 Task: Find connections with filter location Bourg-en-Bresse with filter topic #Analyticswith filter profile language Potuguese with filter current company Servion Global Solutions with filter school St. Xavier's College with filter industry IT System Custom Software Development with filter service category UX Research with filter keywords title Bus Driver
Action: Mouse moved to (553, 75)
Screenshot: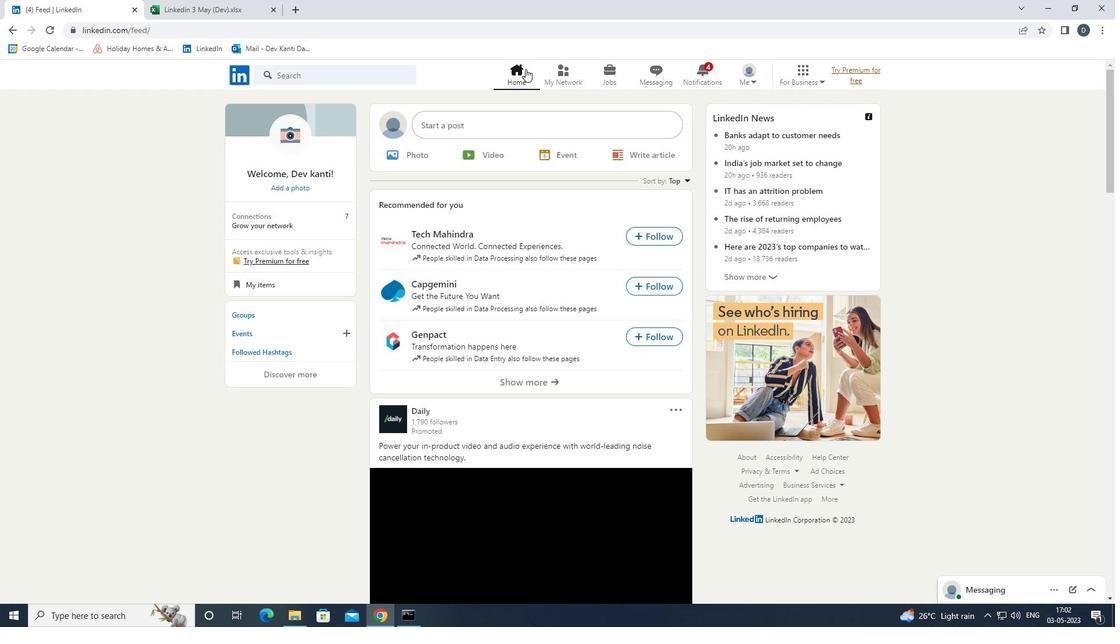 
Action: Mouse pressed left at (553, 75)
Screenshot: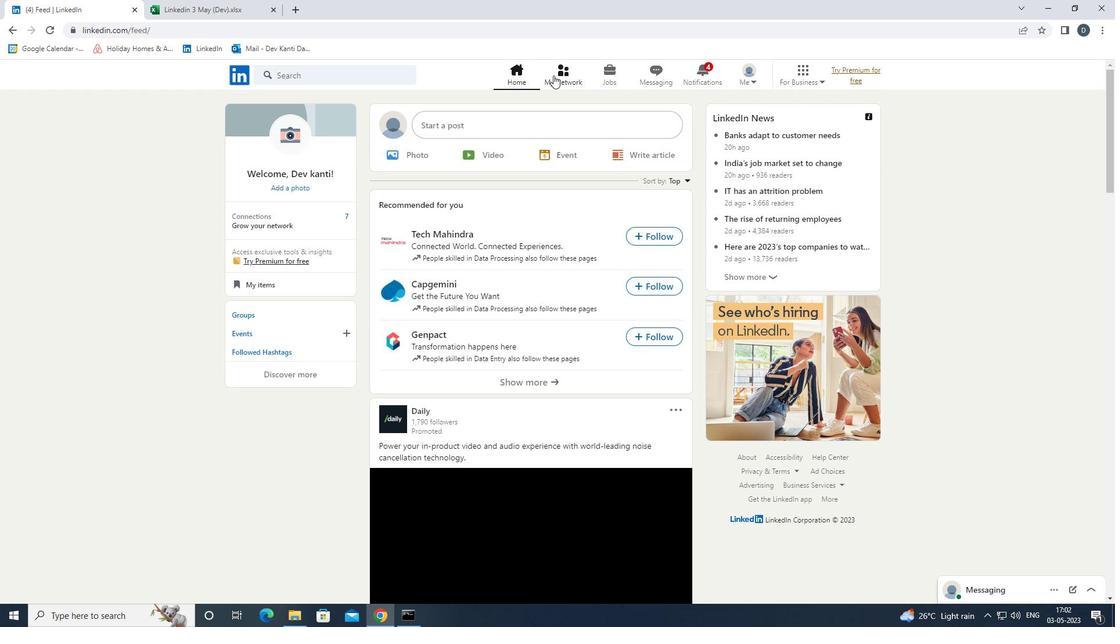 
Action: Mouse moved to (384, 136)
Screenshot: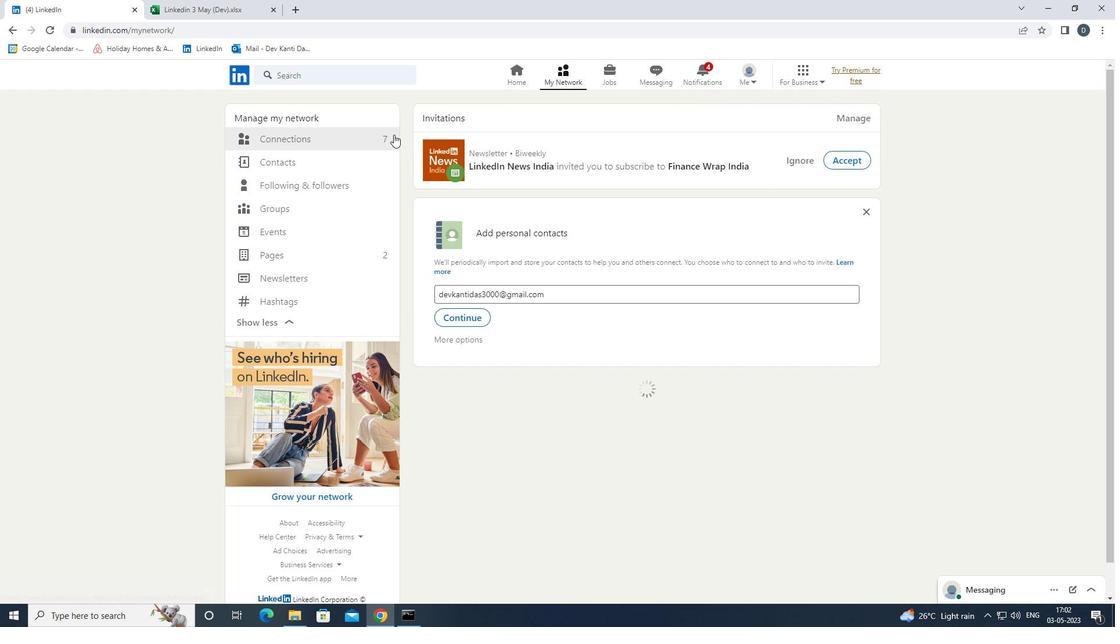 
Action: Mouse pressed left at (384, 136)
Screenshot: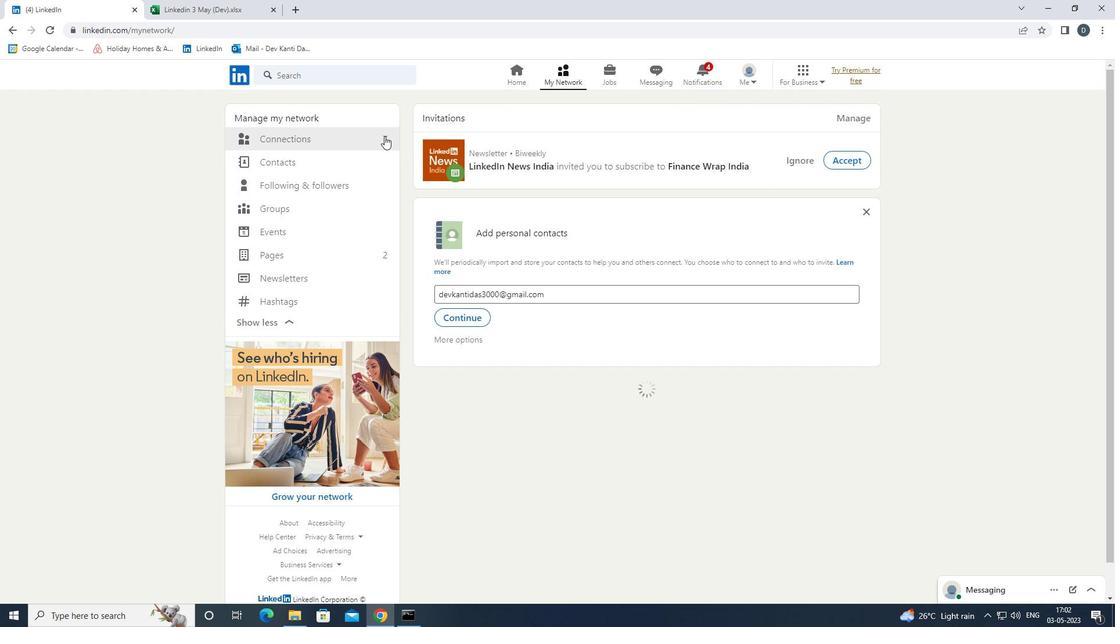 
Action: Mouse moved to (657, 135)
Screenshot: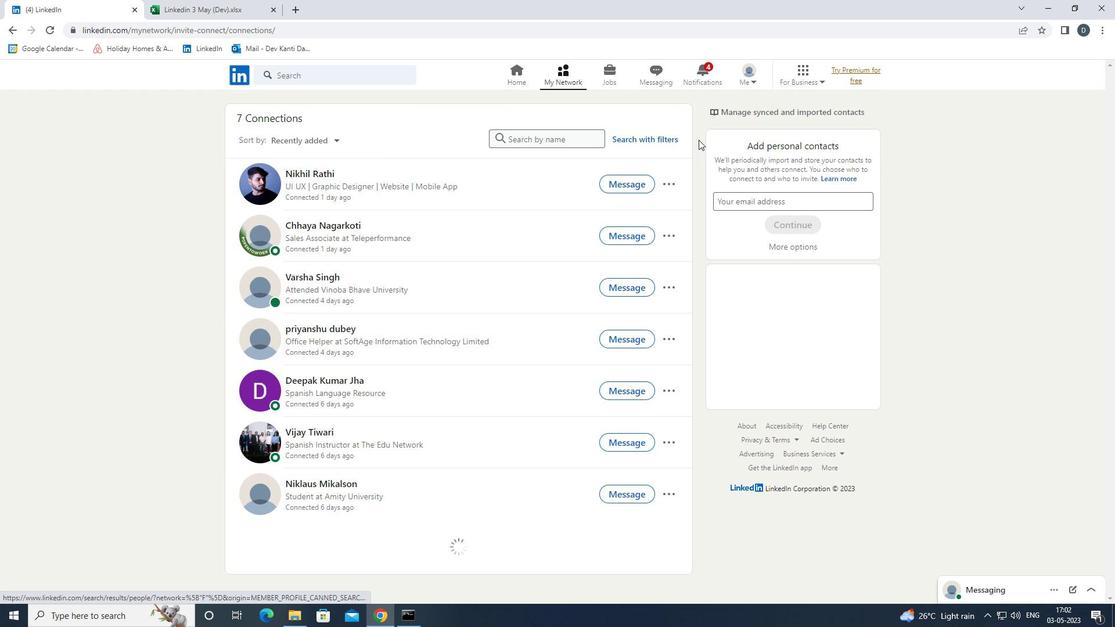 
Action: Mouse pressed left at (657, 135)
Screenshot: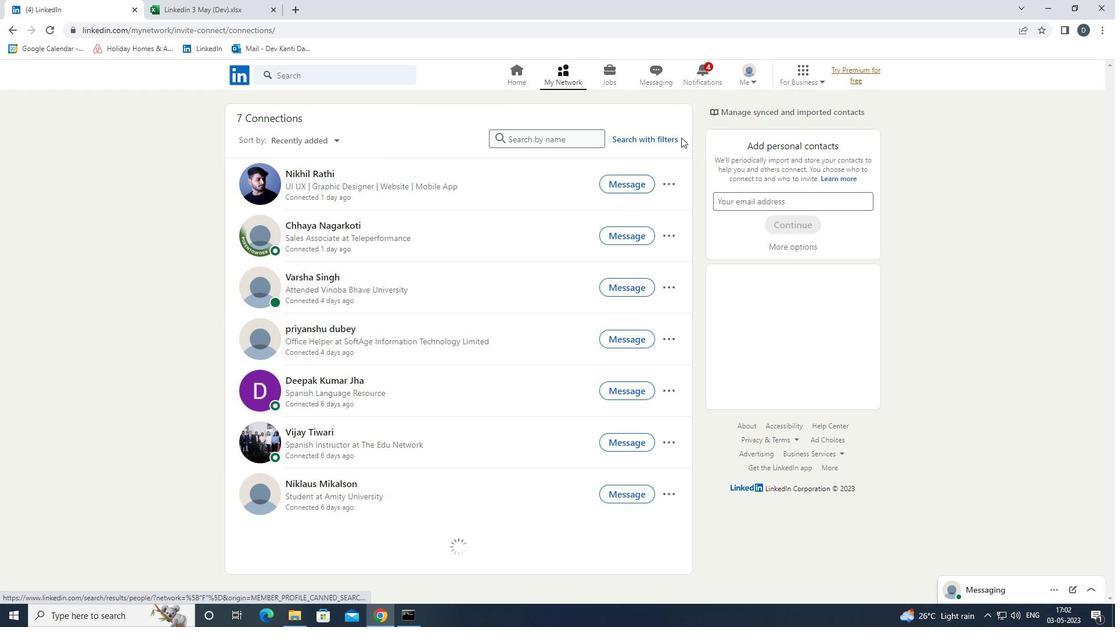 
Action: Mouse moved to (600, 106)
Screenshot: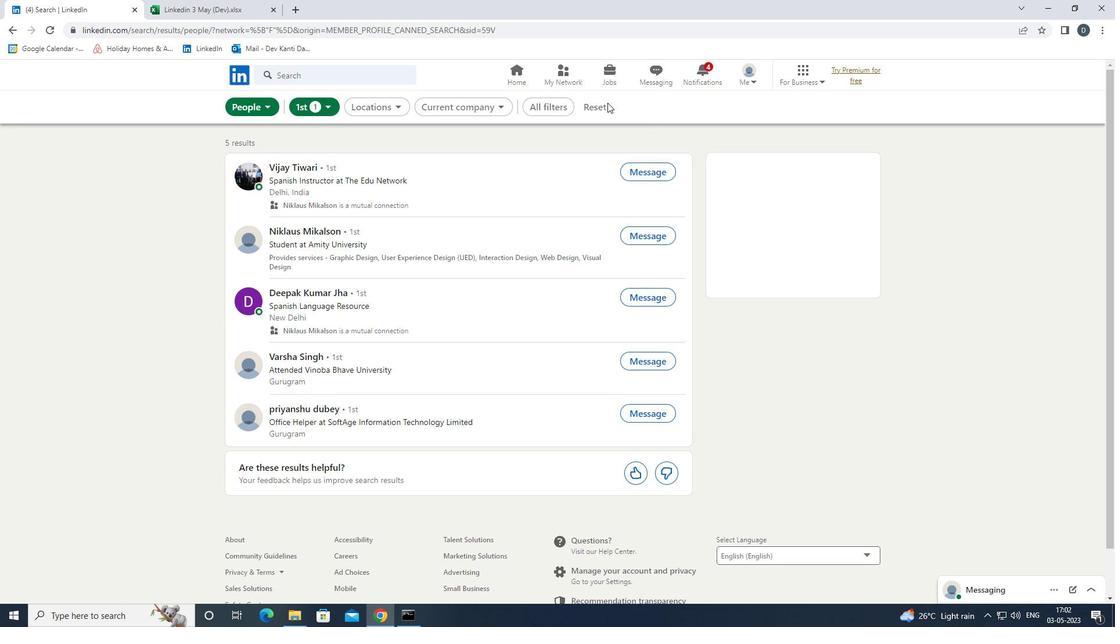 
Action: Mouse pressed left at (600, 106)
Screenshot: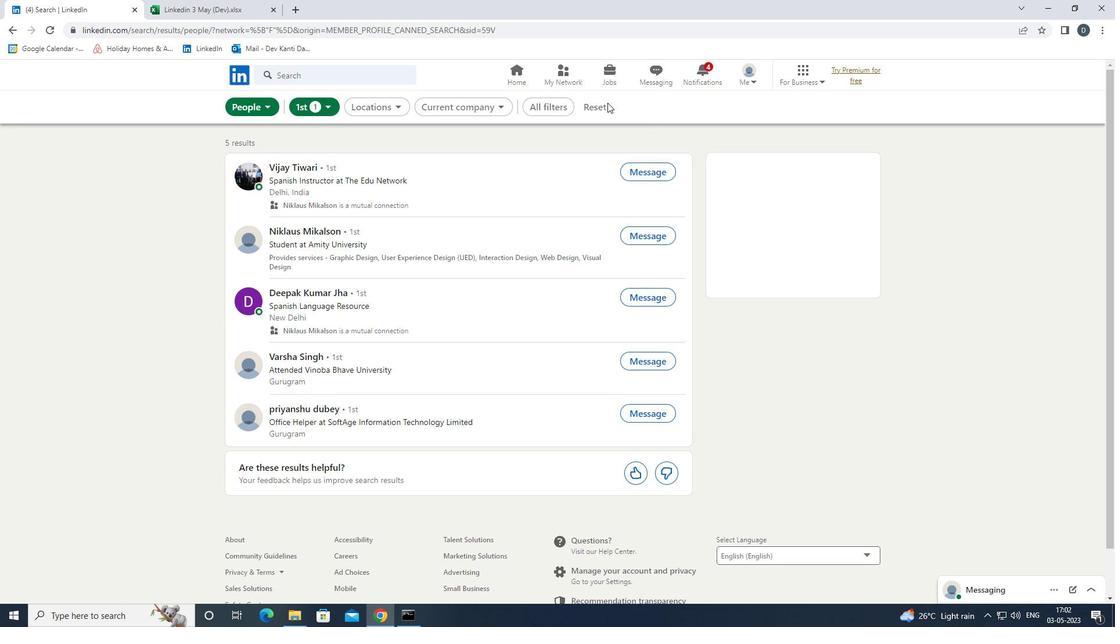 
Action: Mouse moved to (585, 108)
Screenshot: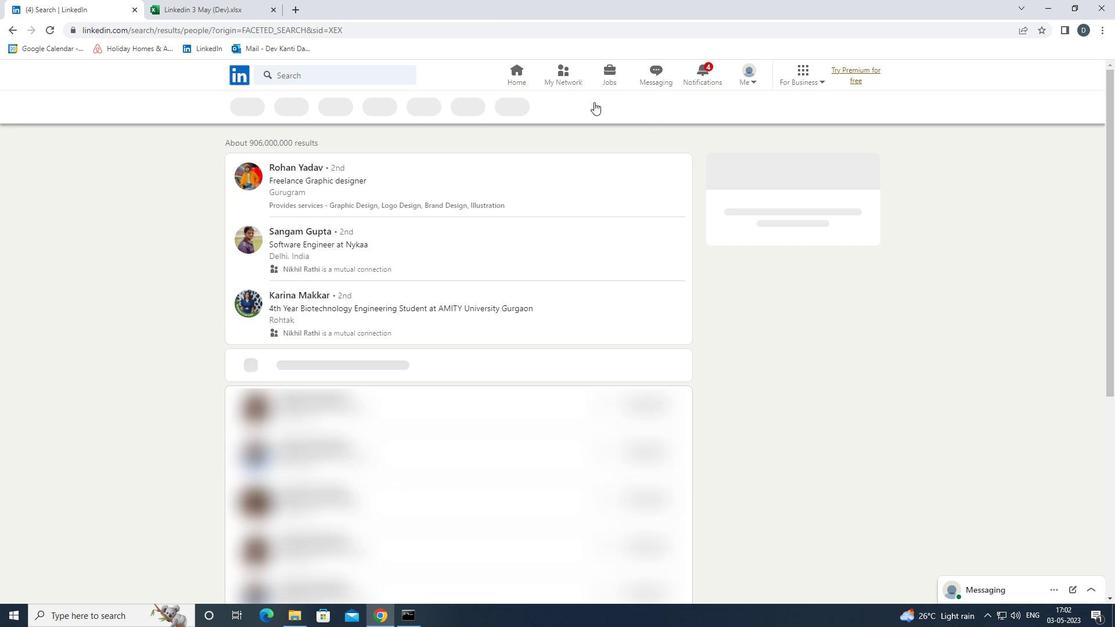 
Action: Mouse pressed left at (585, 108)
Screenshot: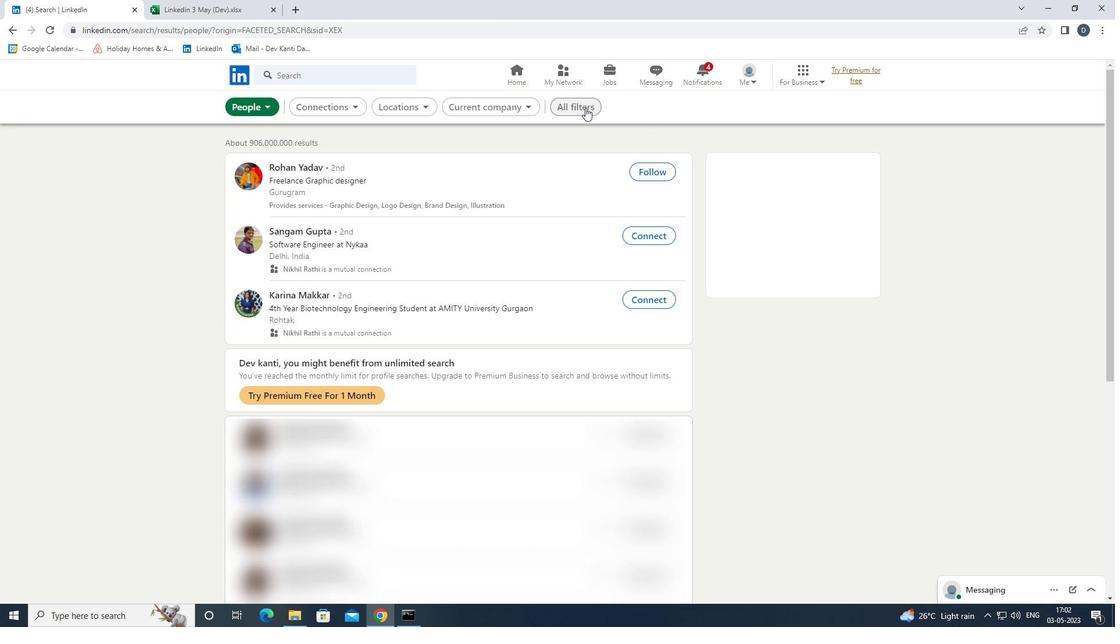 
Action: Mouse moved to (898, 399)
Screenshot: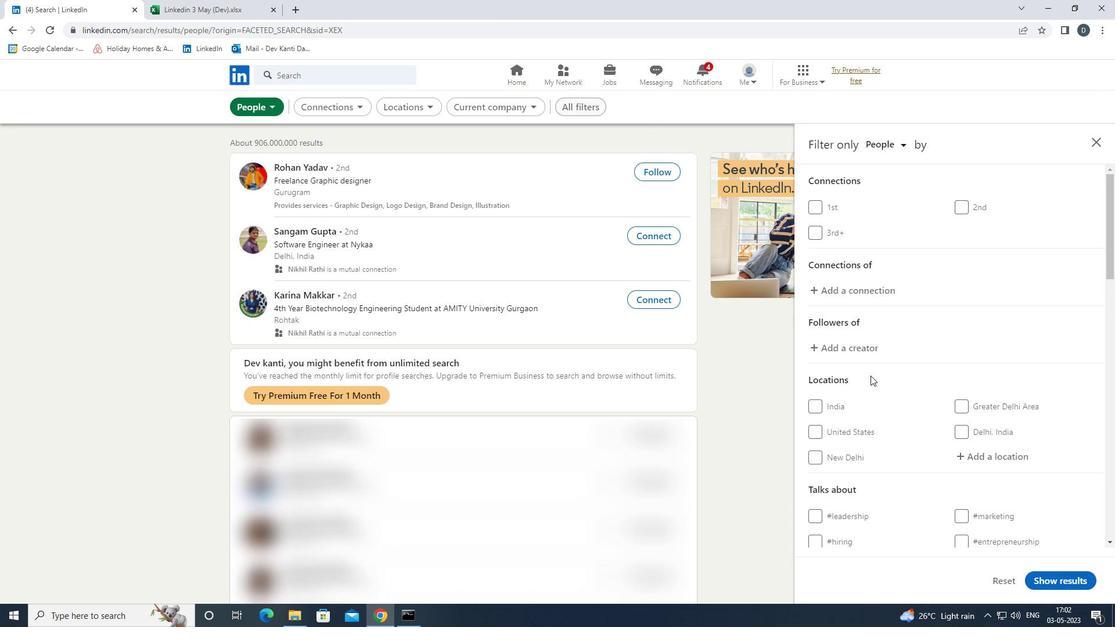 
Action: Mouse scrolled (898, 399) with delta (0, 0)
Screenshot: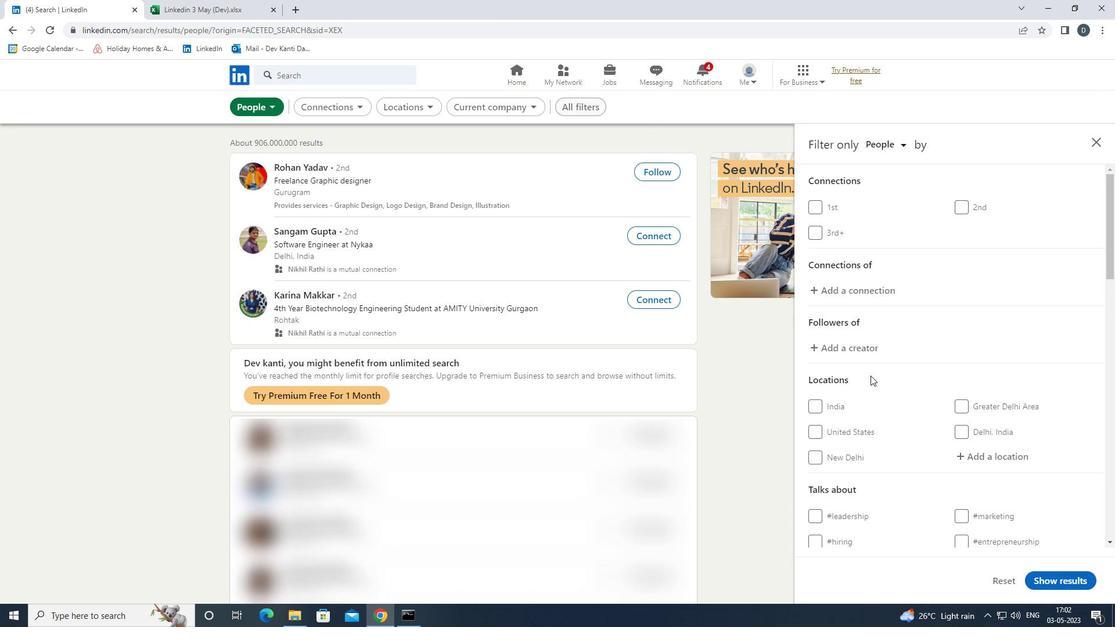 
Action: Mouse moved to (932, 404)
Screenshot: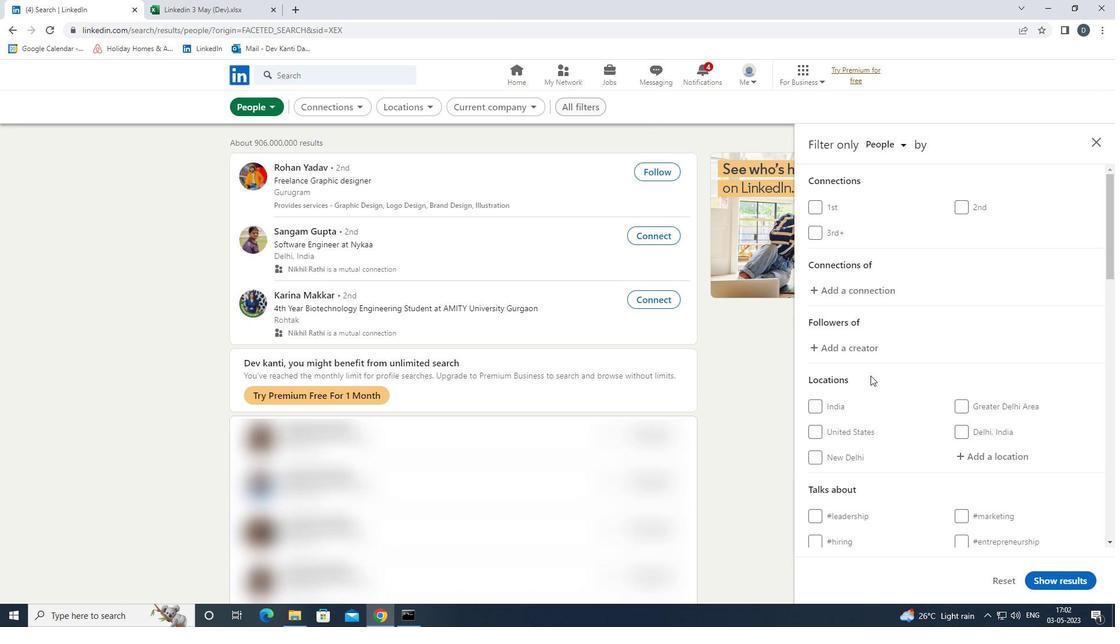 
Action: Mouse scrolled (932, 403) with delta (0, 0)
Screenshot: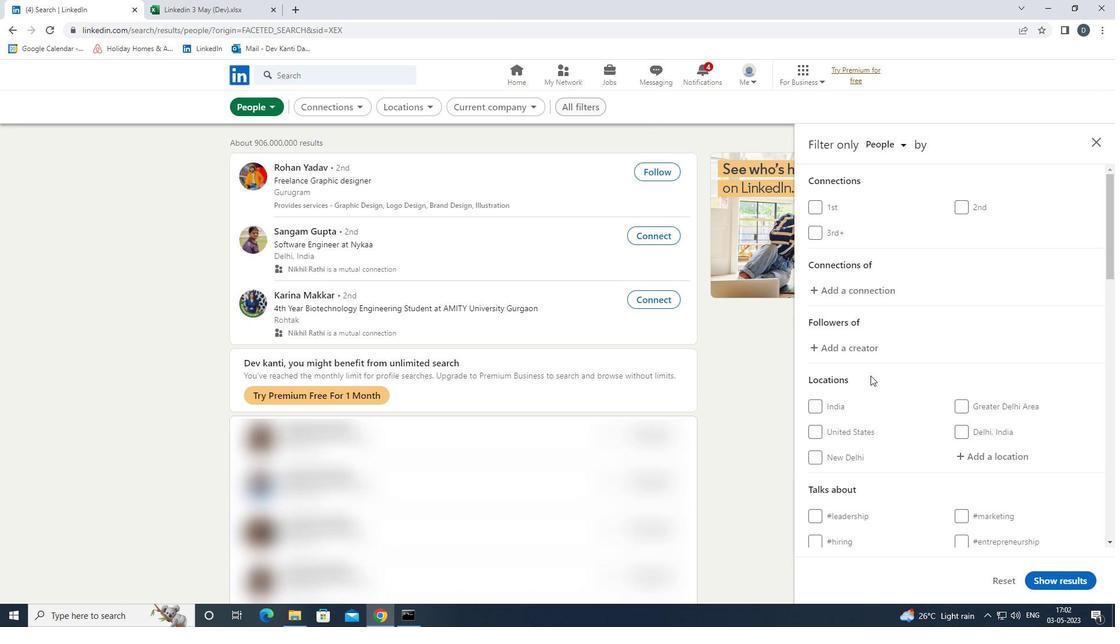 
Action: Mouse moved to (1002, 342)
Screenshot: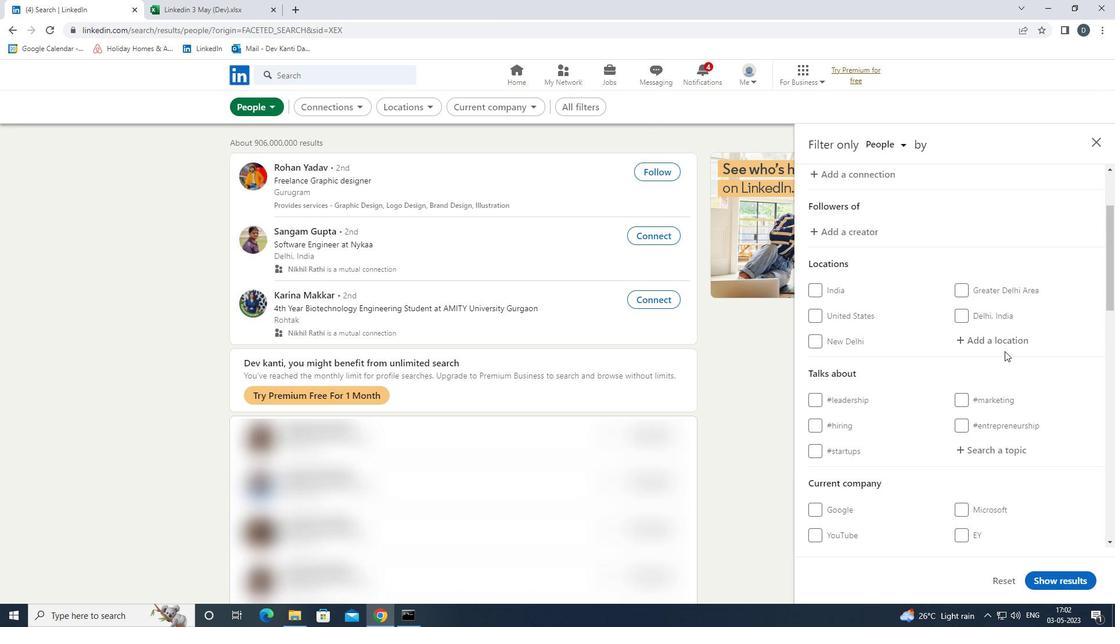 
Action: Mouse pressed left at (1002, 342)
Screenshot: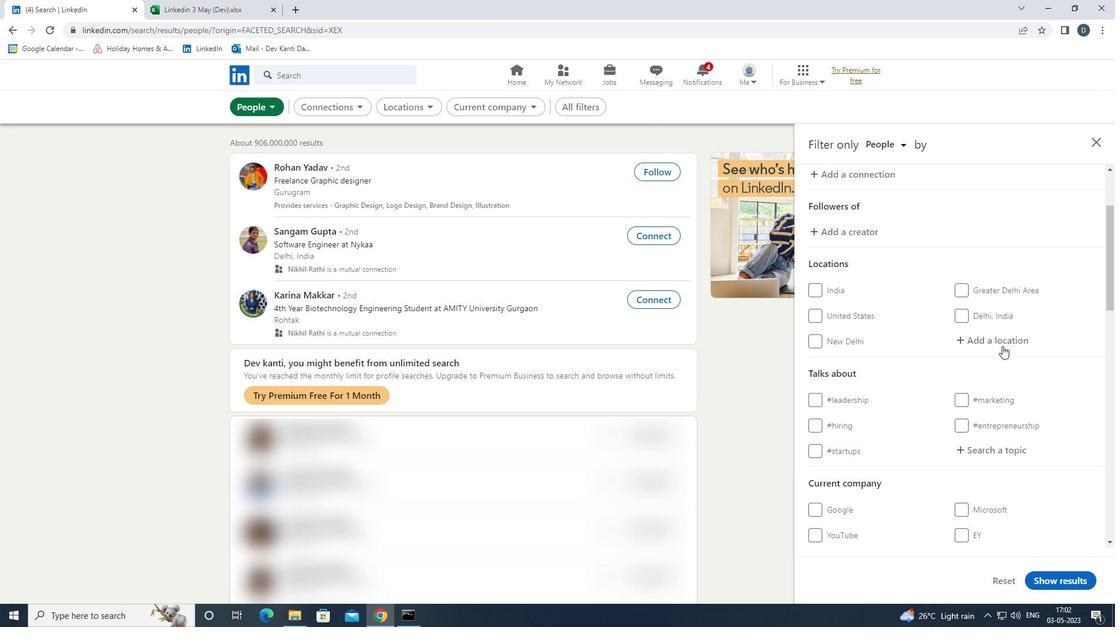 
Action: Key pressed <Key.shift><Key.shift><Key.shift><Key.shift><Key.shift><Key.shift><Key.shift><Key.shift><Key.shift><Key.shift><Key.shift><Key.shift><Key.shift>BOURG-<Key.shift>E<Key.backspace>EN-<Key.down><Key.enter>
Screenshot: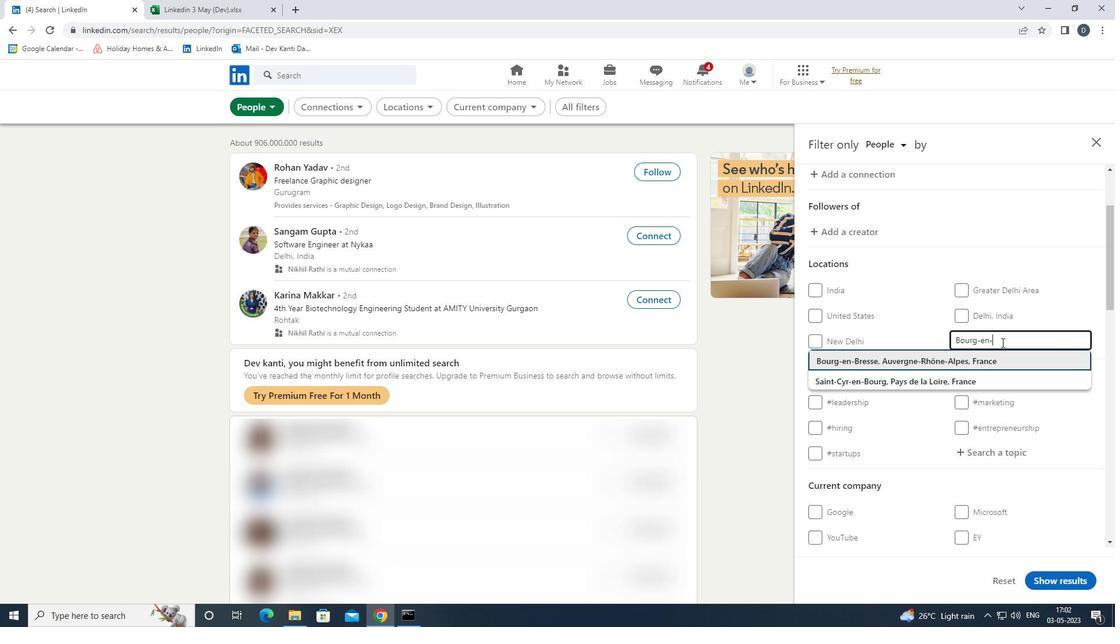 
Action: Mouse moved to (994, 332)
Screenshot: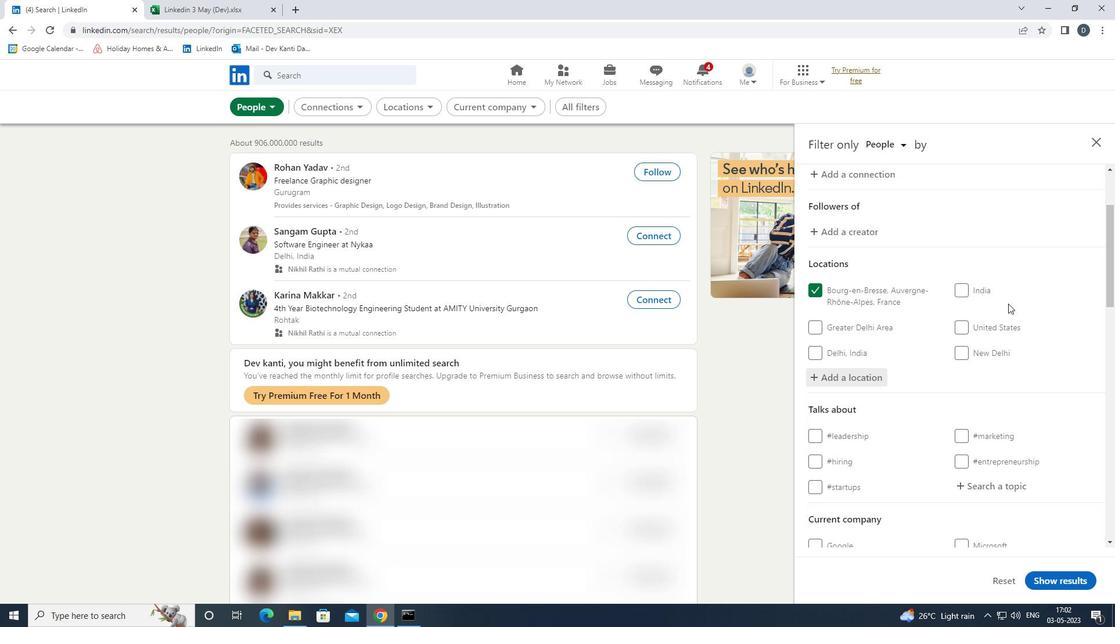 
Action: Mouse scrolled (994, 331) with delta (0, 0)
Screenshot: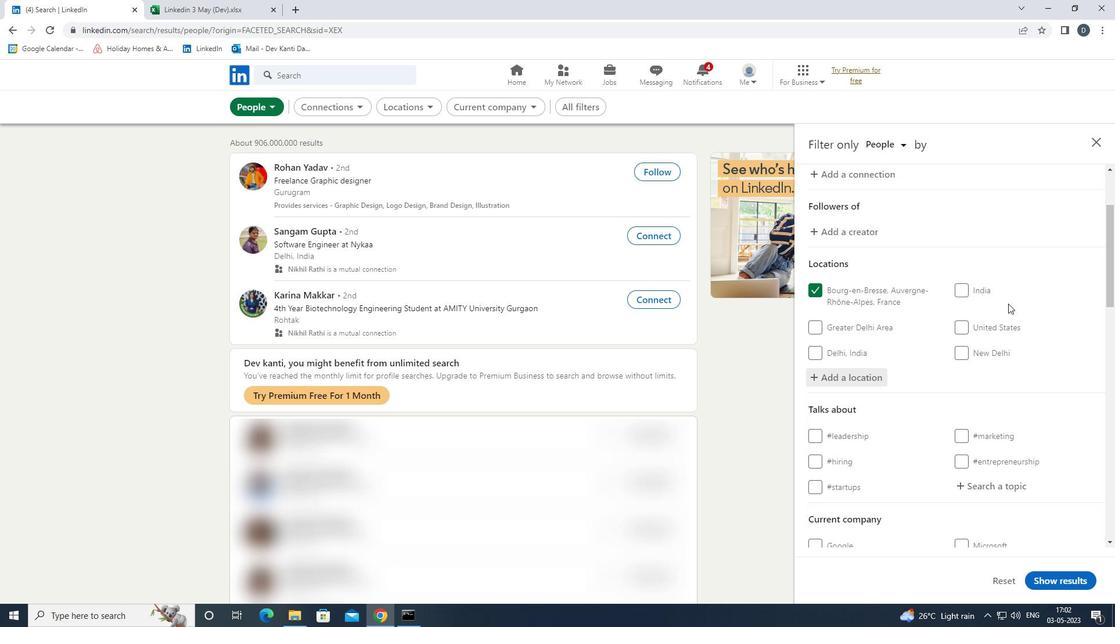 
Action: Mouse moved to (975, 354)
Screenshot: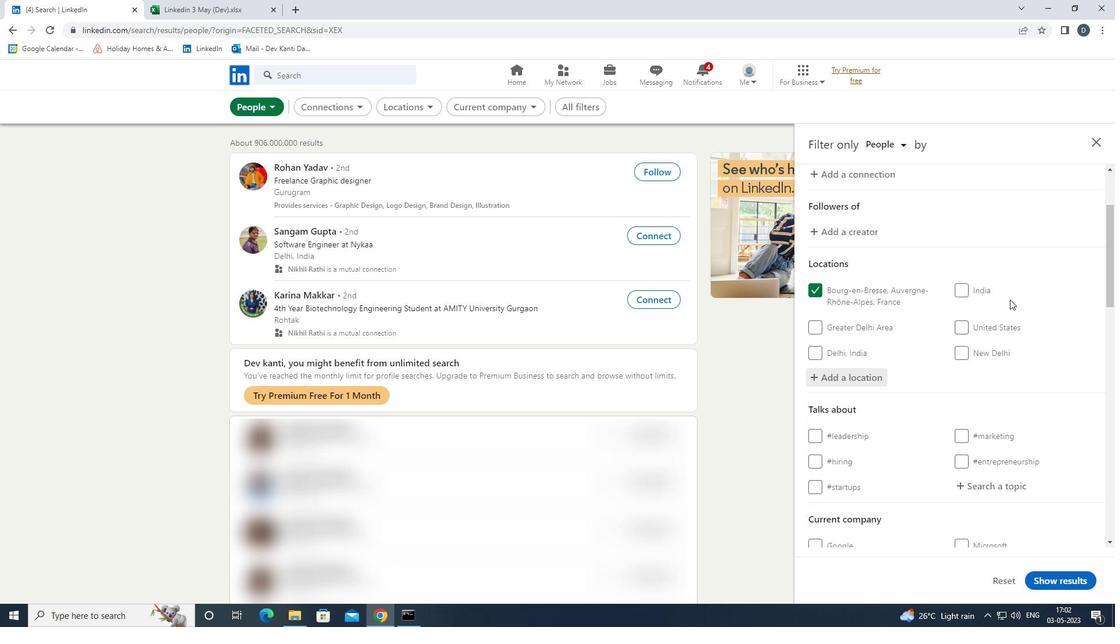 
Action: Mouse scrolled (975, 353) with delta (0, 0)
Screenshot: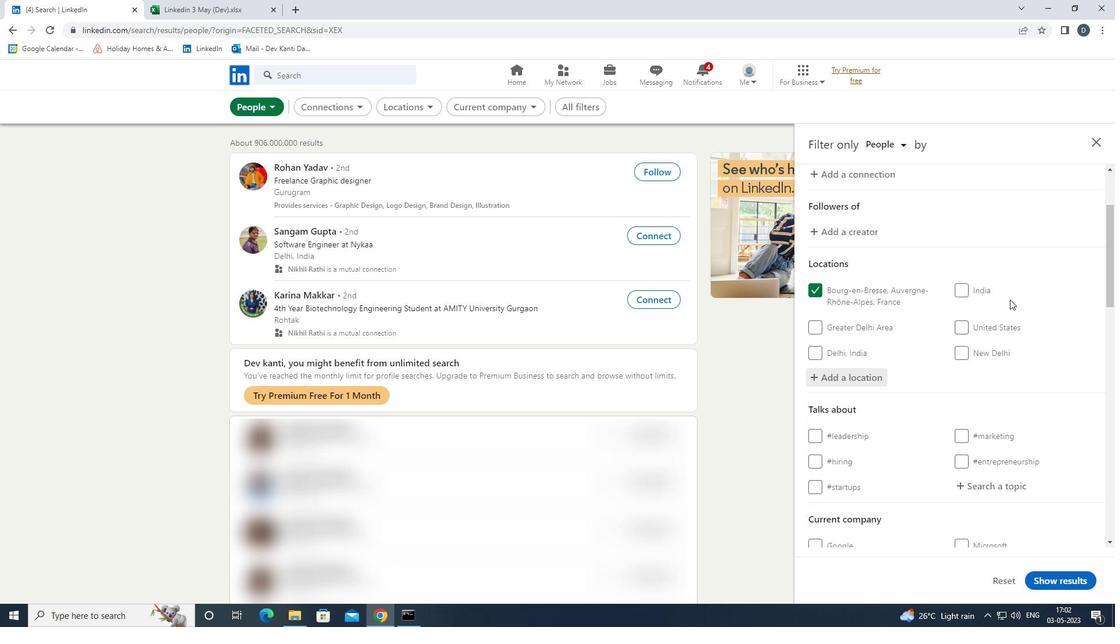 
Action: Mouse moved to (974, 355)
Screenshot: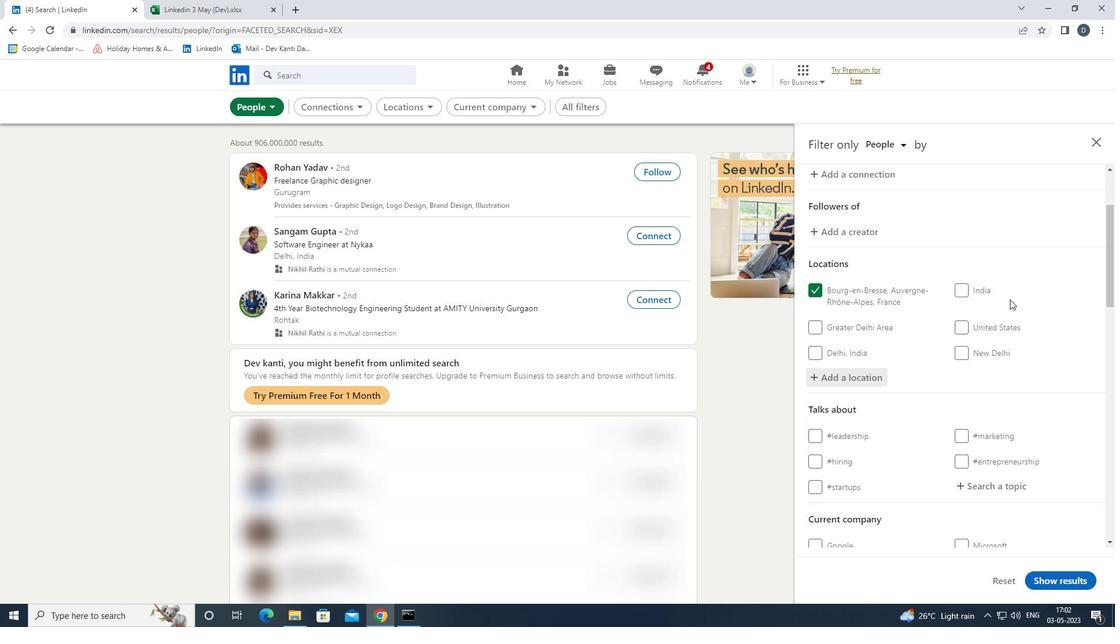 
Action: Mouse scrolled (974, 354) with delta (0, 0)
Screenshot: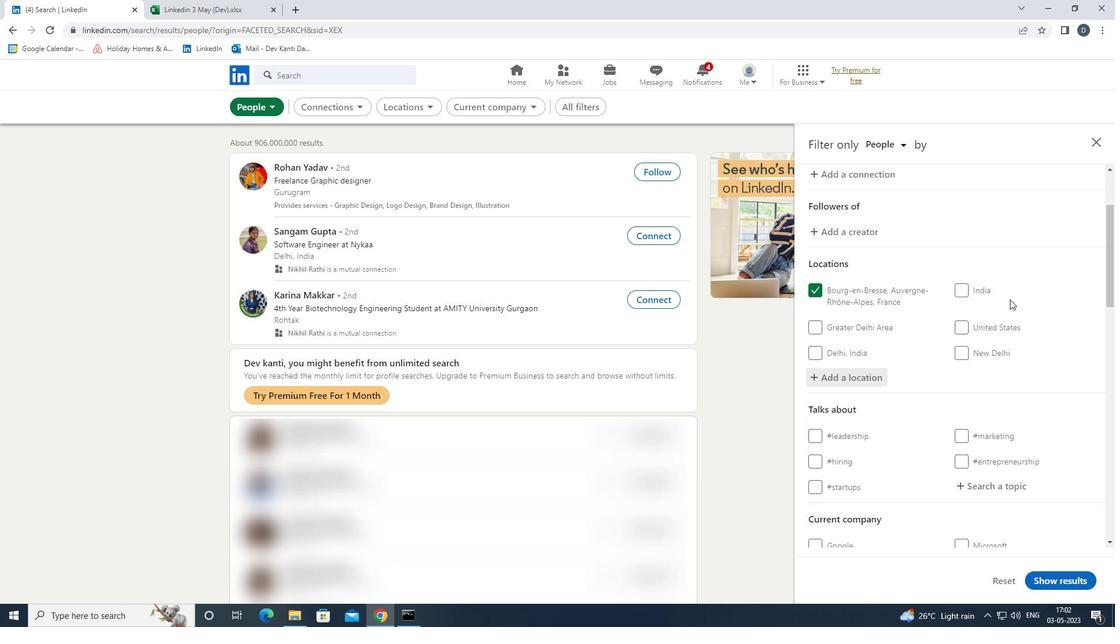 
Action: Mouse moved to (1011, 312)
Screenshot: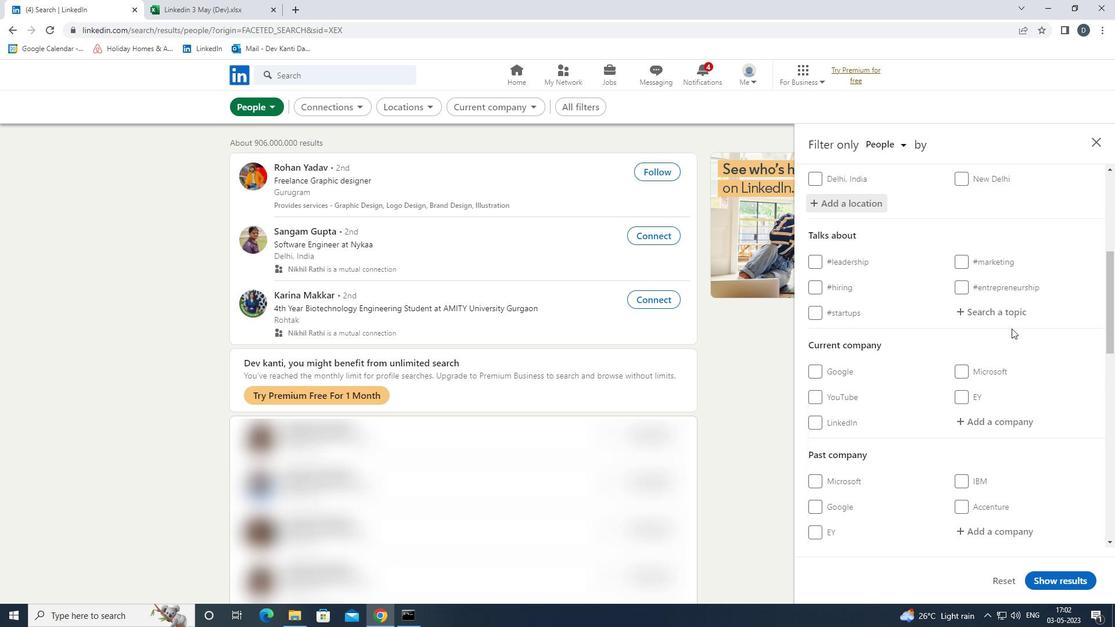 
Action: Mouse pressed left at (1011, 312)
Screenshot: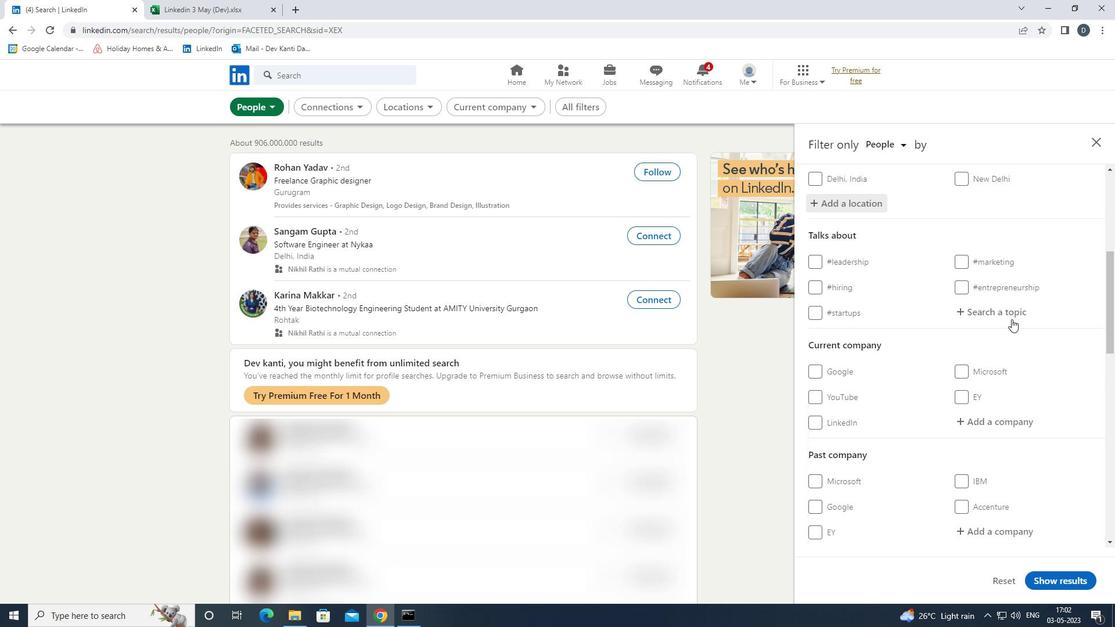 
Action: Key pressed <Key.shift>ANALYT<Key.down><Key.enter>
Screenshot: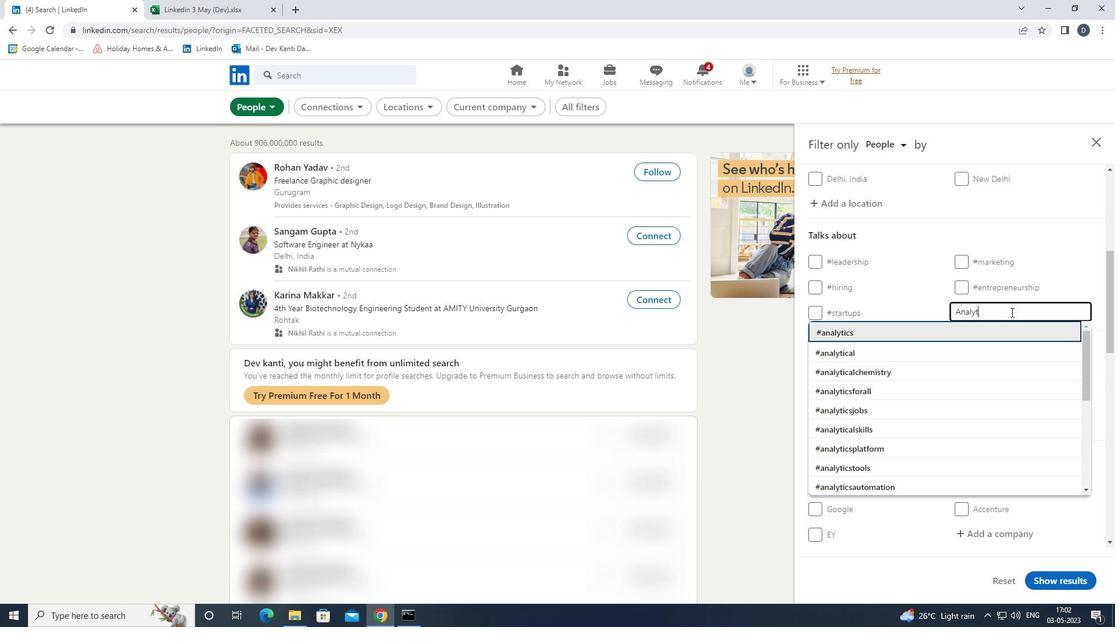 
Action: Mouse moved to (940, 370)
Screenshot: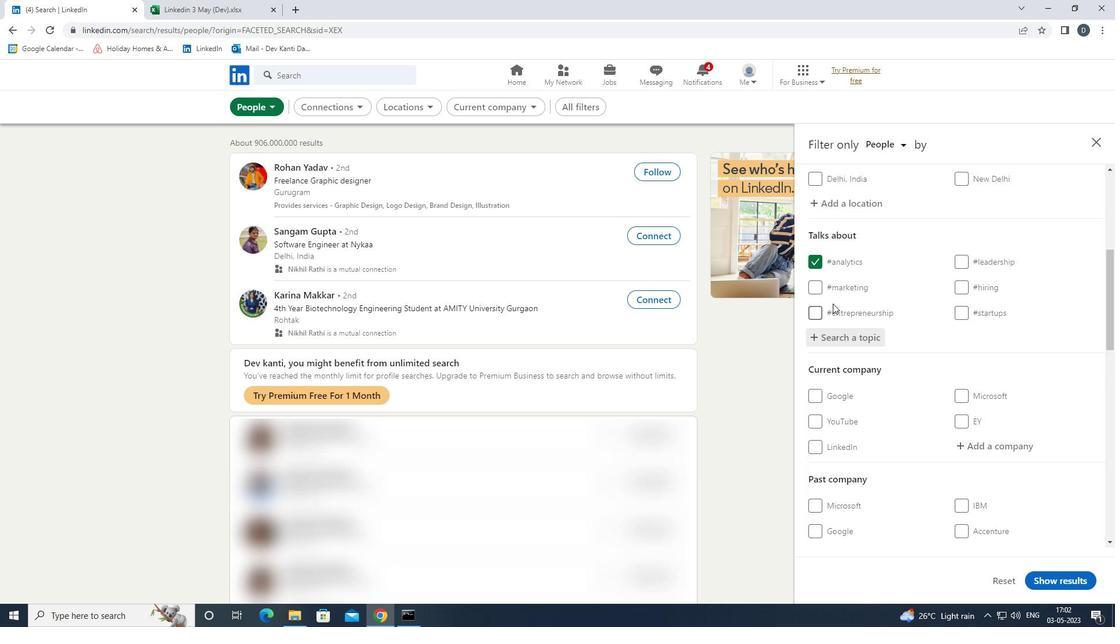 
Action: Mouse scrolled (940, 369) with delta (0, 0)
Screenshot: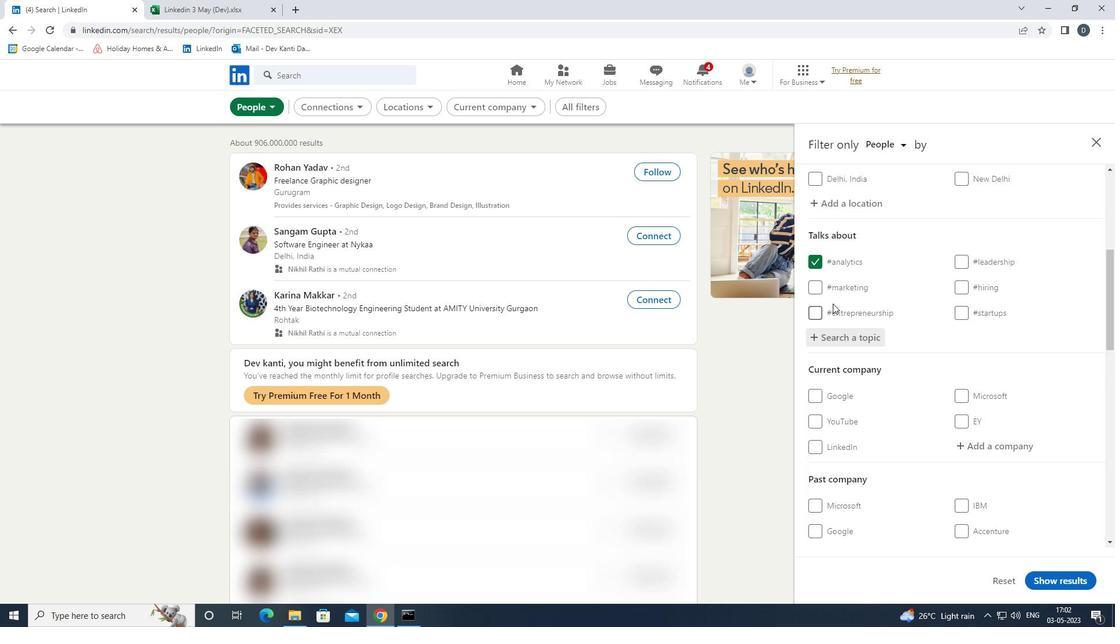 
Action: Mouse moved to (964, 382)
Screenshot: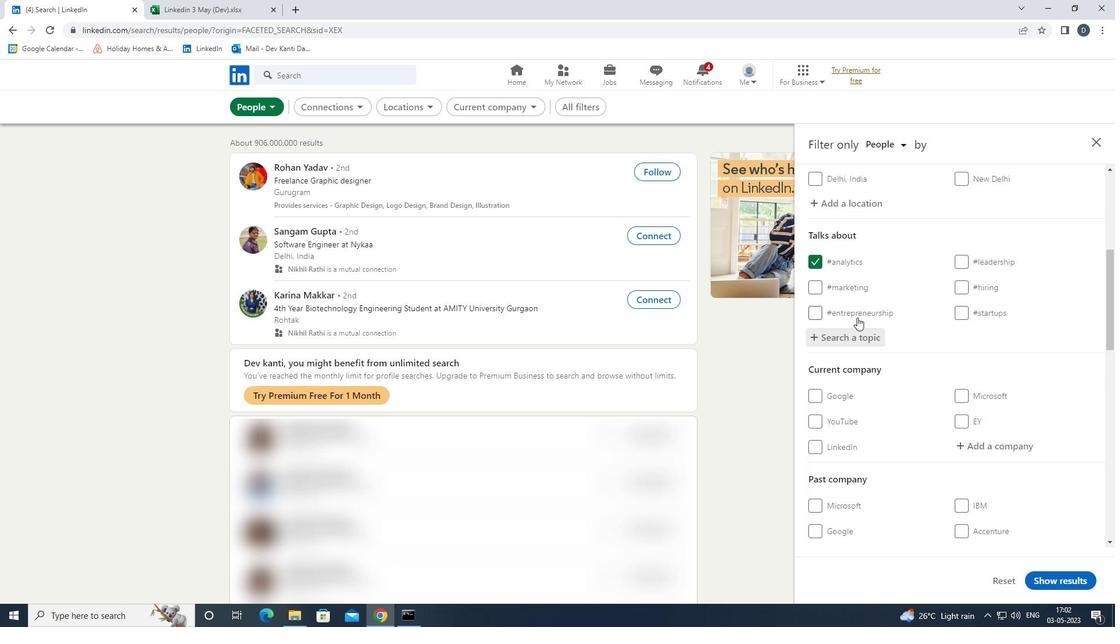 
Action: Mouse scrolled (964, 383) with delta (0, 0)
Screenshot: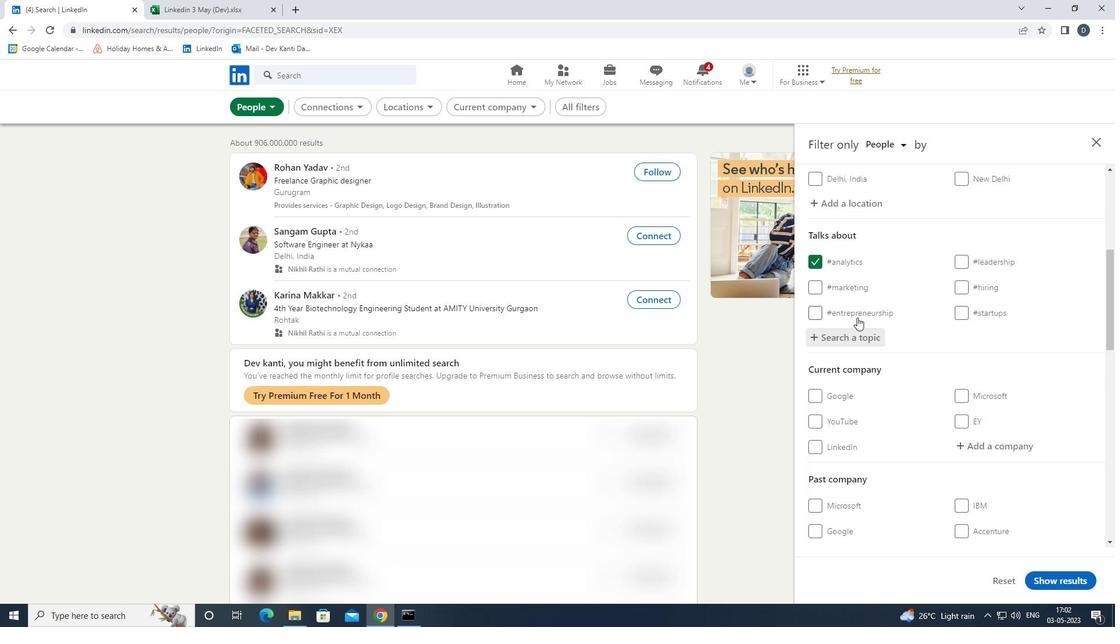 
Action: Mouse moved to (964, 382)
Screenshot: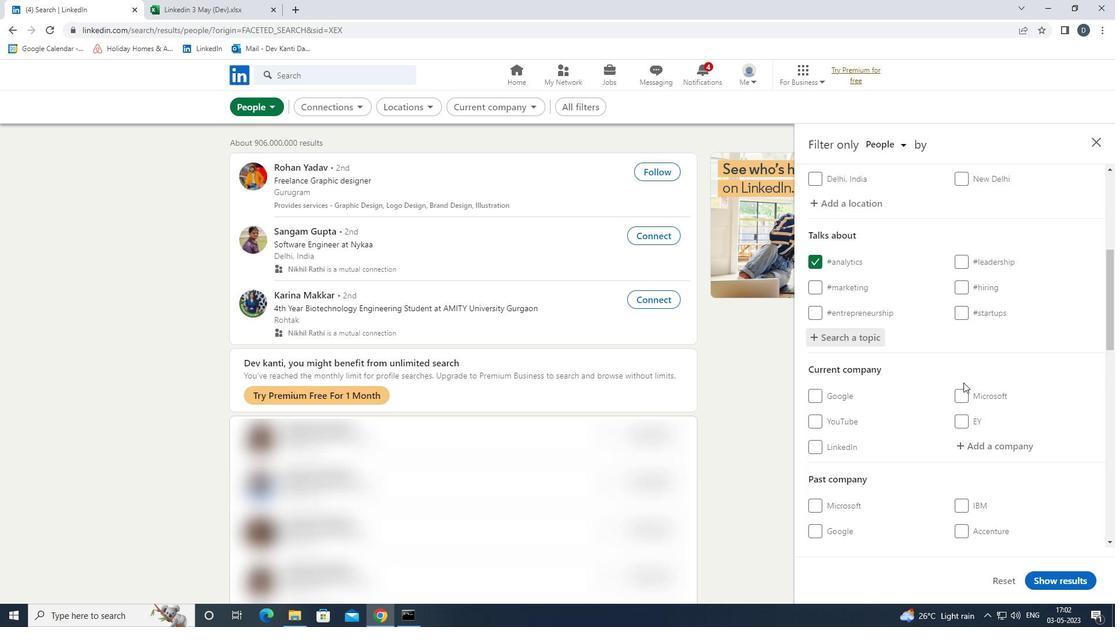 
Action: Mouse scrolled (964, 382) with delta (0, 0)
Screenshot: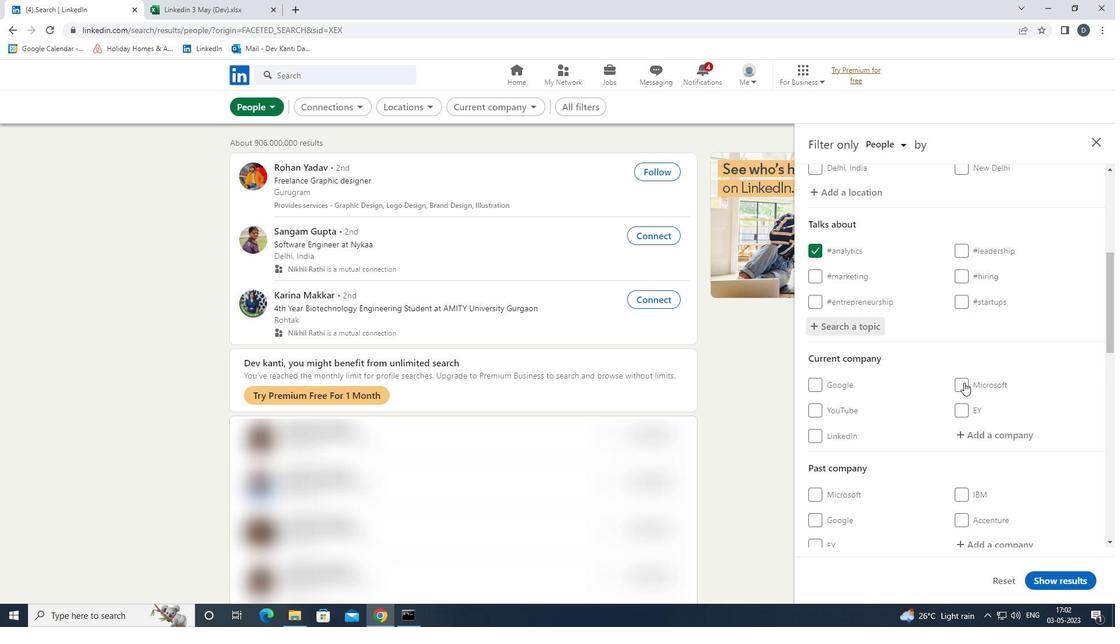 
Action: Mouse moved to (965, 382)
Screenshot: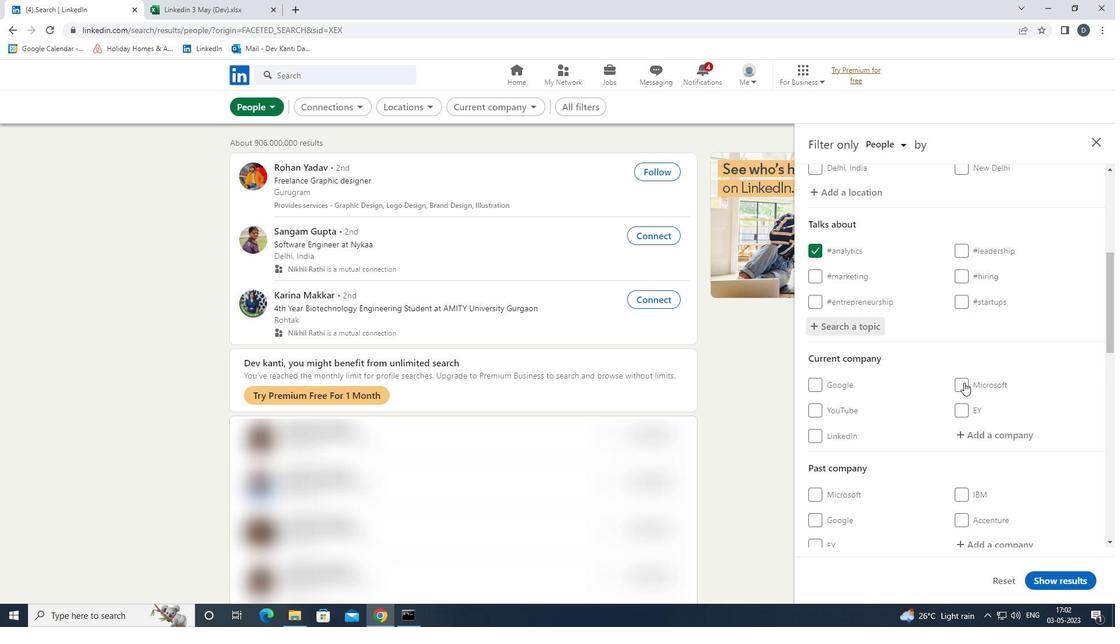 
Action: Mouse scrolled (965, 382) with delta (0, 0)
Screenshot: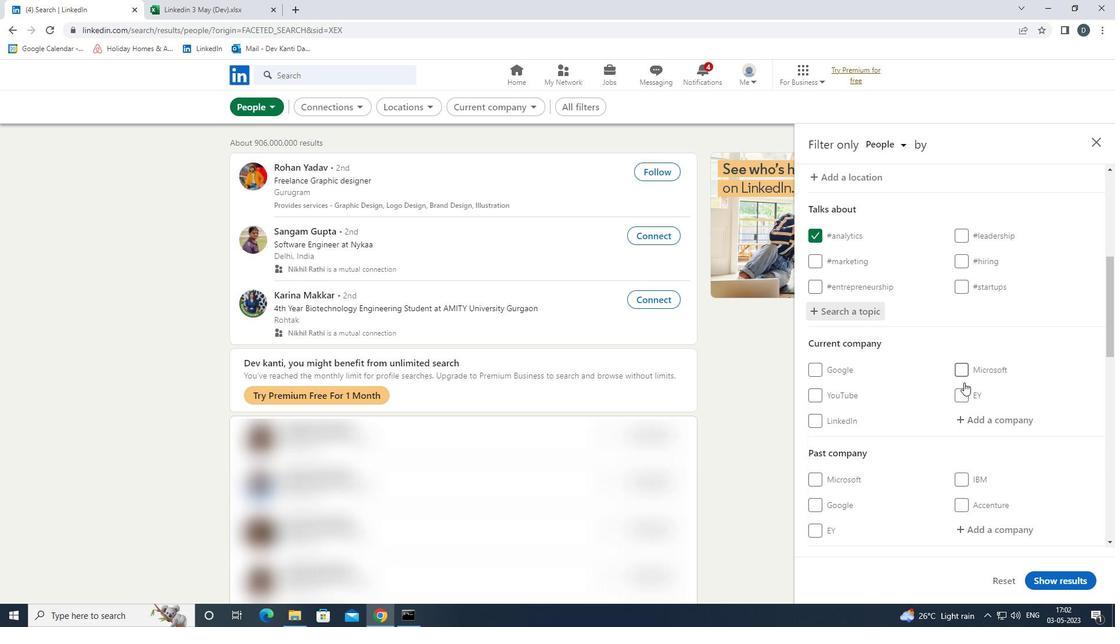 
Action: Mouse moved to (968, 377)
Screenshot: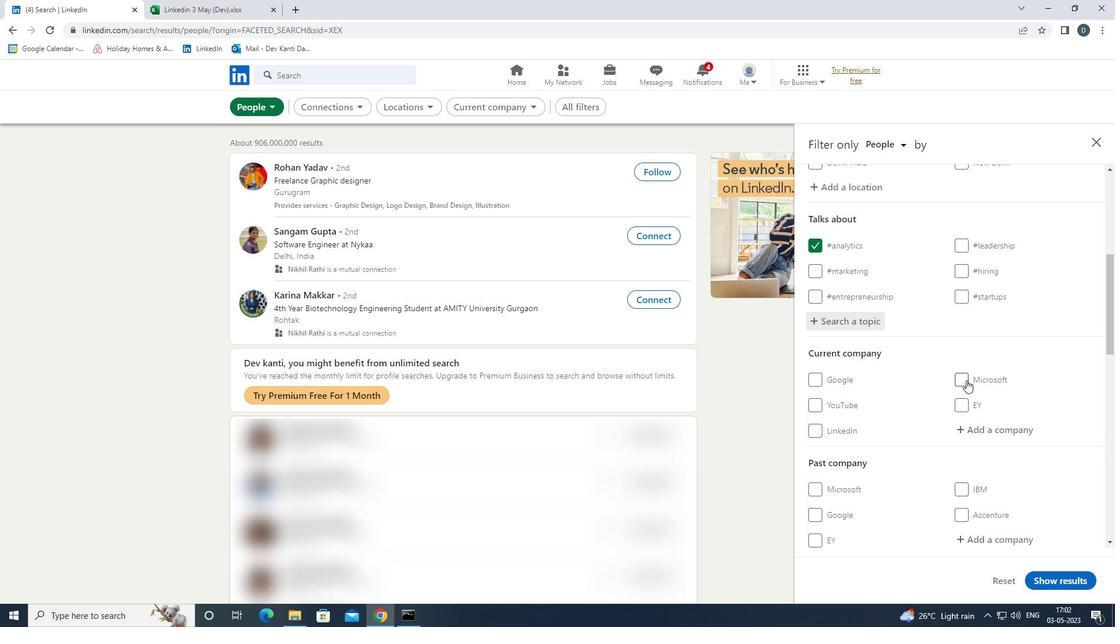 
Action: Mouse scrolled (968, 376) with delta (0, 0)
Screenshot: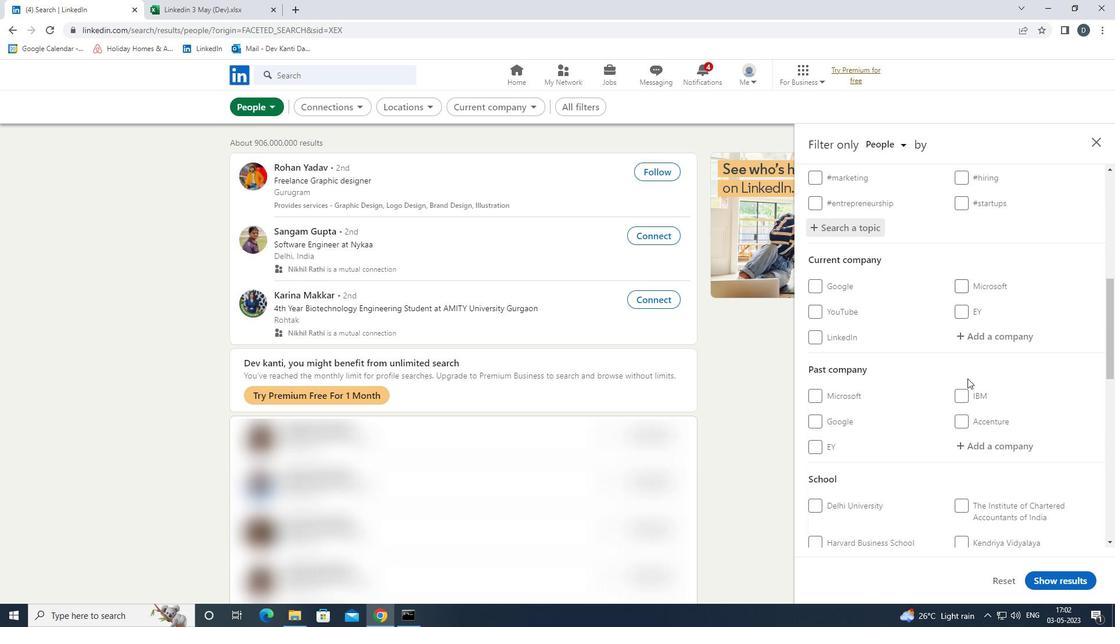 
Action: Mouse moved to (977, 365)
Screenshot: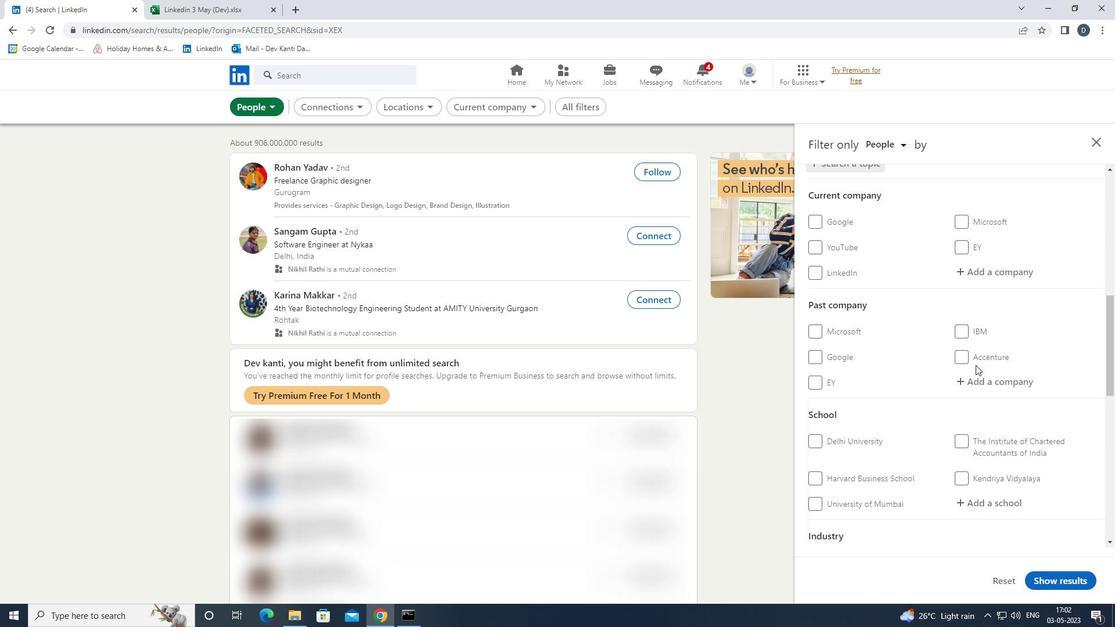 
Action: Mouse scrolled (977, 364) with delta (0, 0)
Screenshot: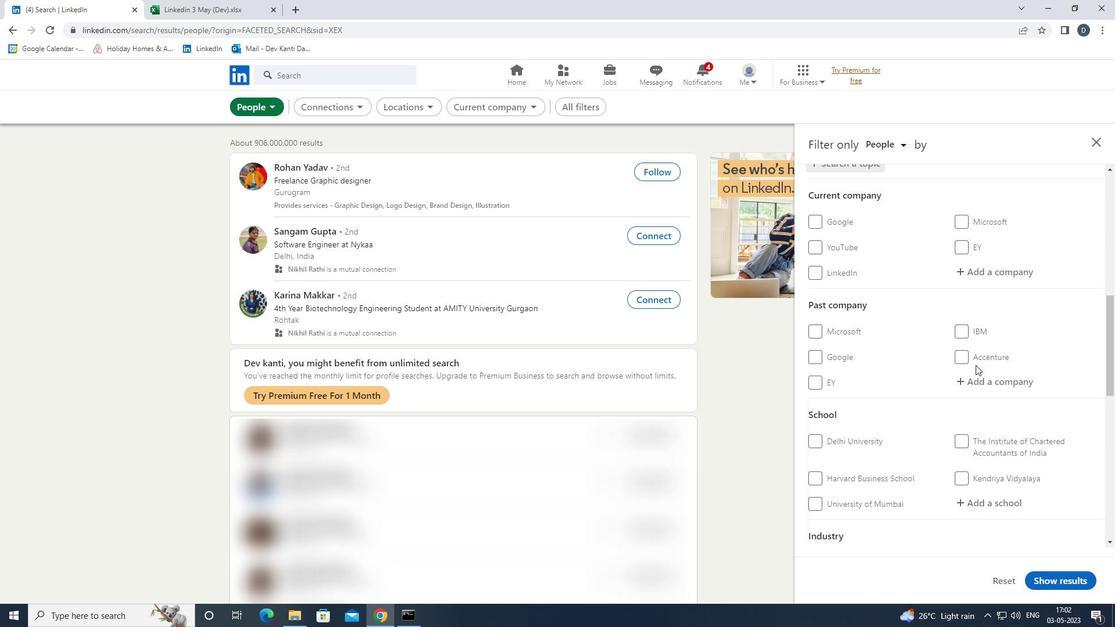 
Action: Mouse moved to (978, 365)
Screenshot: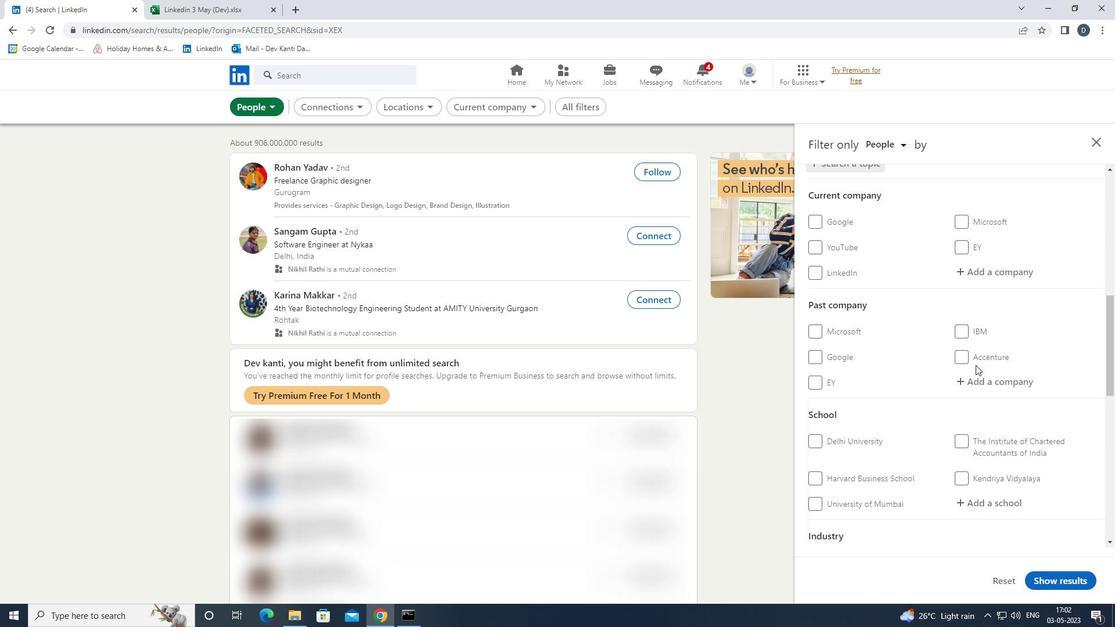 
Action: Mouse scrolled (978, 365) with delta (0, 0)
Screenshot: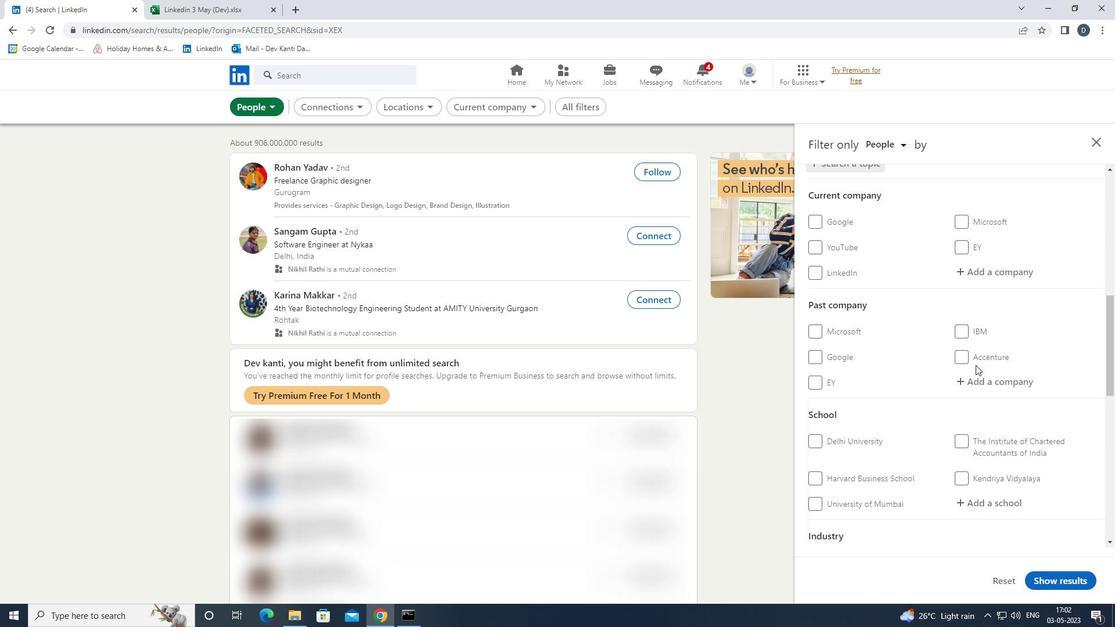 
Action: Mouse scrolled (978, 365) with delta (0, 0)
Screenshot: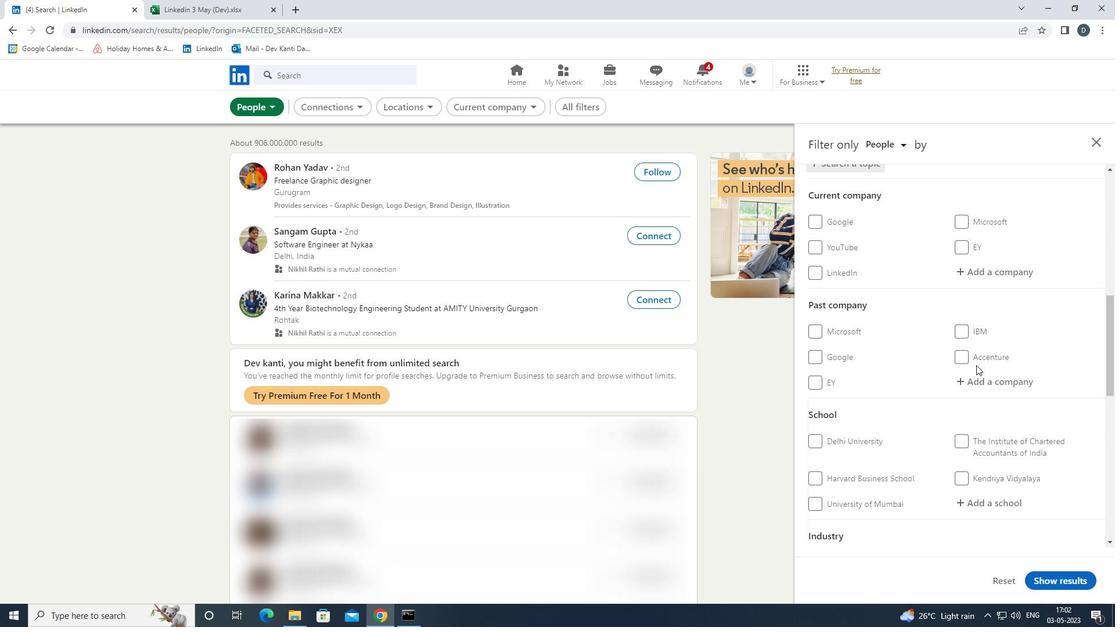 
Action: Mouse moved to (979, 366)
Screenshot: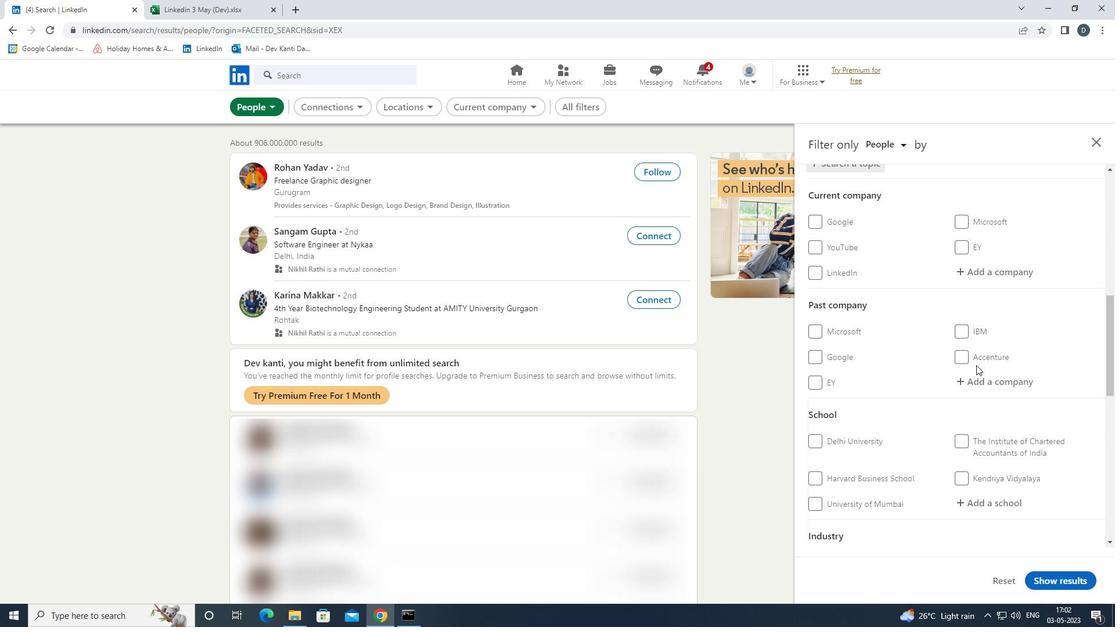 
Action: Mouse scrolled (979, 365) with delta (0, 0)
Screenshot: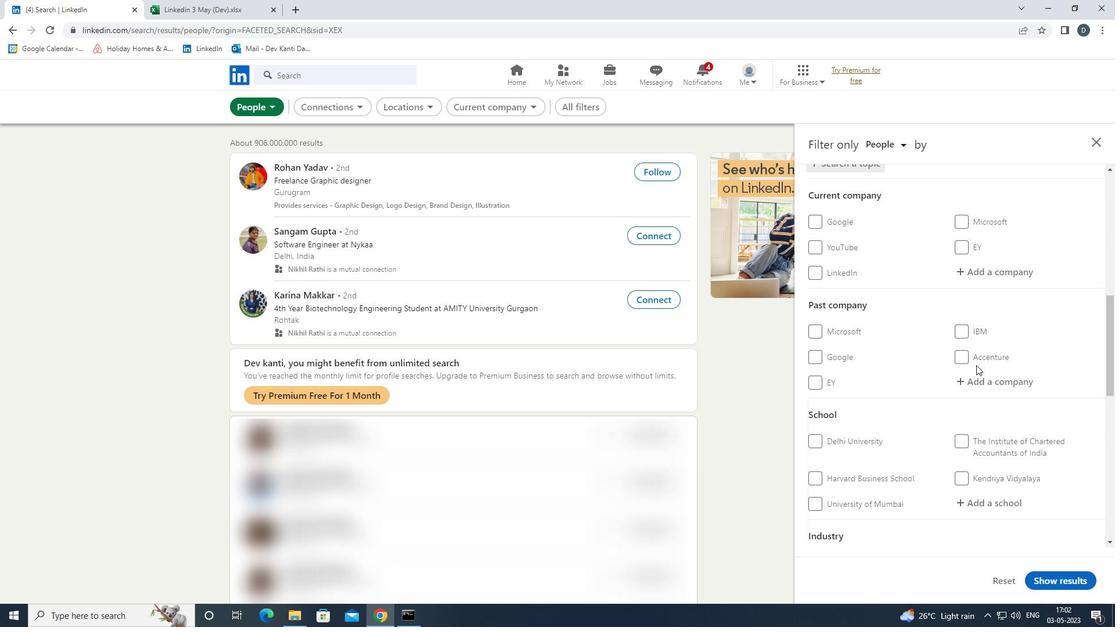 
Action: Mouse scrolled (979, 365) with delta (0, 0)
Screenshot: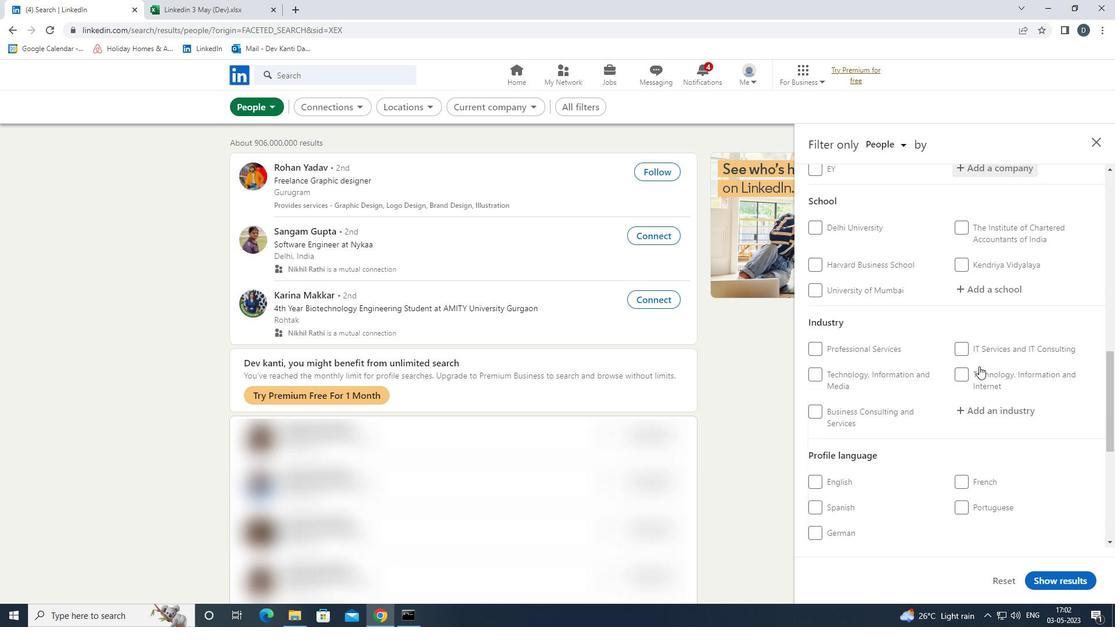 
Action: Mouse moved to (979, 367)
Screenshot: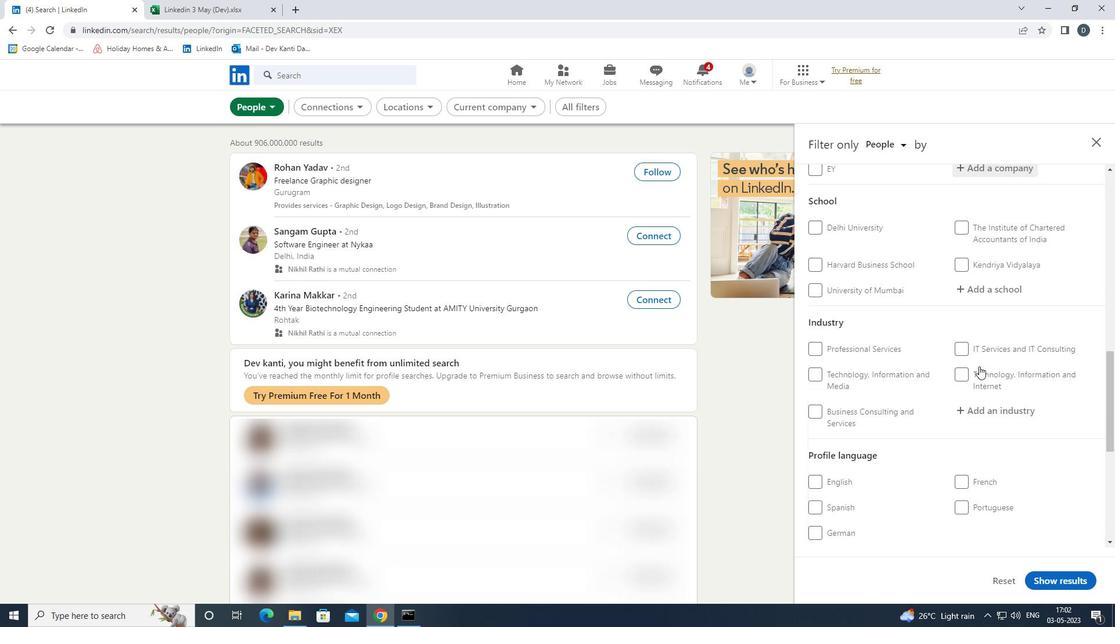 
Action: Mouse scrolled (979, 366) with delta (0, 0)
Screenshot: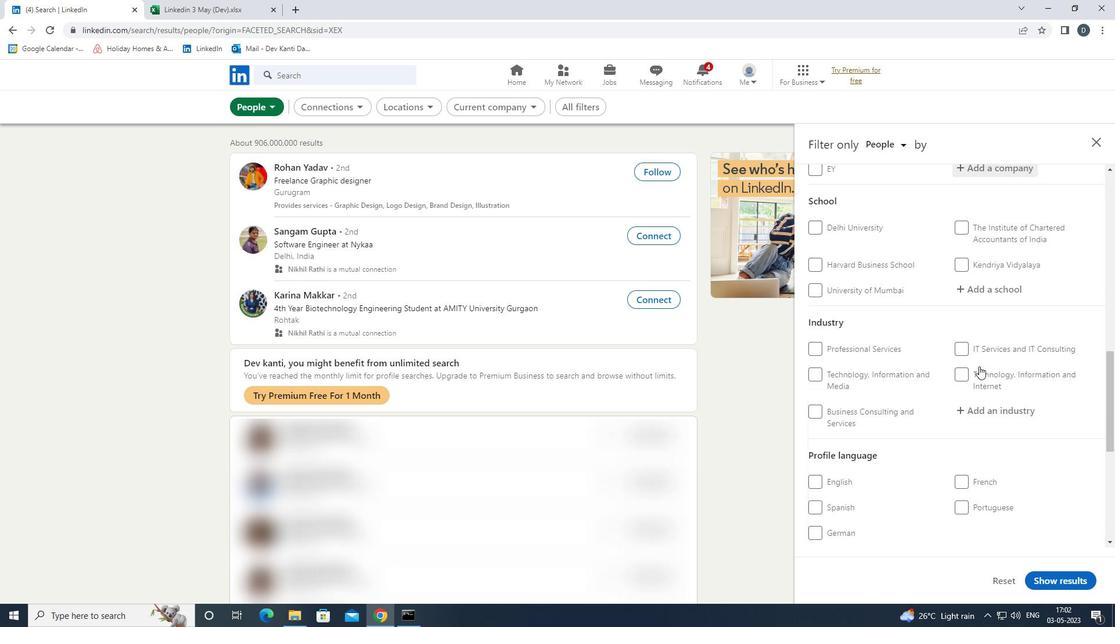 
Action: Mouse moved to (979, 367)
Screenshot: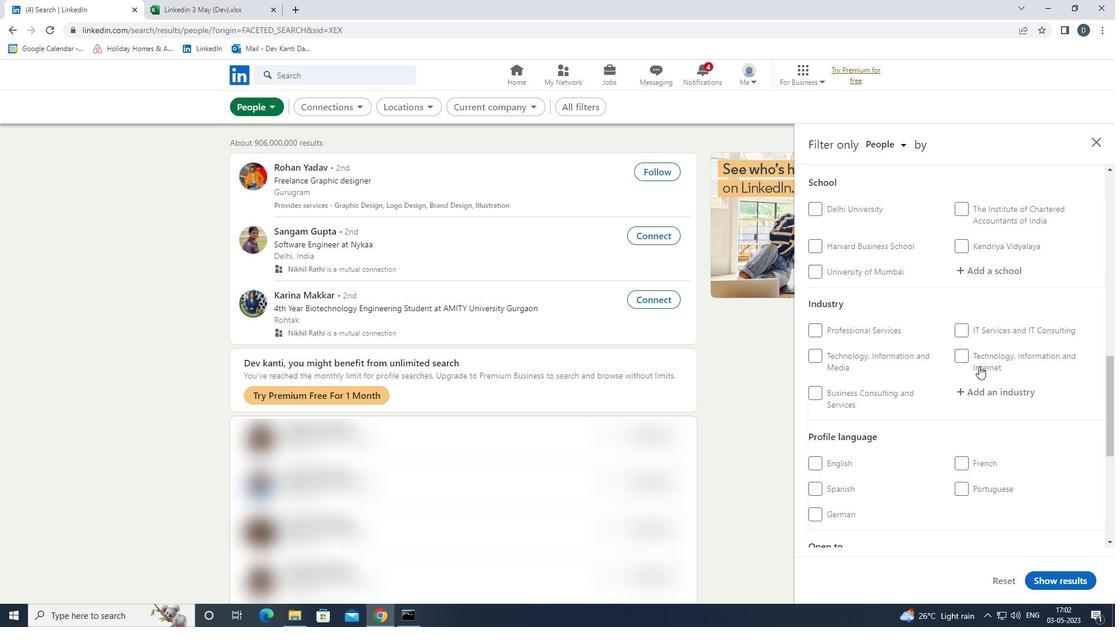 
Action: Mouse scrolled (979, 366) with delta (0, 0)
Screenshot: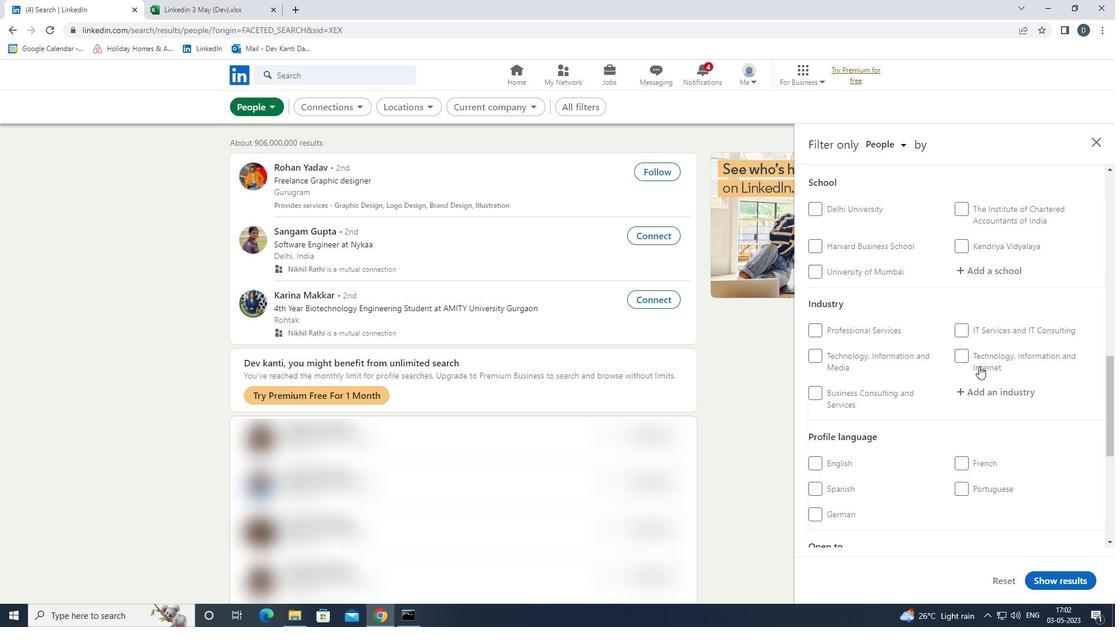 
Action: Mouse moved to (979, 367)
Screenshot: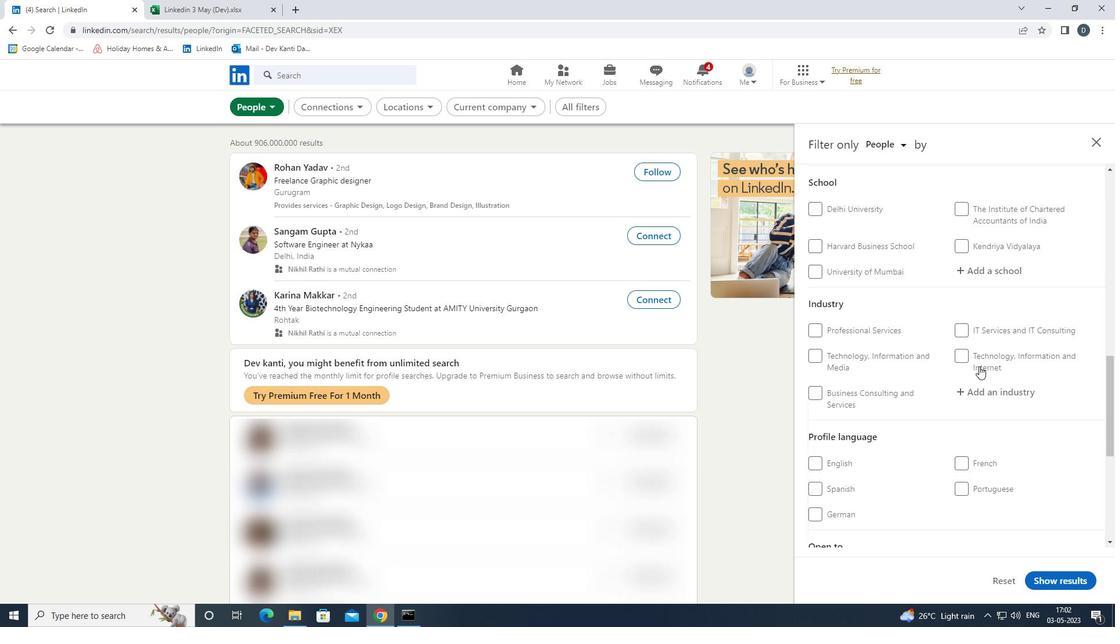 
Action: Mouse scrolled (979, 368) with delta (0, 0)
Screenshot: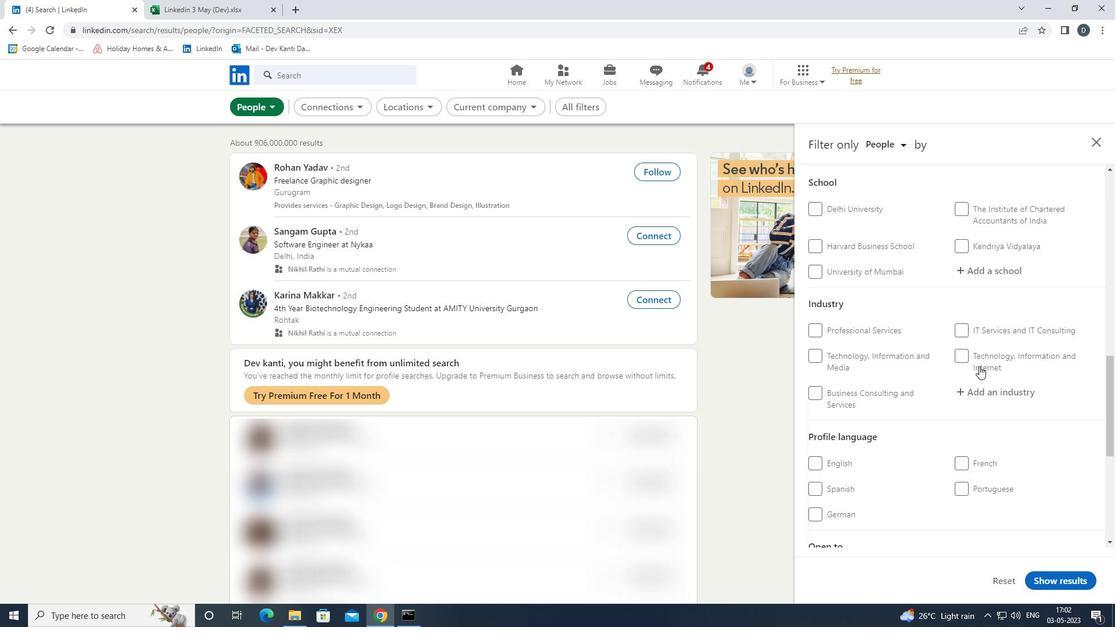 
Action: Mouse moved to (989, 372)
Screenshot: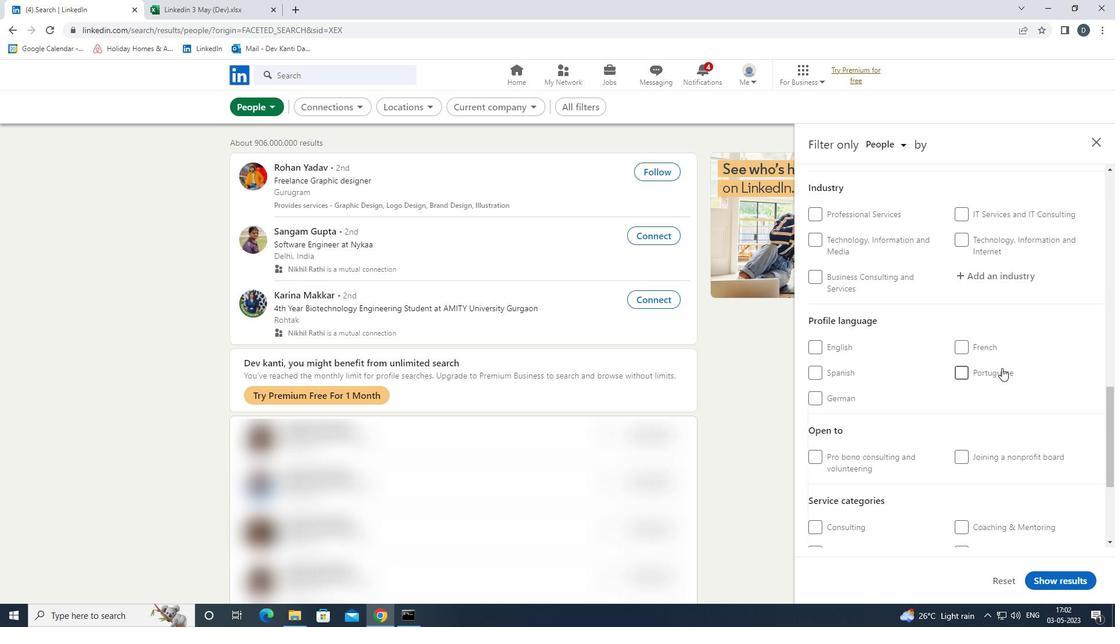 
Action: Mouse pressed left at (989, 372)
Screenshot: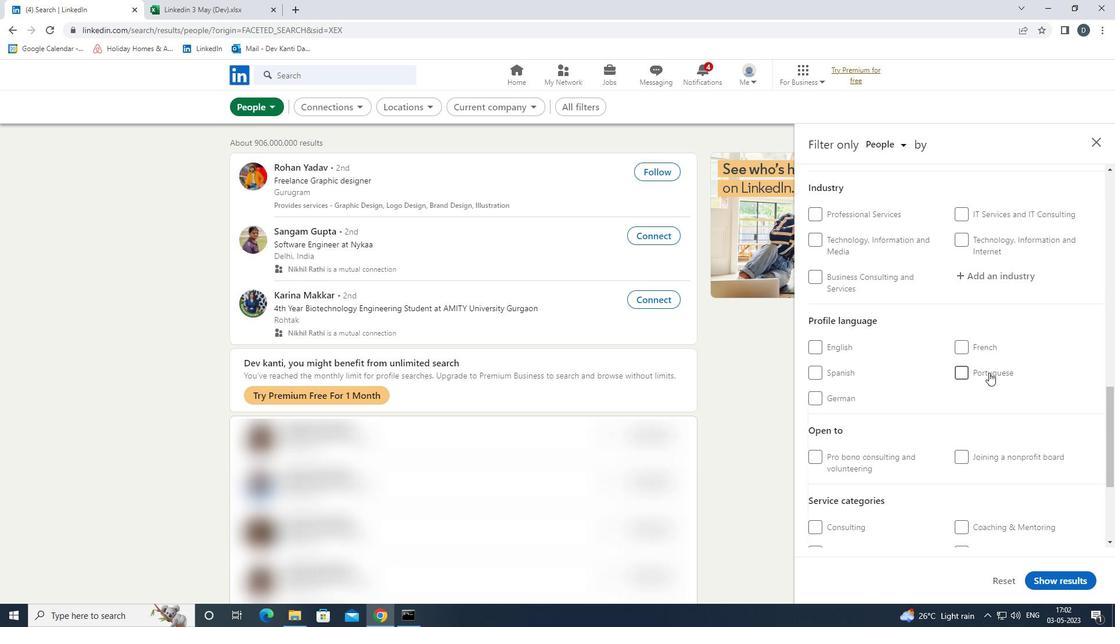
Action: Mouse scrolled (989, 373) with delta (0, 0)
Screenshot: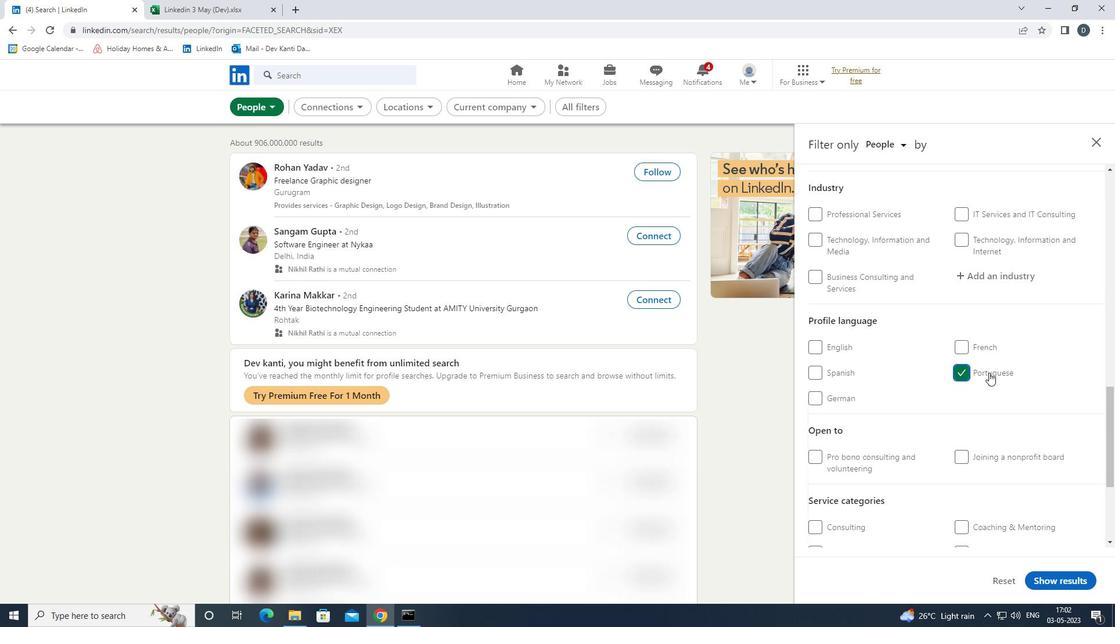 
Action: Mouse scrolled (989, 373) with delta (0, 0)
Screenshot: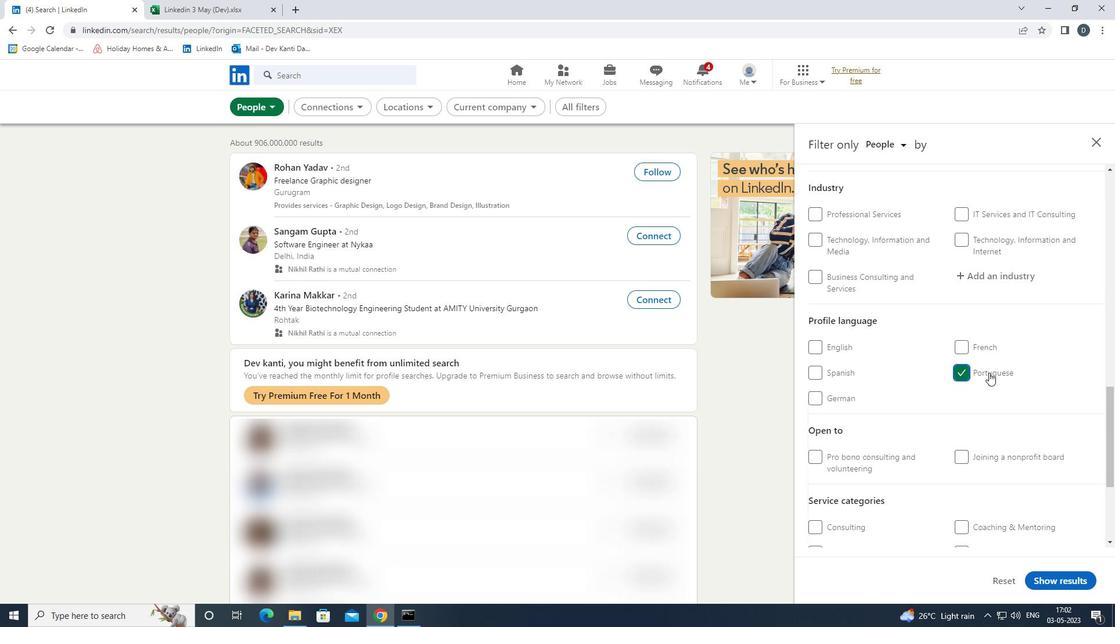 
Action: Mouse scrolled (989, 373) with delta (0, 0)
Screenshot: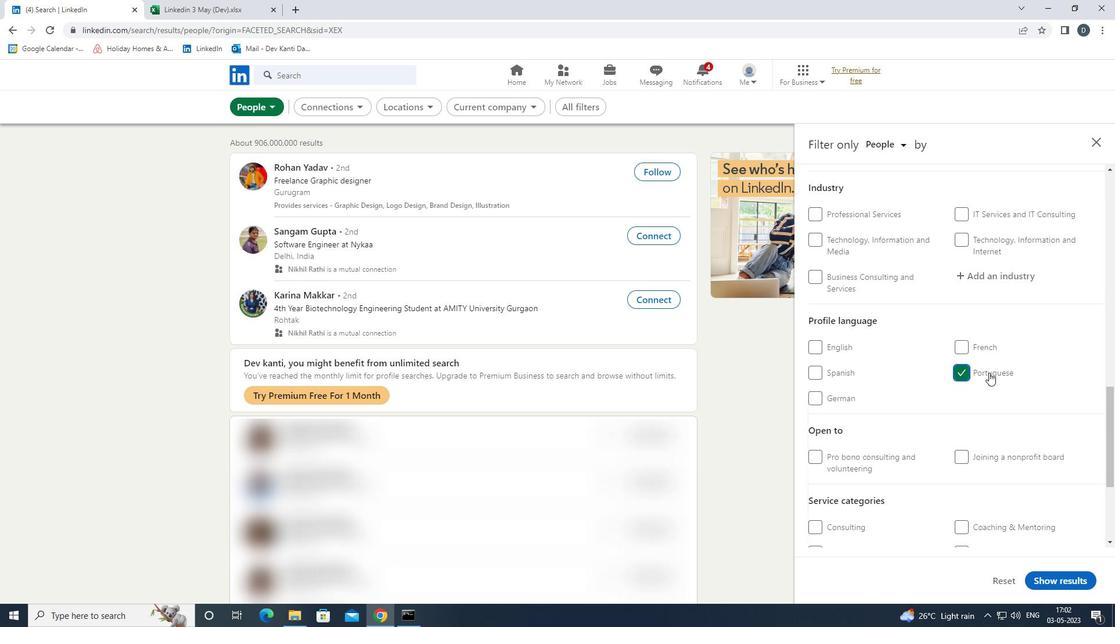 
Action: Mouse scrolled (989, 373) with delta (0, 0)
Screenshot: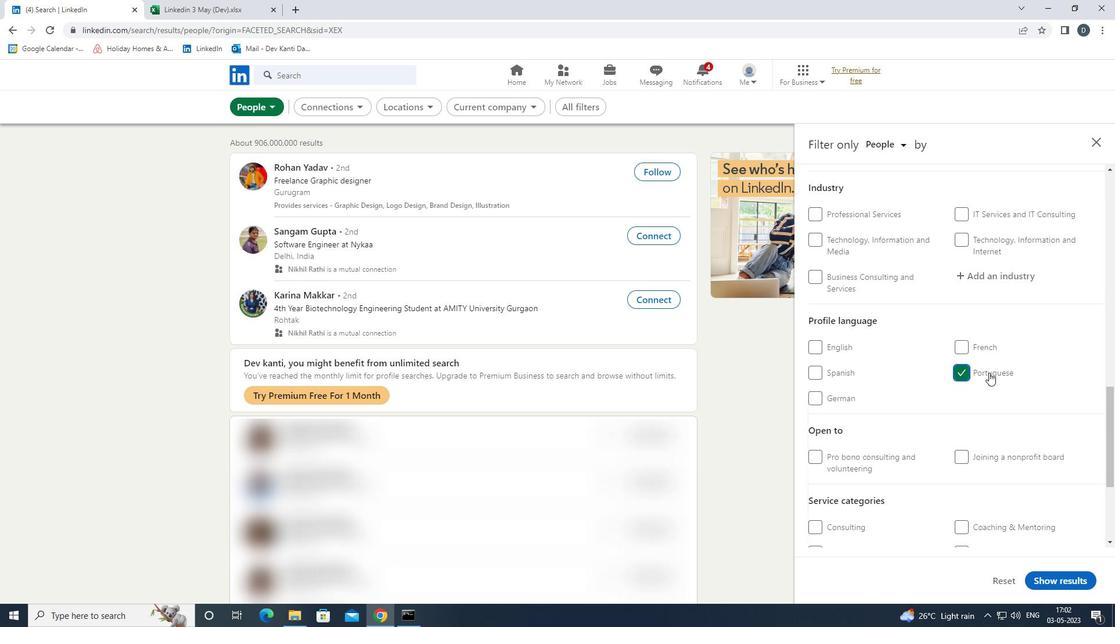 
Action: Mouse scrolled (989, 373) with delta (0, 0)
Screenshot: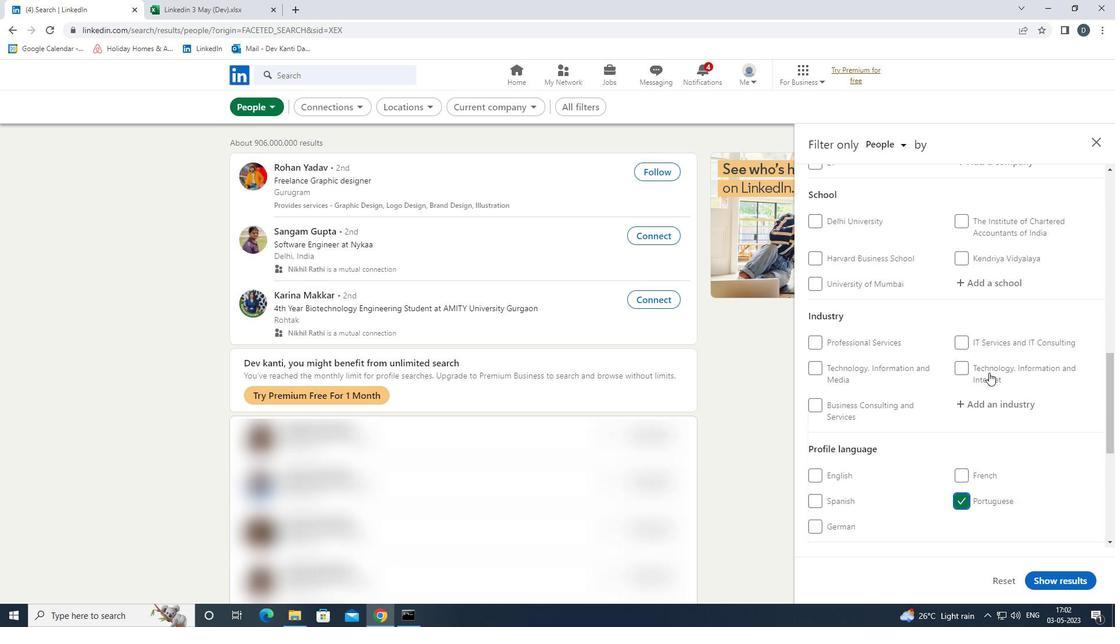 
Action: Mouse moved to (975, 322)
Screenshot: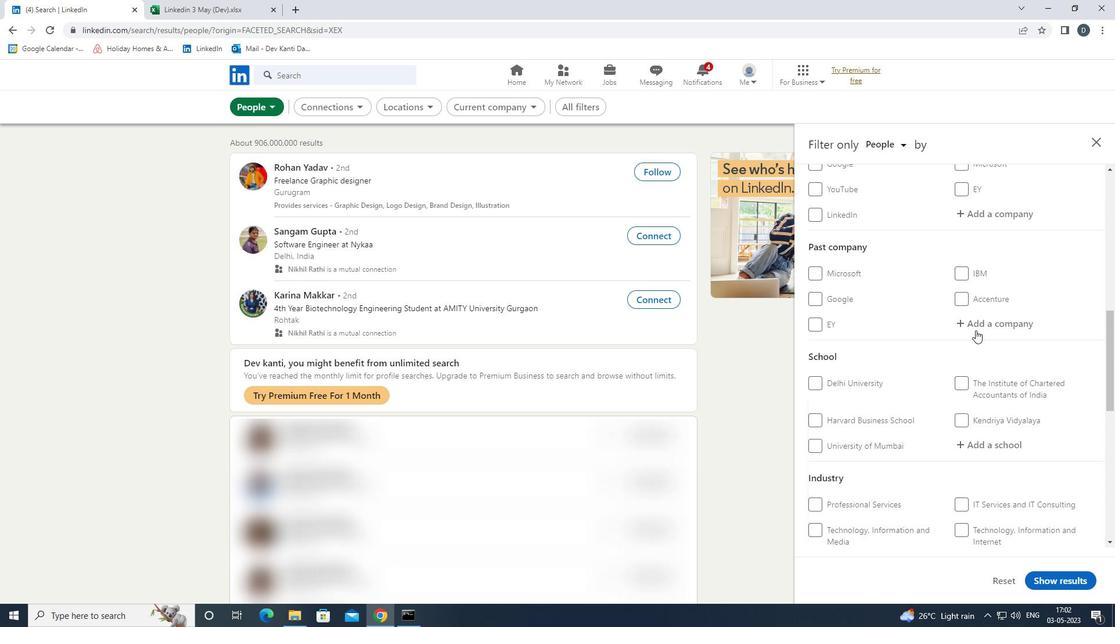 
Action: Mouse scrolled (975, 323) with delta (0, 0)
Screenshot: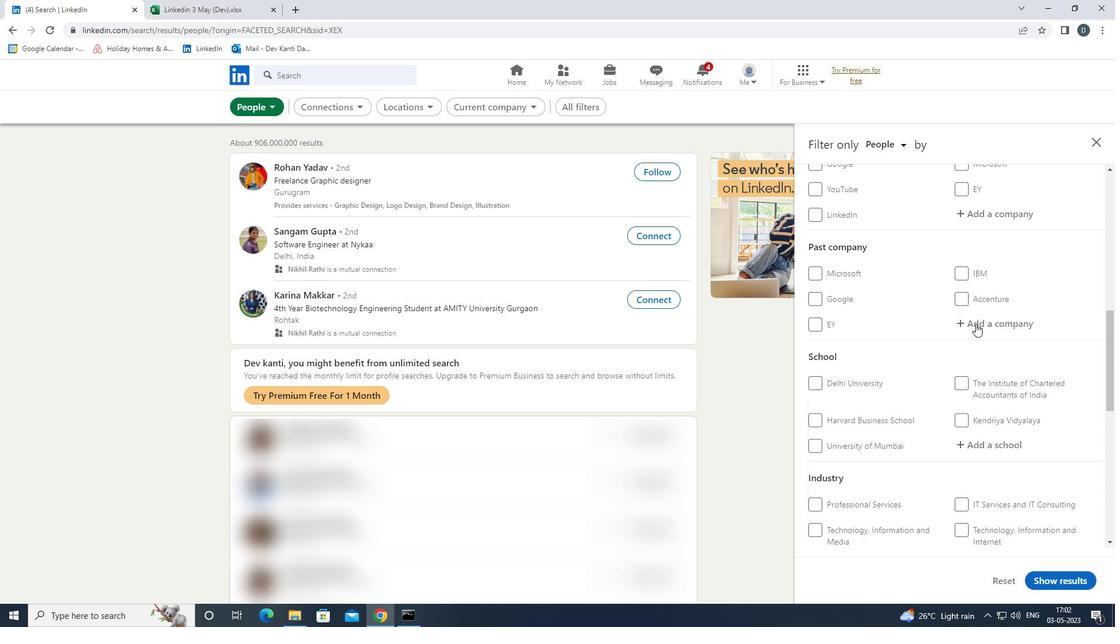 
Action: Mouse scrolled (975, 323) with delta (0, 0)
Screenshot: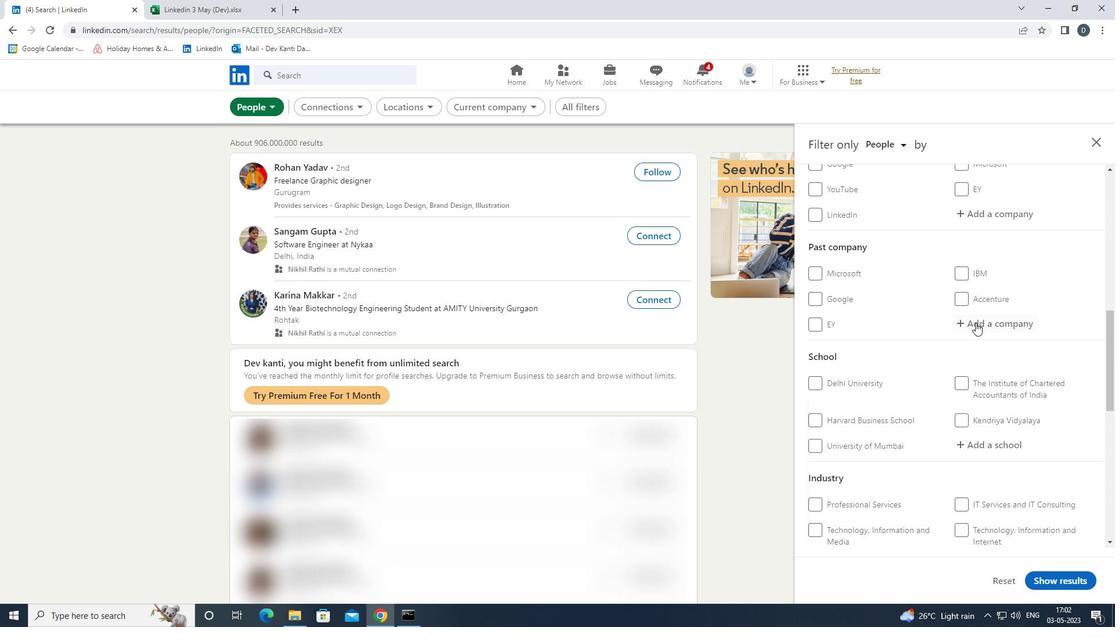 
Action: Mouse moved to (992, 325)
Screenshot: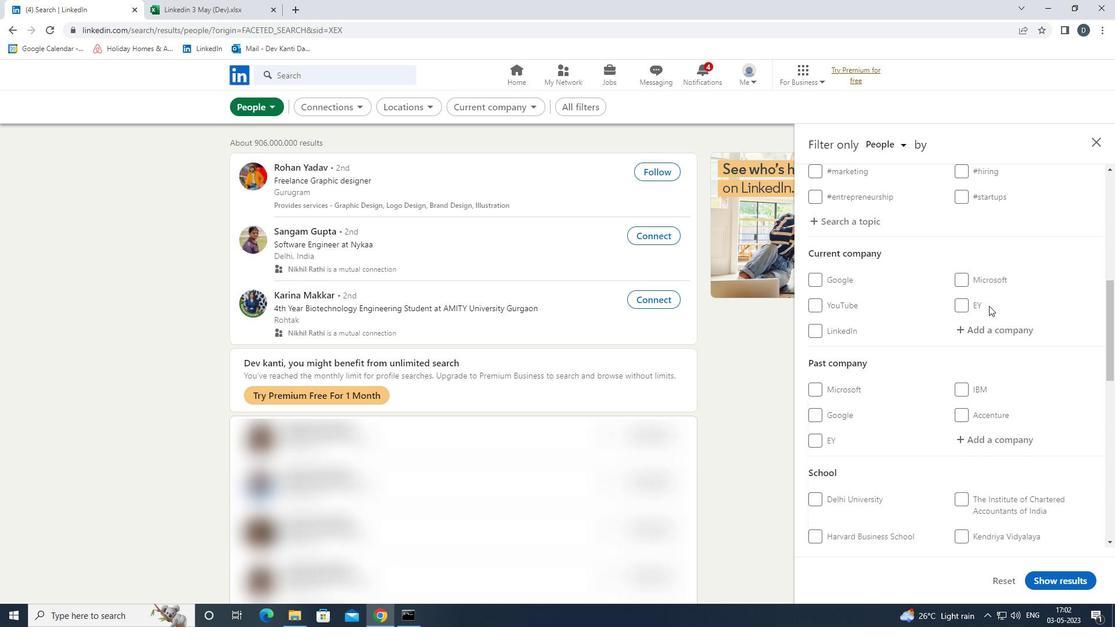 
Action: Mouse pressed left at (992, 325)
Screenshot: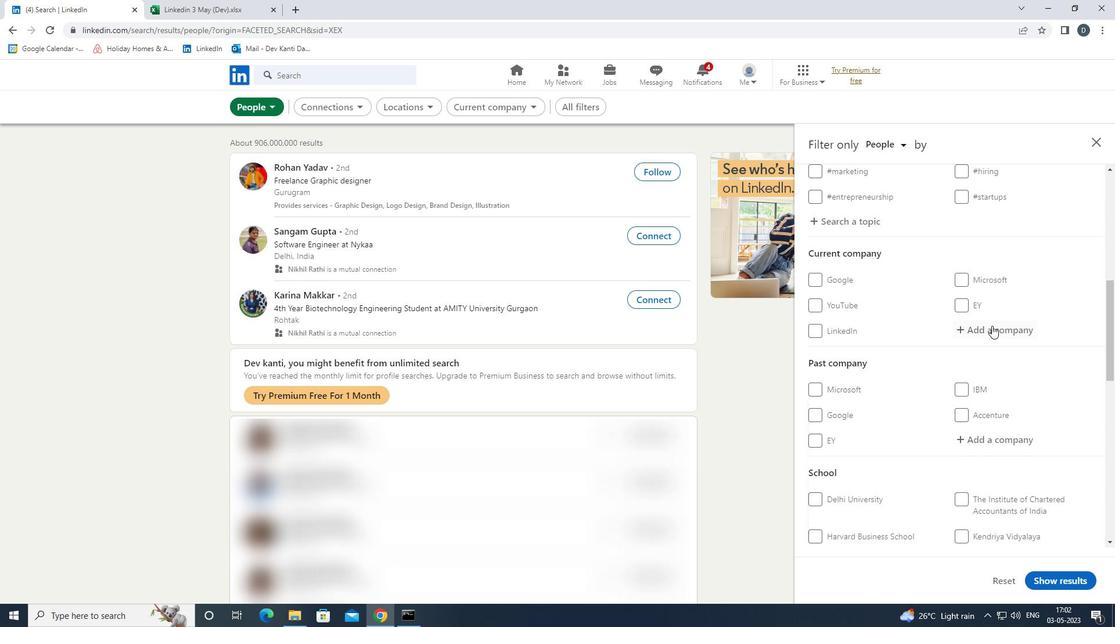 
Action: Mouse moved to (992, 326)
Screenshot: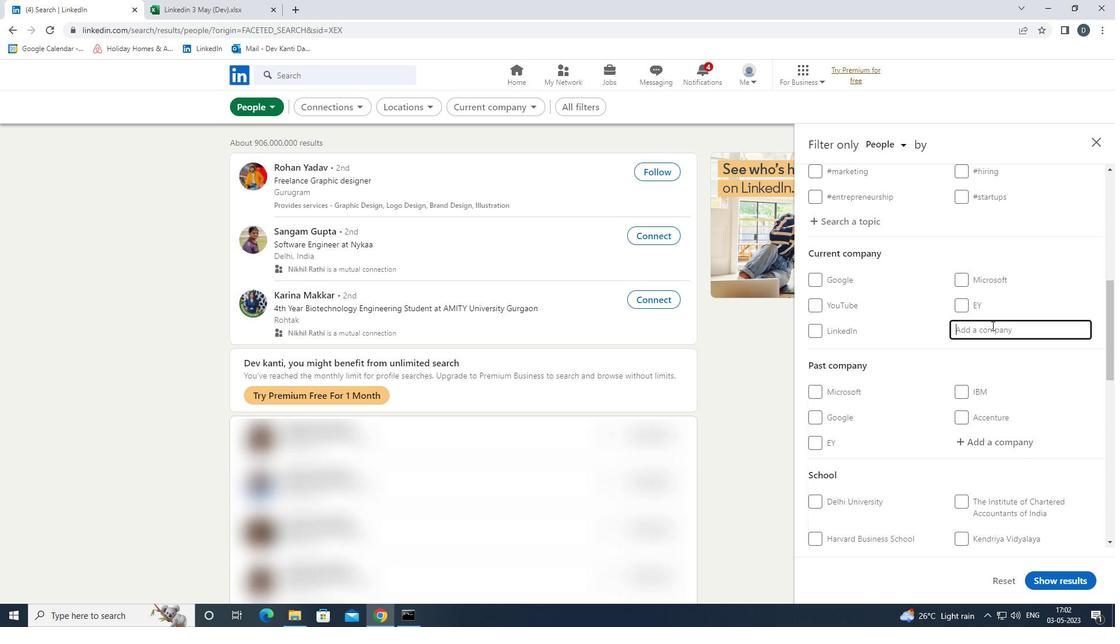 
Action: Key pressed <Key.shift><Key.shift><Key.shift><Key.shift><Key.shift><Key.shift><Key.shift><Key.shift>SERVISION<Key.space><Key.shift><Key.shift><Key.shift><Key.shift><Key.shift><Key.shift><Key.shift><Key.shift><Key.shift><Key.shift><Key.shift><Key.shift>GLO<Key.down><Key.left><Key.left><Key.left><Key.left><Key.backspace><Key.backspace><Key.backspace><Key.backspace>ON<Key.down><Key.enter>
Screenshot: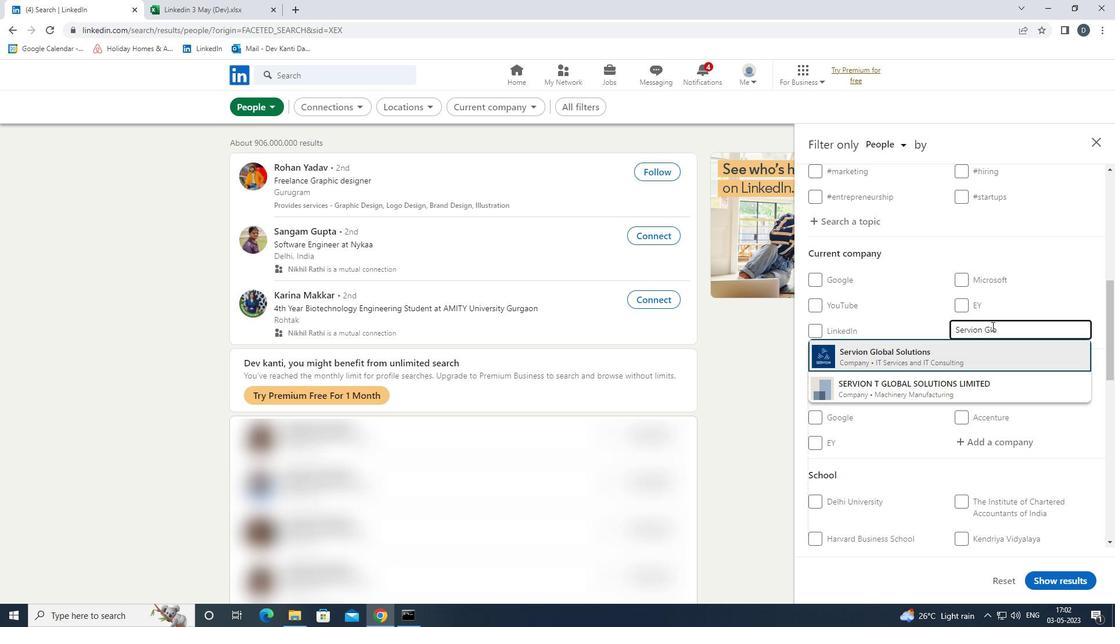 
Action: Mouse moved to (999, 325)
Screenshot: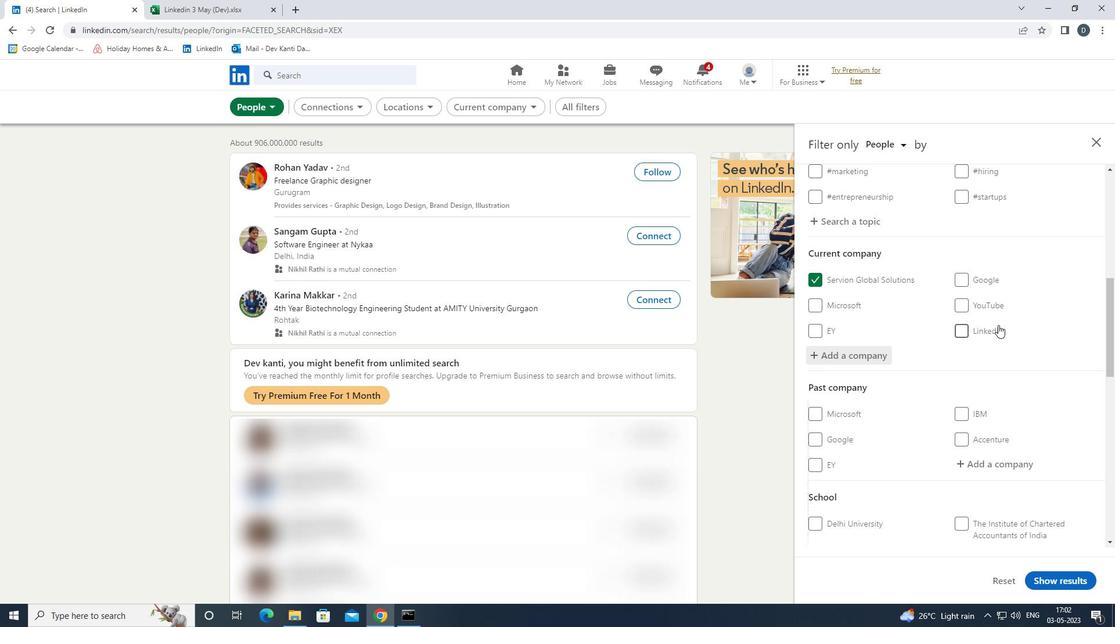 
Action: Mouse scrolled (999, 324) with delta (0, 0)
Screenshot: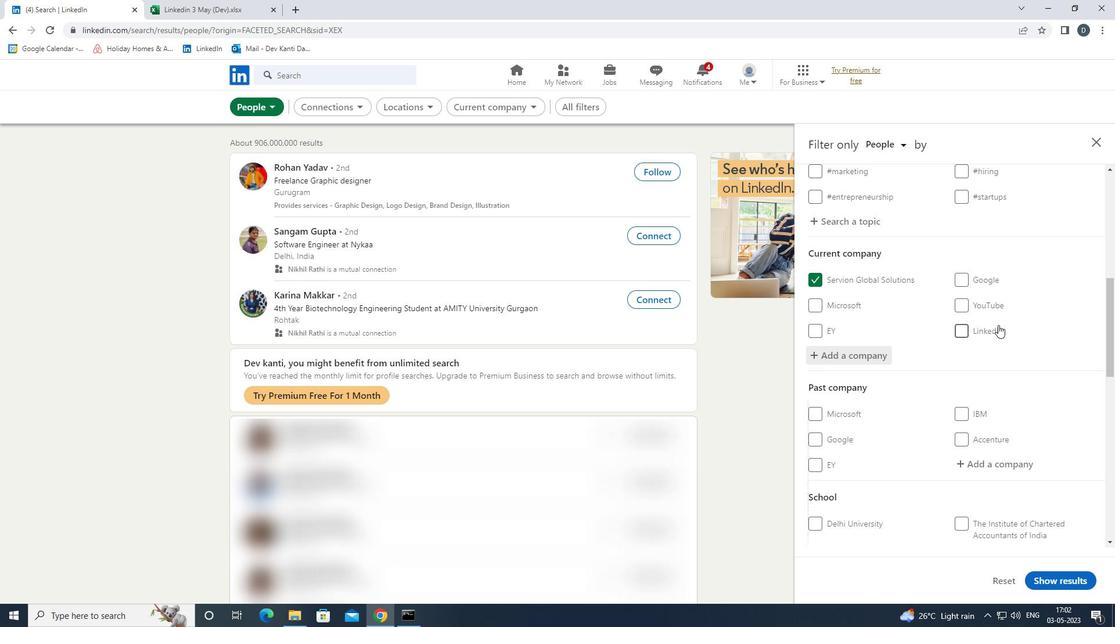 
Action: Mouse moved to (1000, 326)
Screenshot: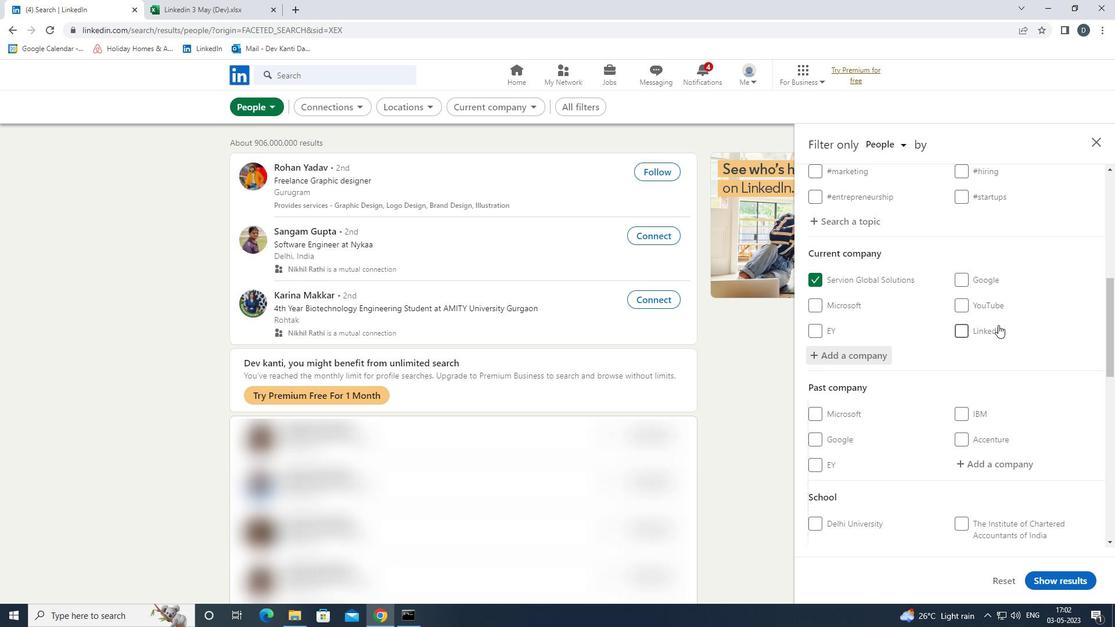 
Action: Mouse scrolled (1000, 325) with delta (0, 0)
Screenshot: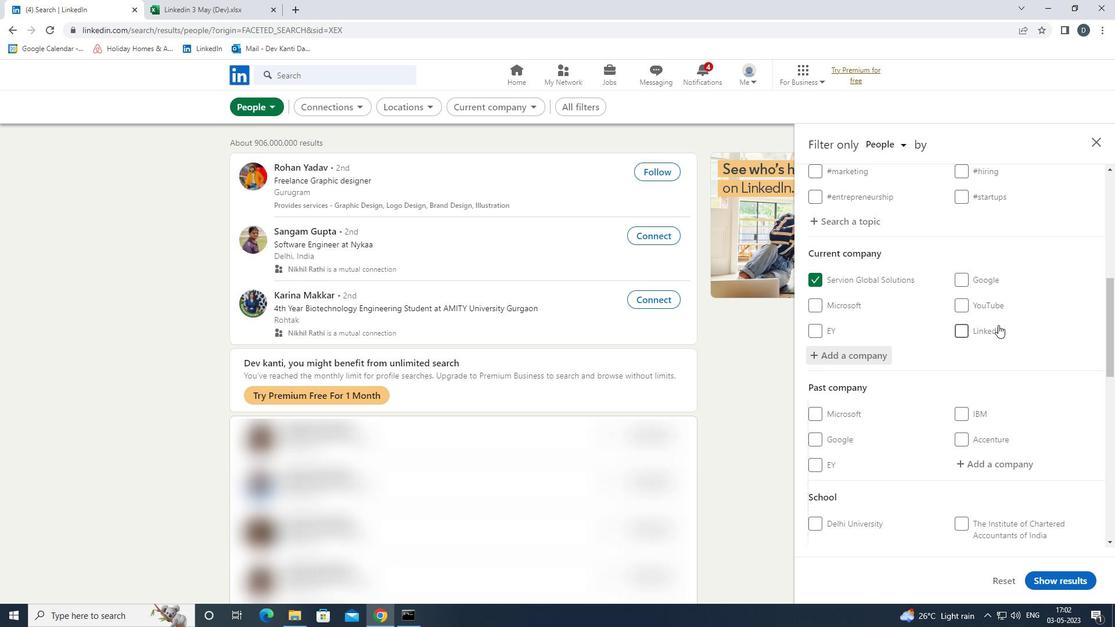 
Action: Mouse moved to (998, 336)
Screenshot: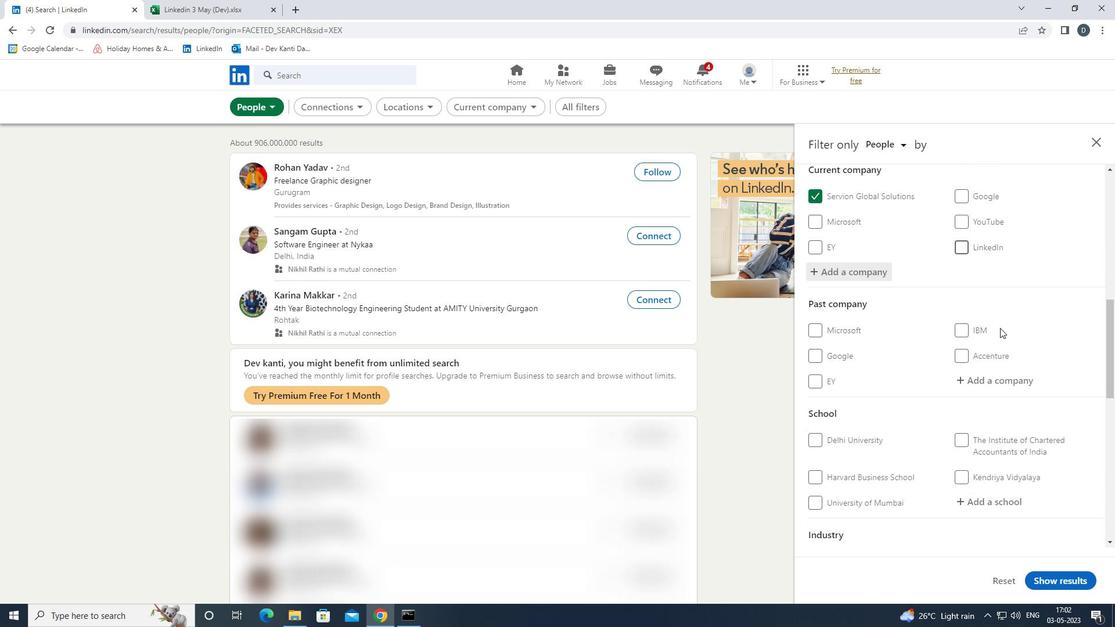 
Action: Mouse scrolled (998, 336) with delta (0, 0)
Screenshot: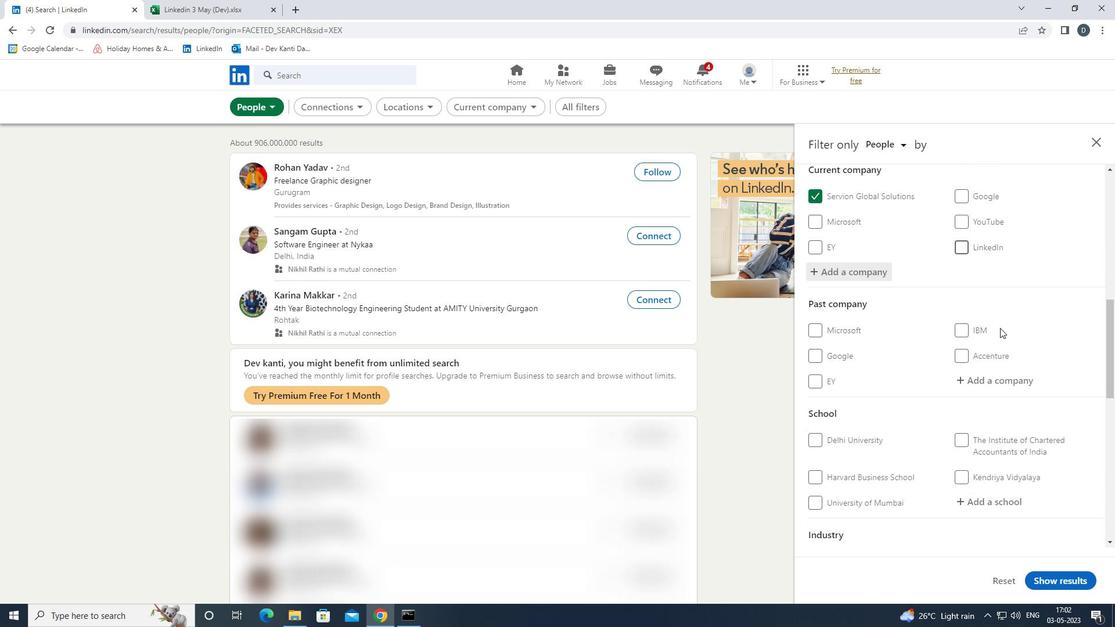 
Action: Mouse moved to (997, 338)
Screenshot: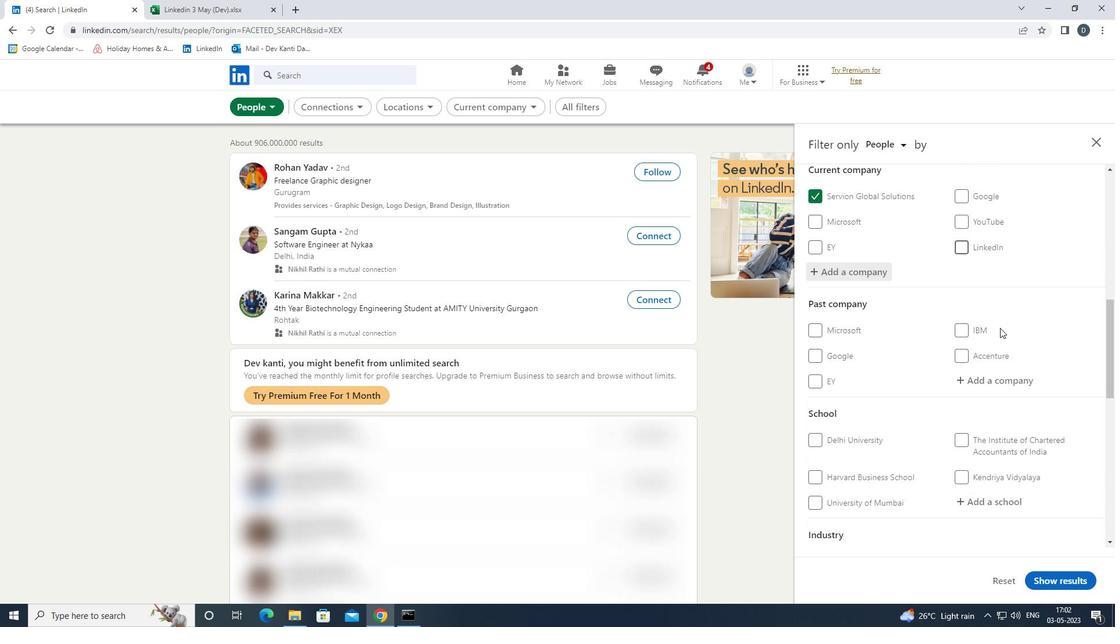 
Action: Mouse scrolled (997, 338) with delta (0, 0)
Screenshot: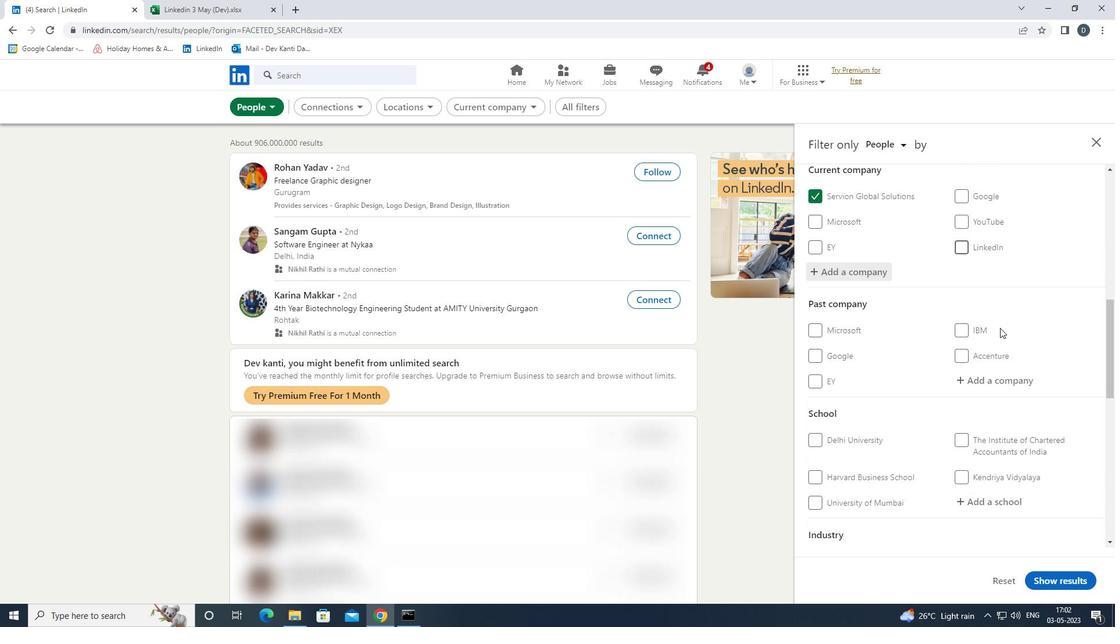 
Action: Mouse moved to (996, 341)
Screenshot: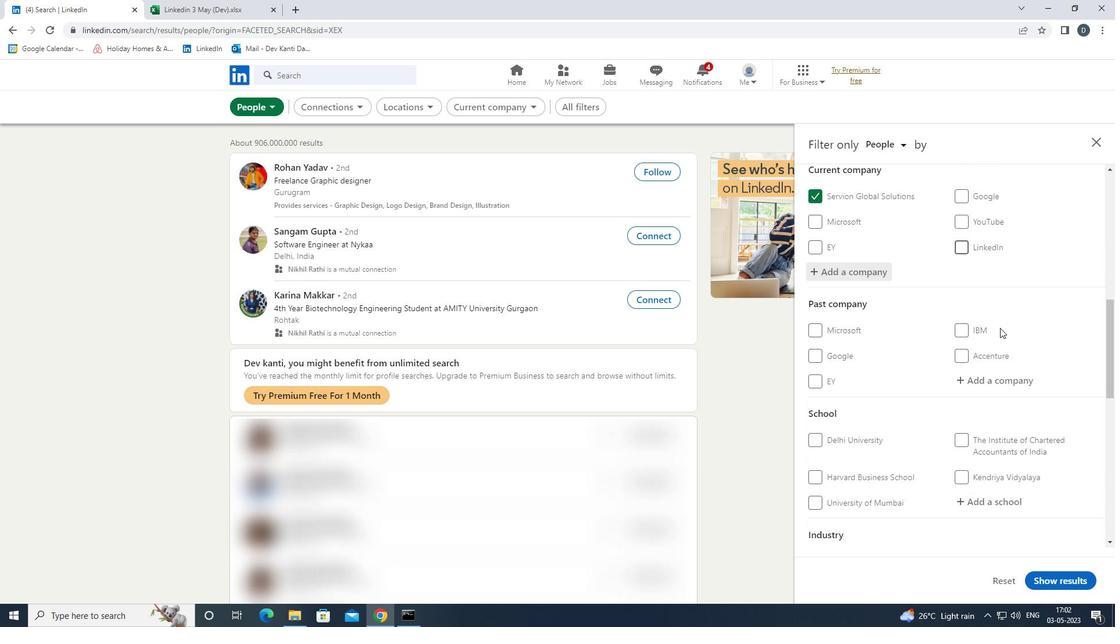 
Action: Mouse scrolled (996, 340) with delta (0, 0)
Screenshot: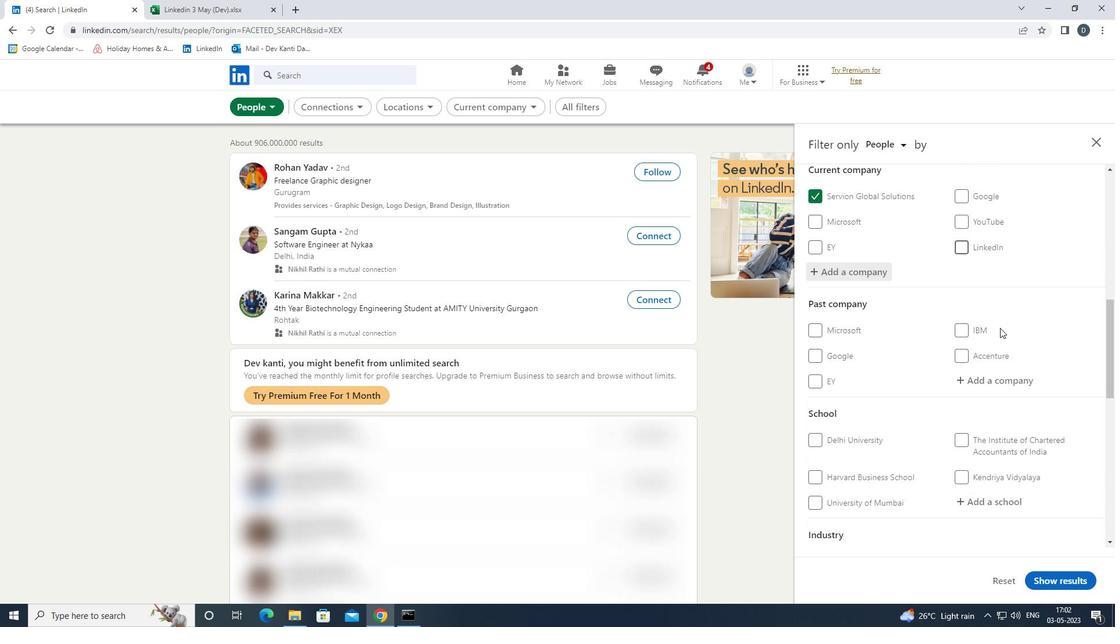 
Action: Mouse moved to (998, 298)
Screenshot: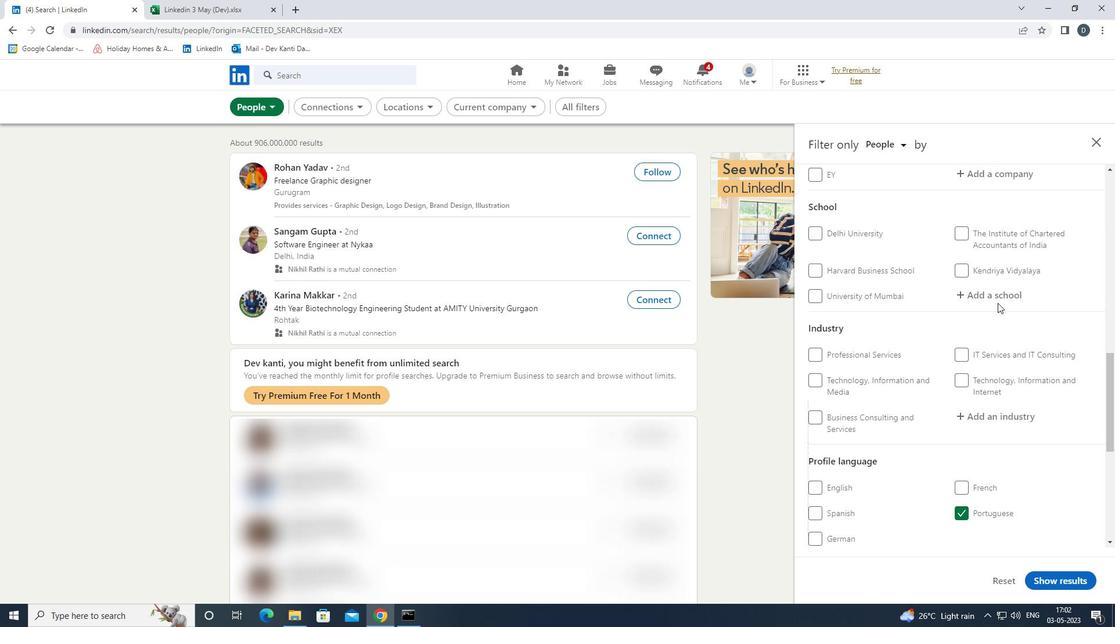 
Action: Mouse pressed left at (998, 298)
Screenshot: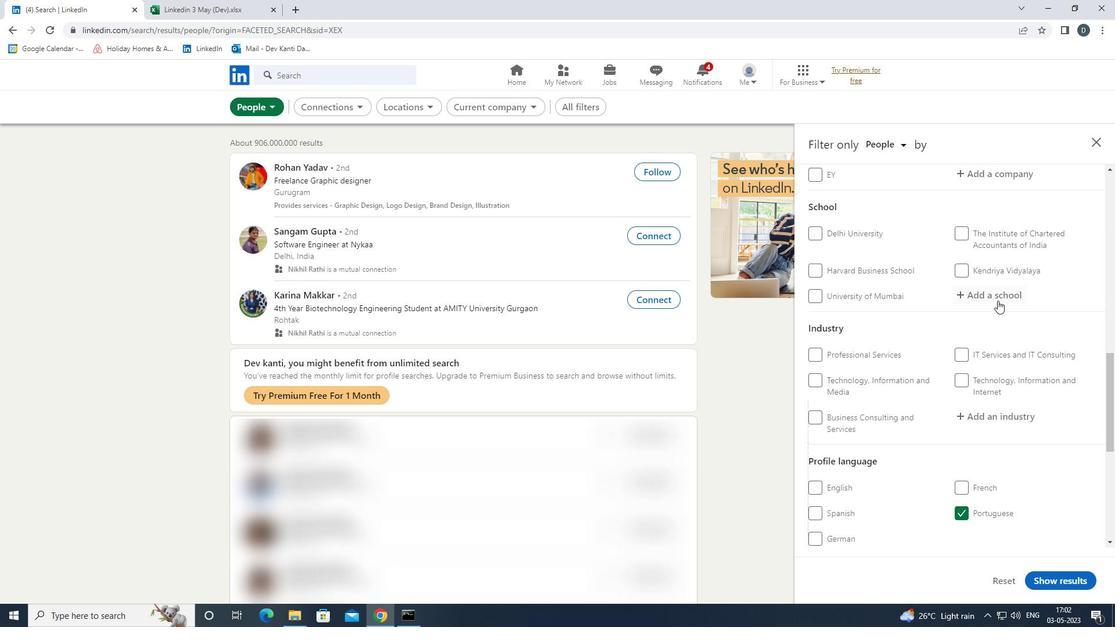 
Action: Mouse moved to (993, 303)
Screenshot: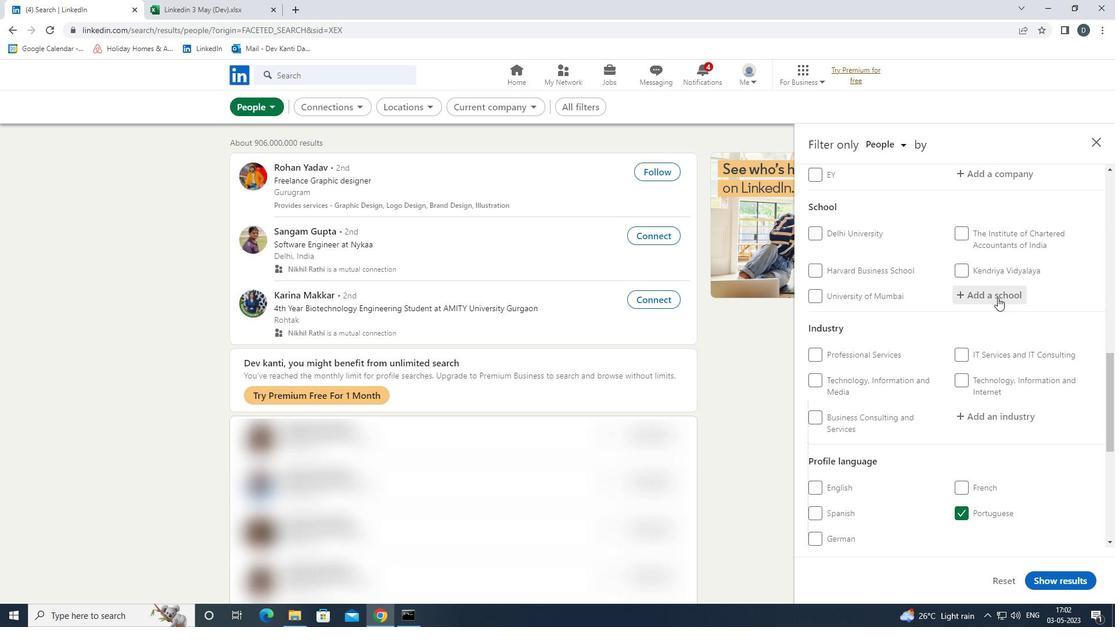 
Action: Key pressed <Key.shift><Key.shift><Key.shift>S.T<Key.backspace><Key.backspace>T.<Key.space><Key.shift><Key.shift><Key.shift>XAVI<Key.down><Key.enter>
Screenshot: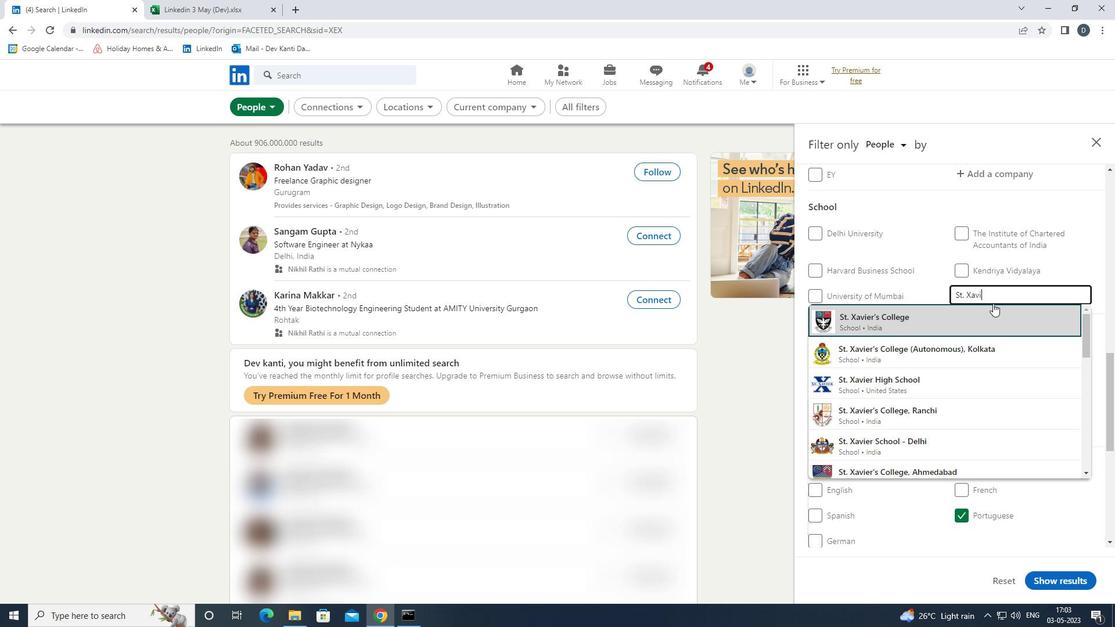 
Action: Mouse moved to (992, 304)
Screenshot: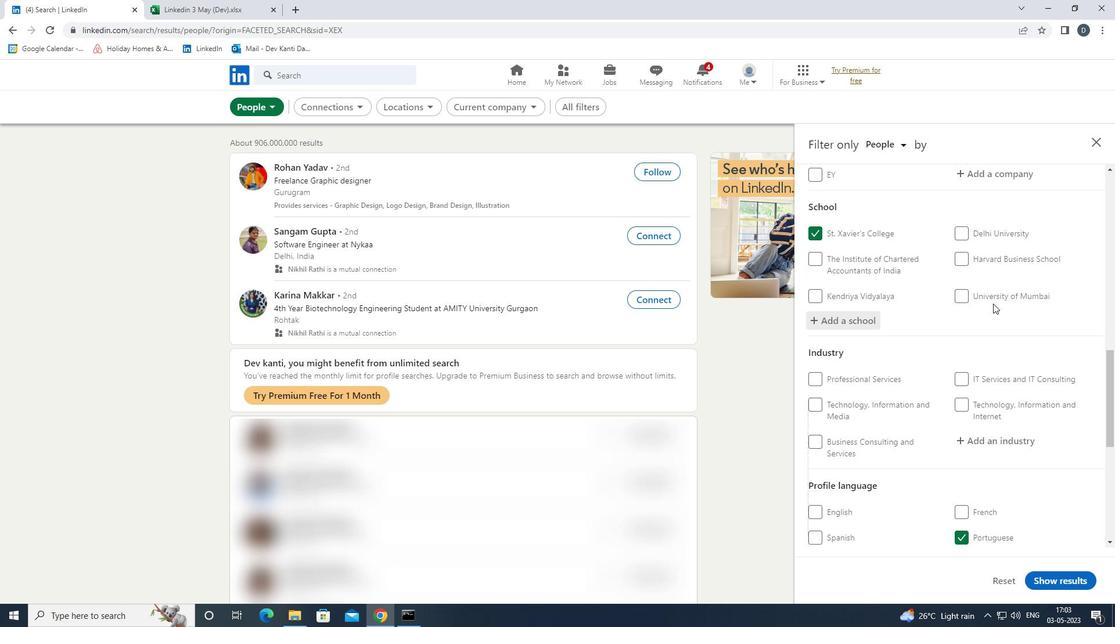 
Action: Mouse scrolled (992, 304) with delta (0, 0)
Screenshot: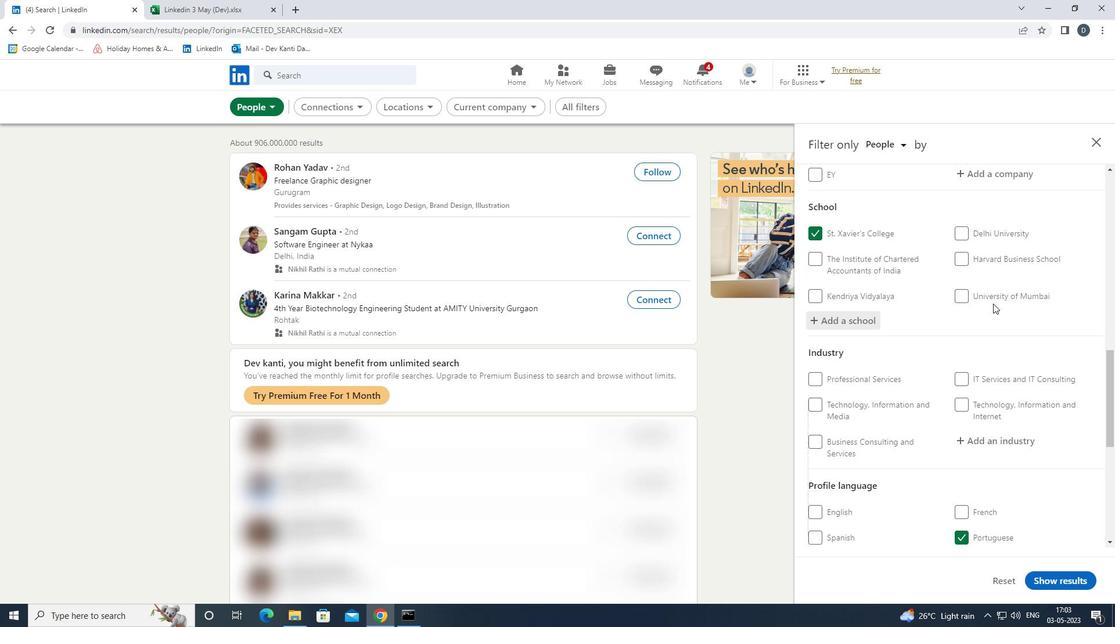 
Action: Mouse scrolled (992, 304) with delta (0, 0)
Screenshot: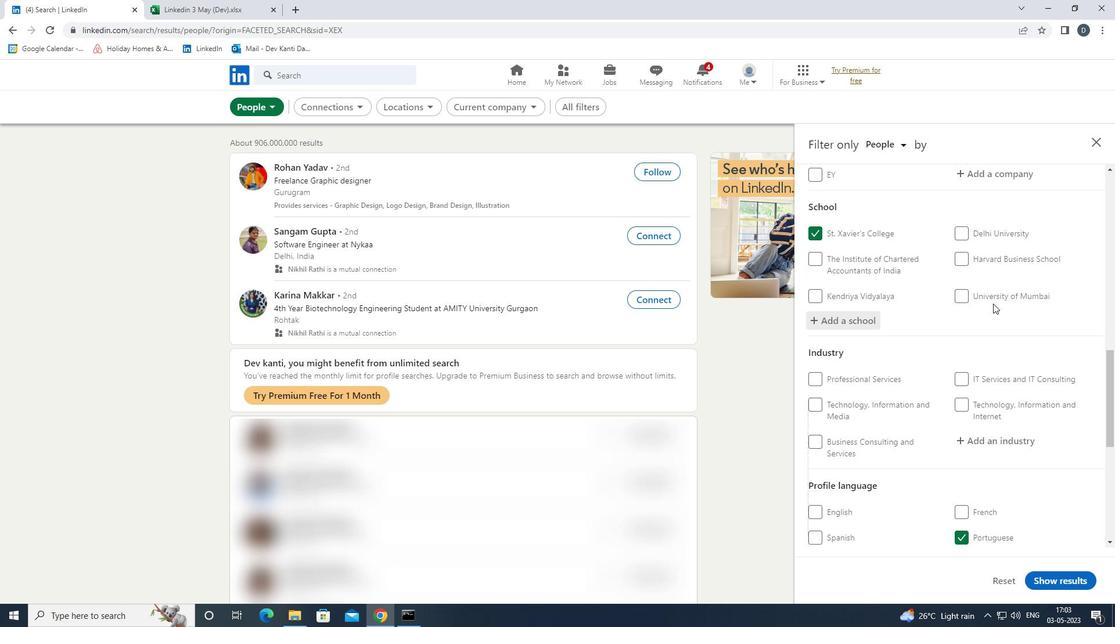 
Action: Mouse moved to (992, 323)
Screenshot: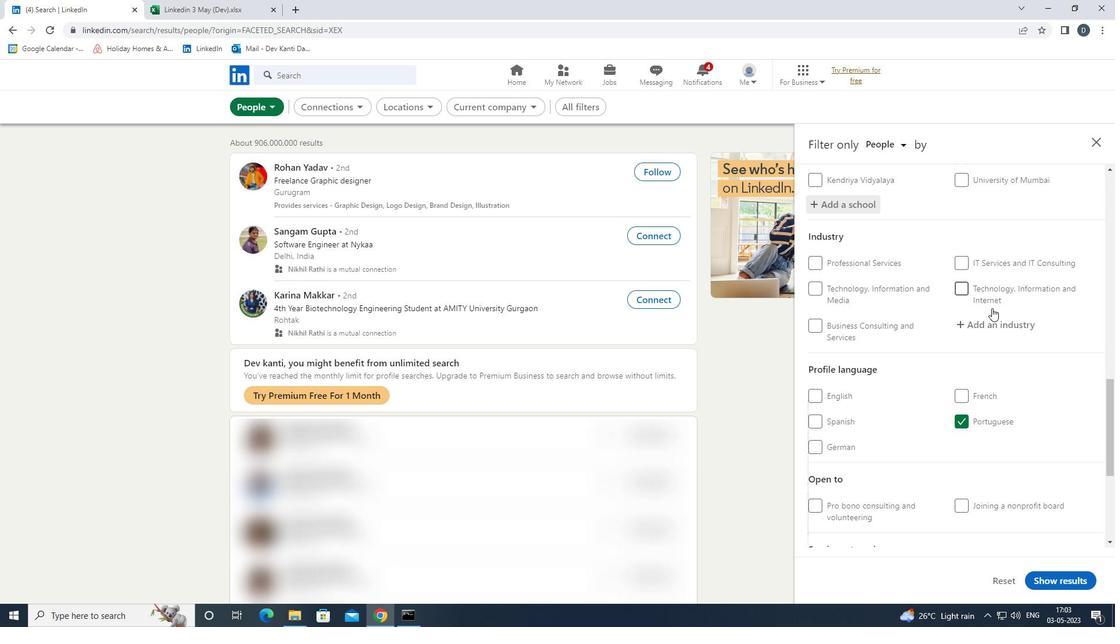 
Action: Mouse pressed left at (992, 323)
Screenshot: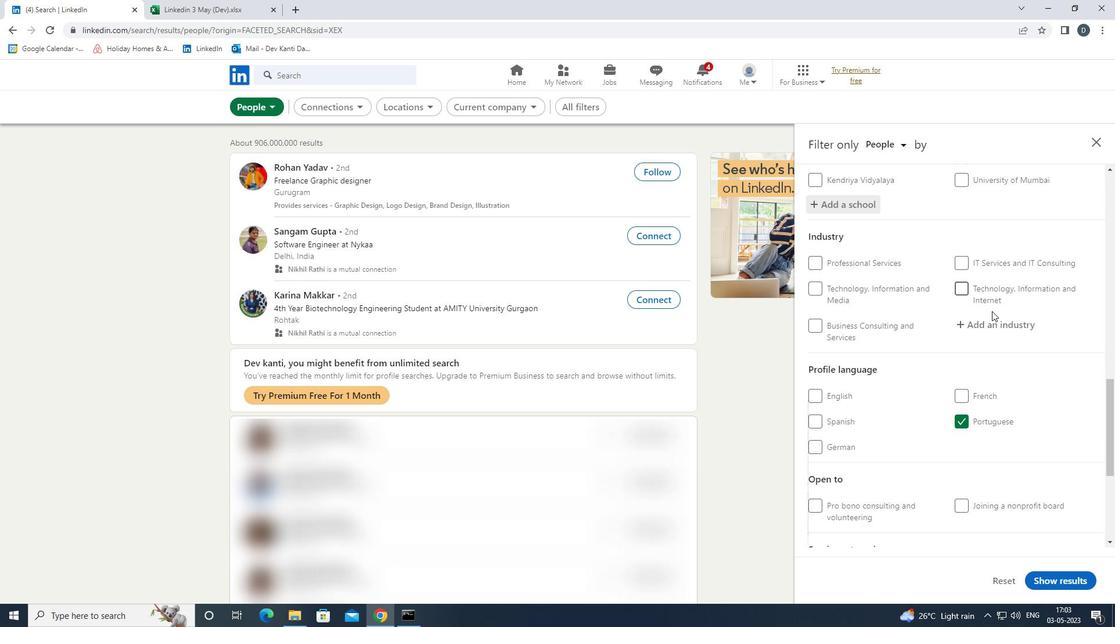 
Action: Key pressed <Key.shift>IT<Key.down><Key.down><Key.down><Key.down><Key.down><Key.down><Key.down><Key.enter>
Screenshot: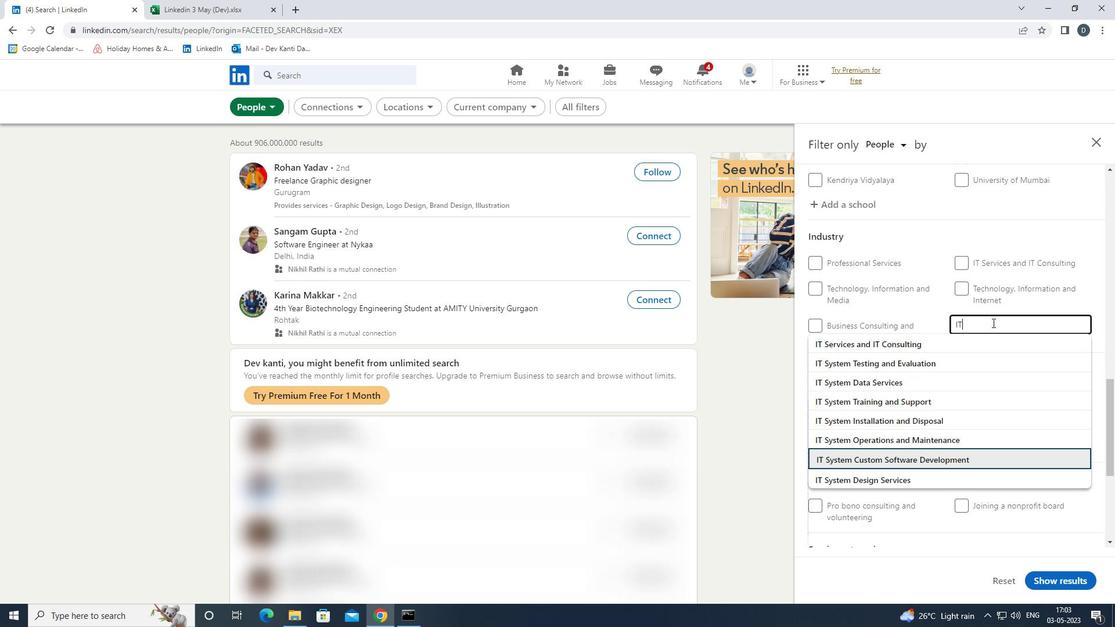 
Action: Mouse moved to (988, 324)
Screenshot: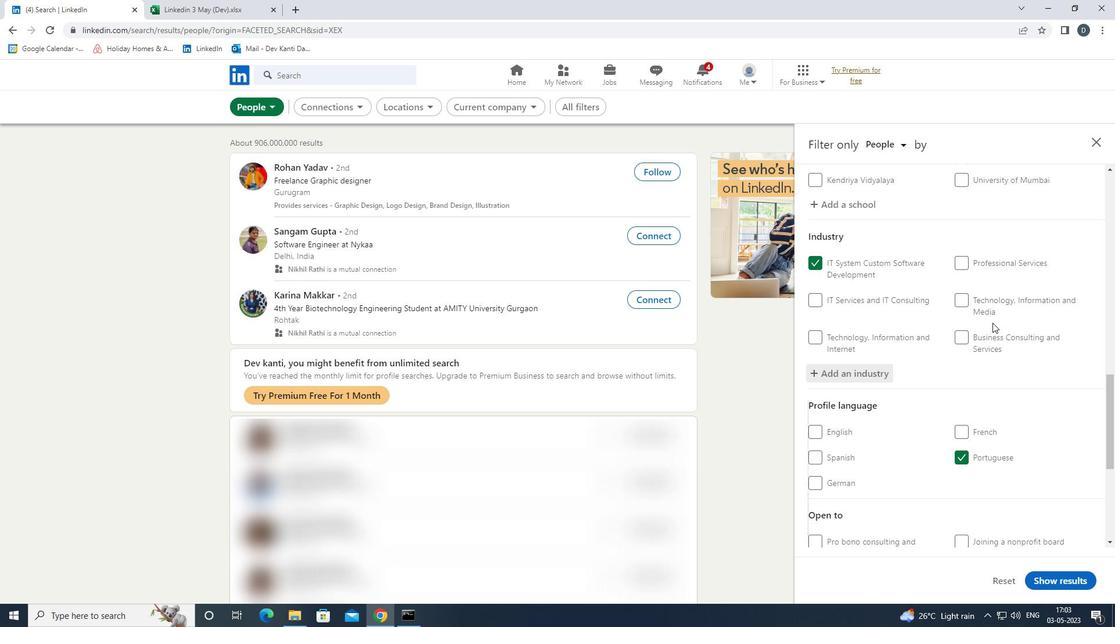 
Action: Mouse scrolled (988, 324) with delta (0, 0)
Screenshot: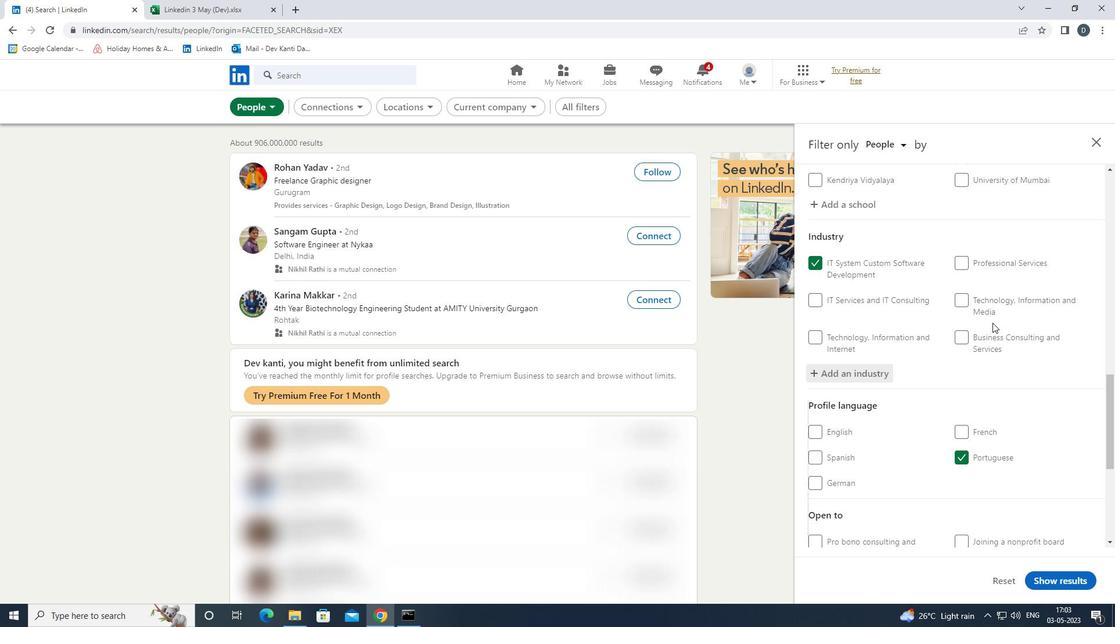 
Action: Mouse moved to (989, 329)
Screenshot: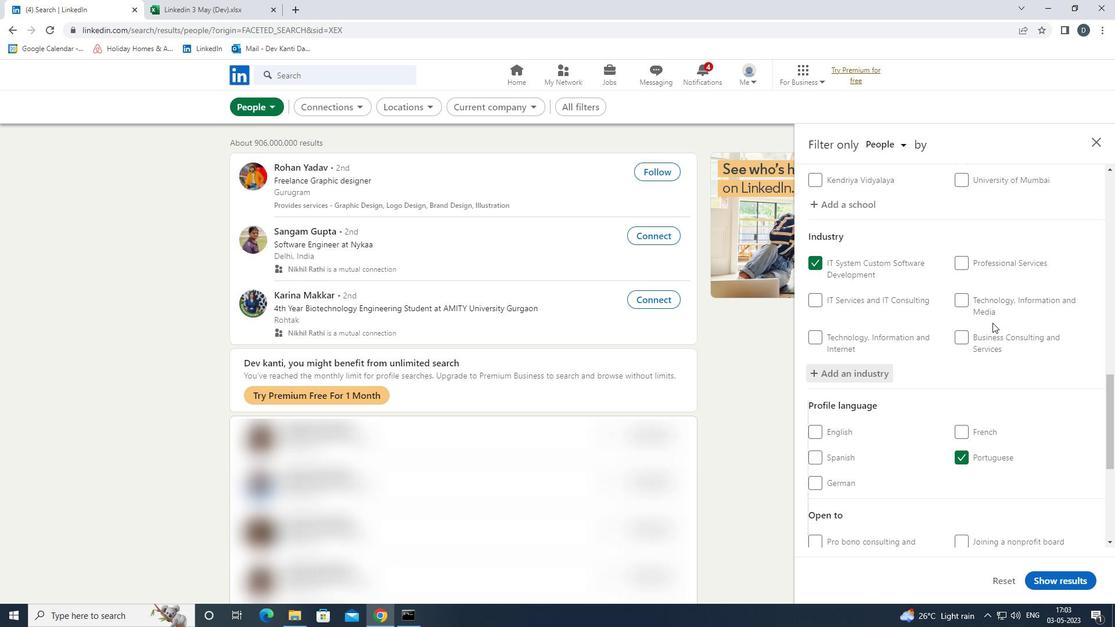 
Action: Mouse scrolled (989, 328) with delta (0, 0)
Screenshot: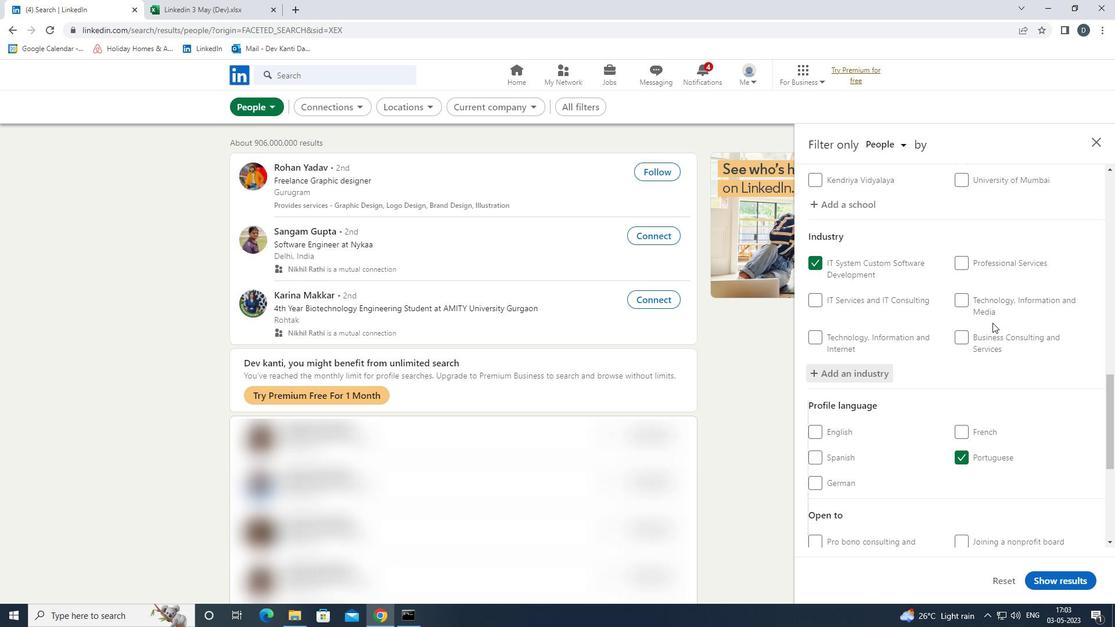 
Action: Mouse moved to (994, 332)
Screenshot: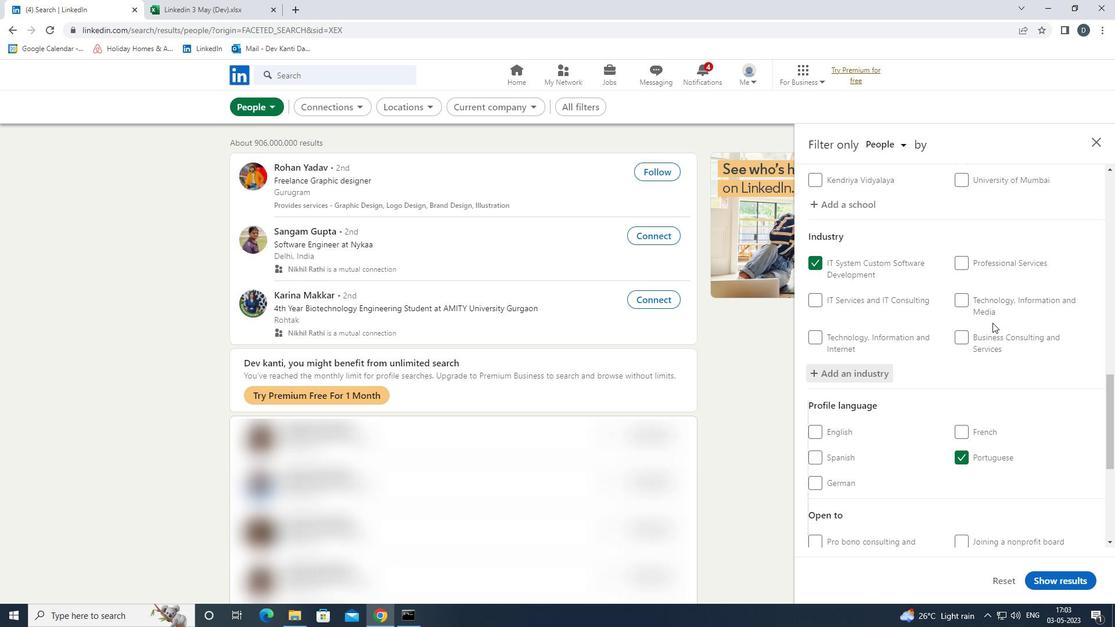 
Action: Mouse scrolled (994, 332) with delta (0, 0)
Screenshot: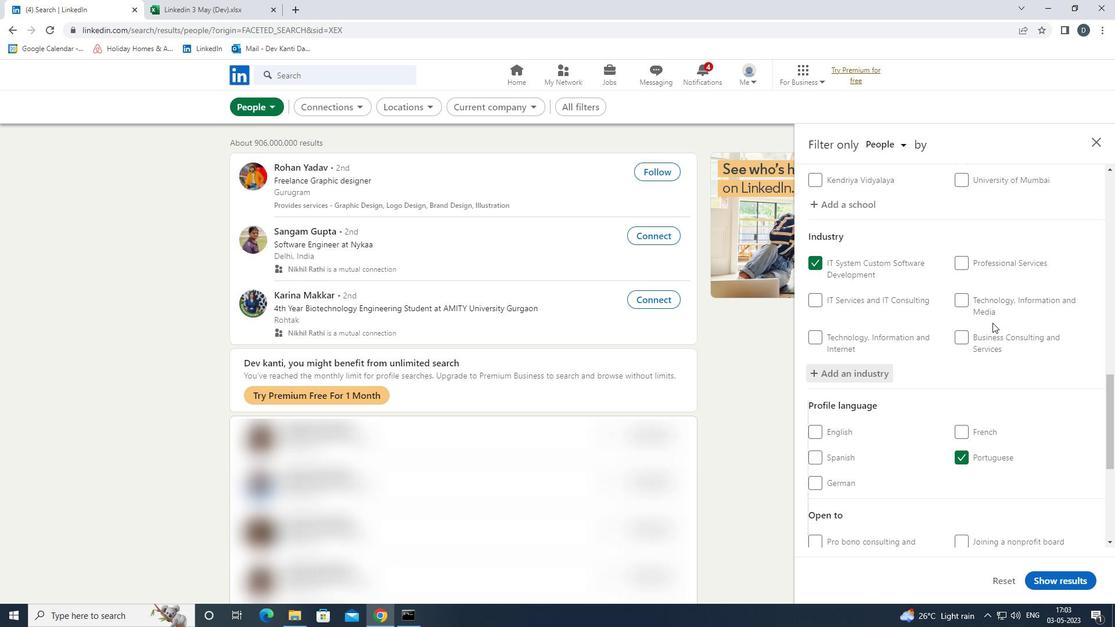 
Action: Mouse moved to (995, 334)
Screenshot: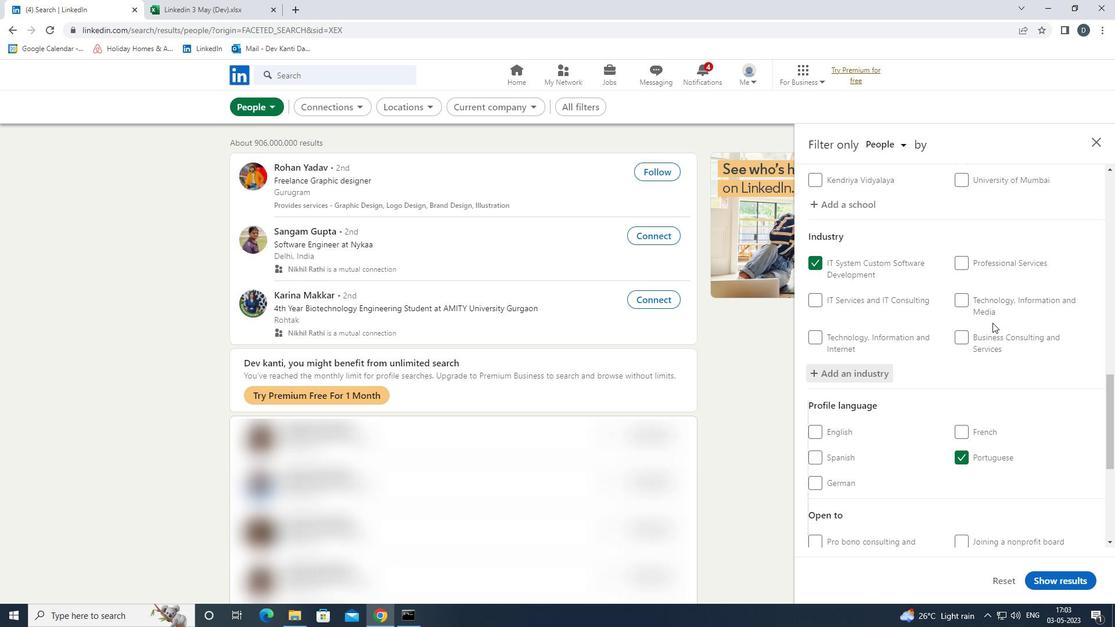 
Action: Mouse scrolled (995, 333) with delta (0, 0)
Screenshot: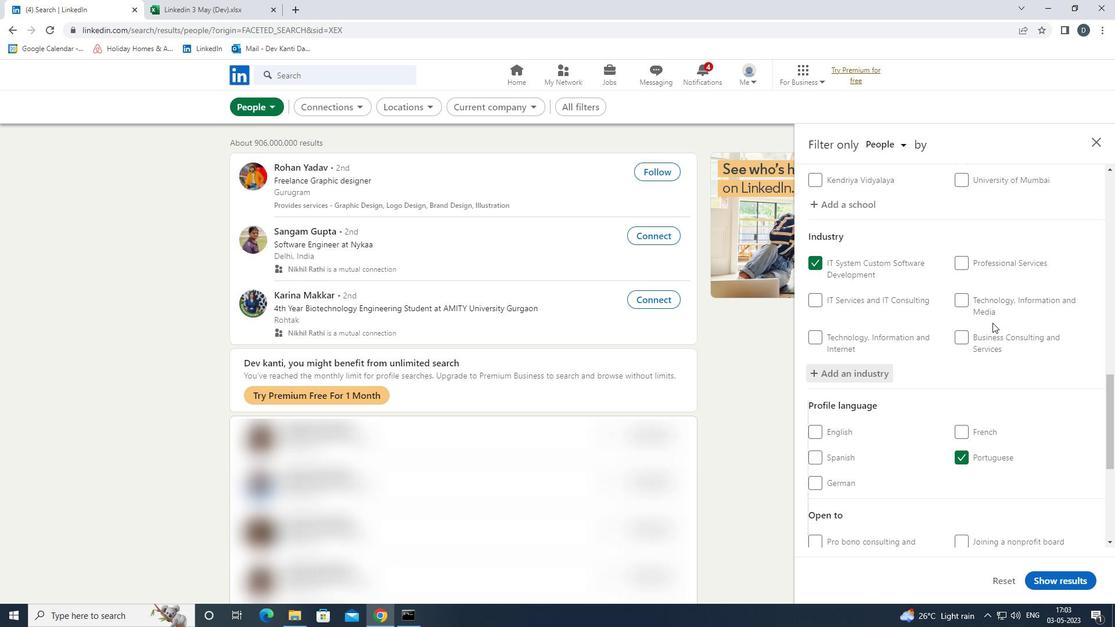 
Action: Mouse scrolled (995, 333) with delta (0, 0)
Screenshot: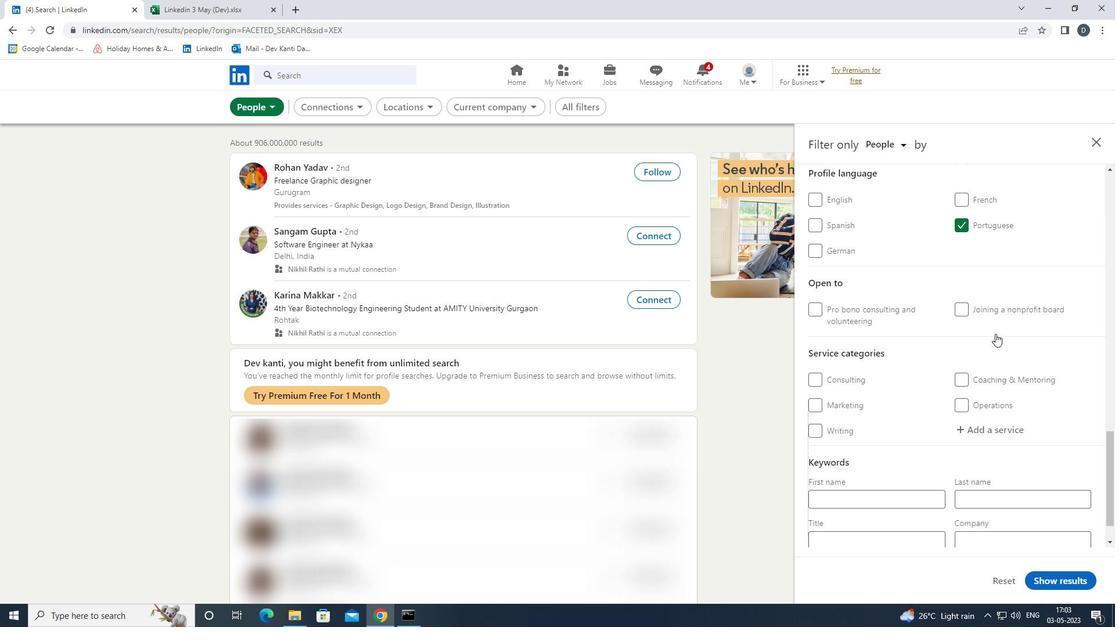 
Action: Mouse scrolled (995, 333) with delta (0, 0)
Screenshot: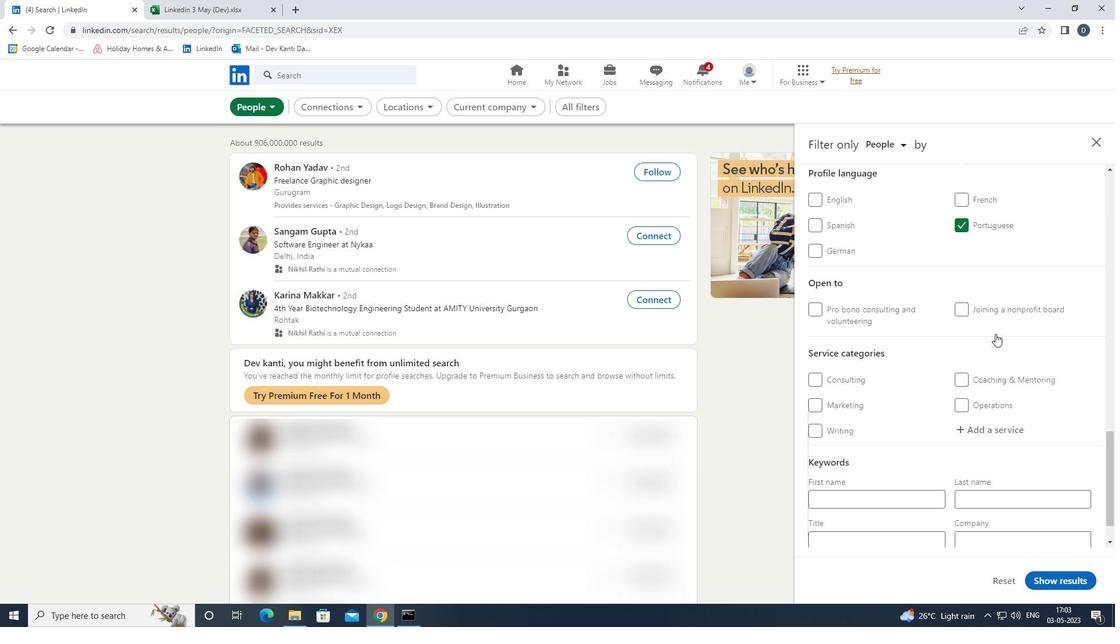 
Action: Mouse moved to (991, 395)
Screenshot: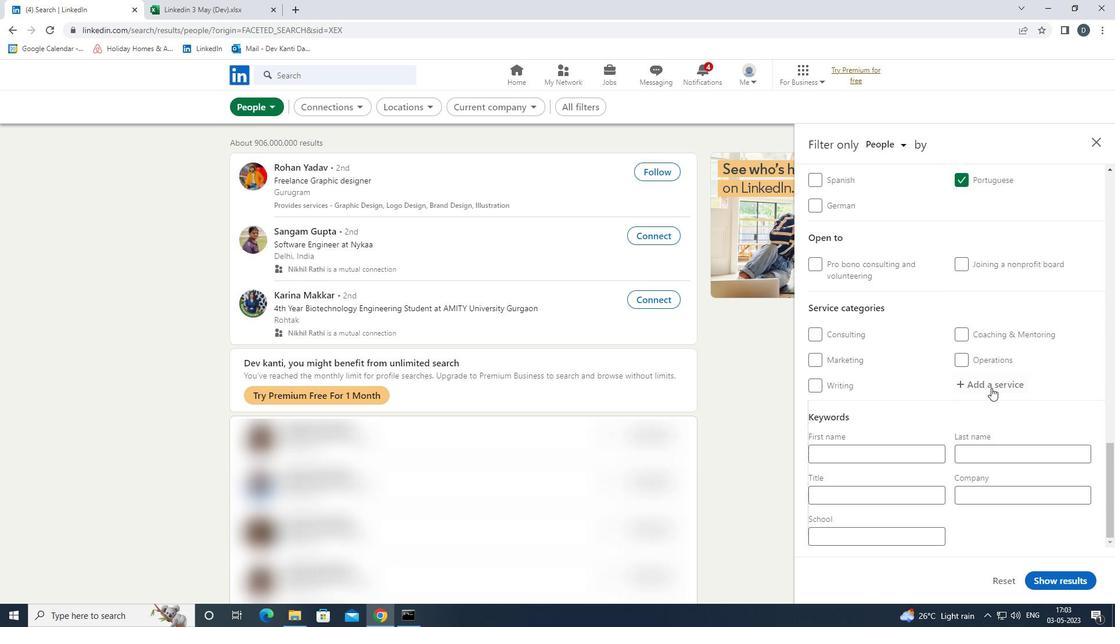 
Action: Mouse pressed left at (991, 395)
Screenshot: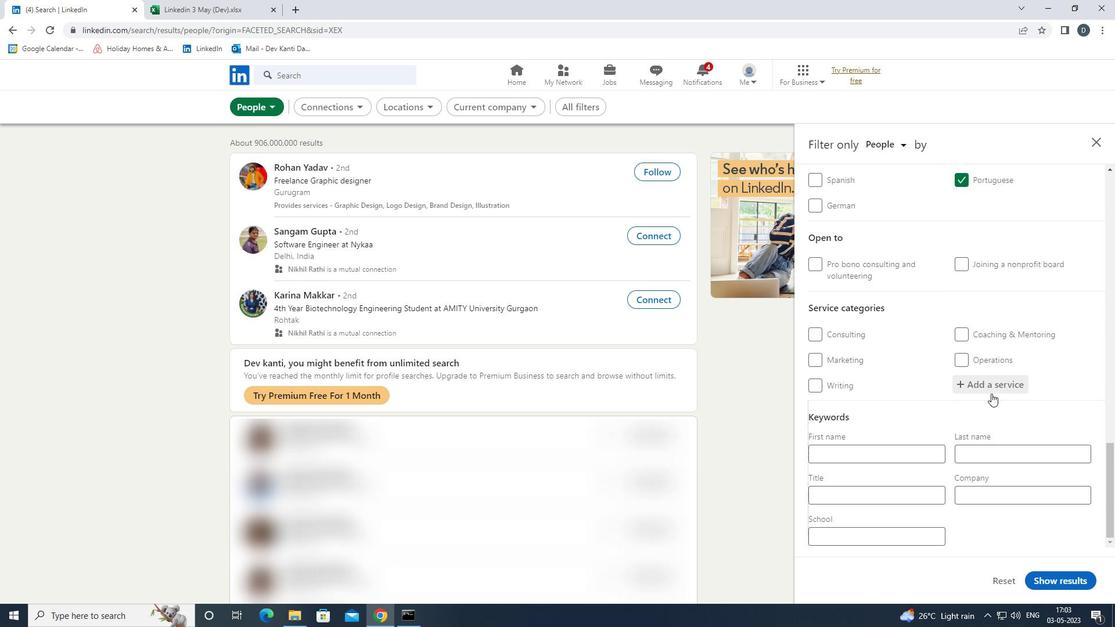 
Action: Mouse moved to (998, 385)
Screenshot: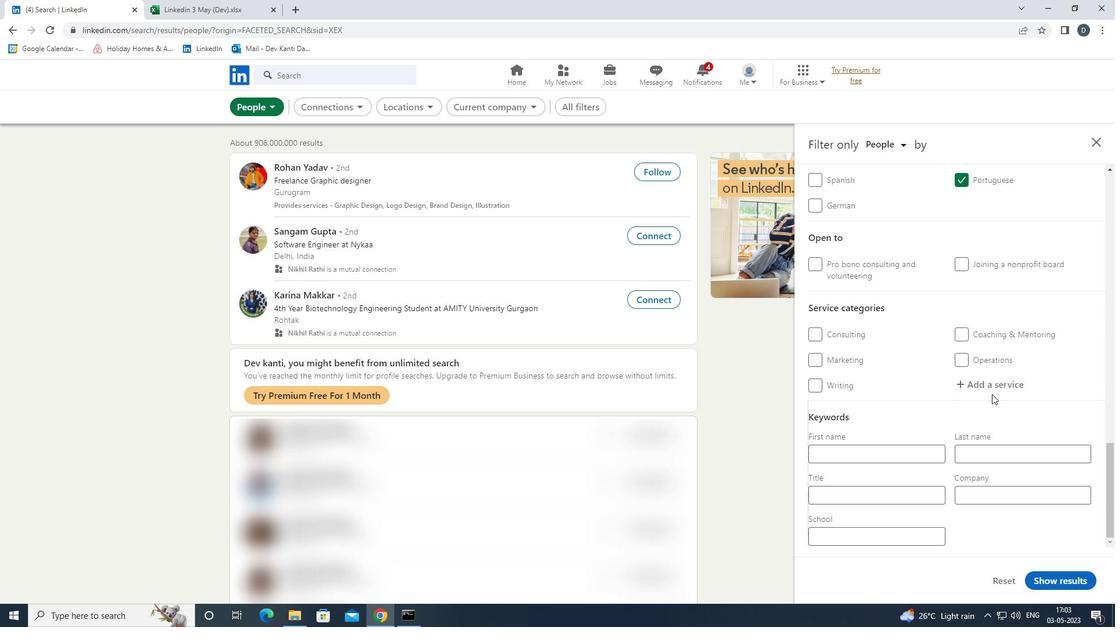 
Action: Mouse pressed left at (998, 385)
Screenshot: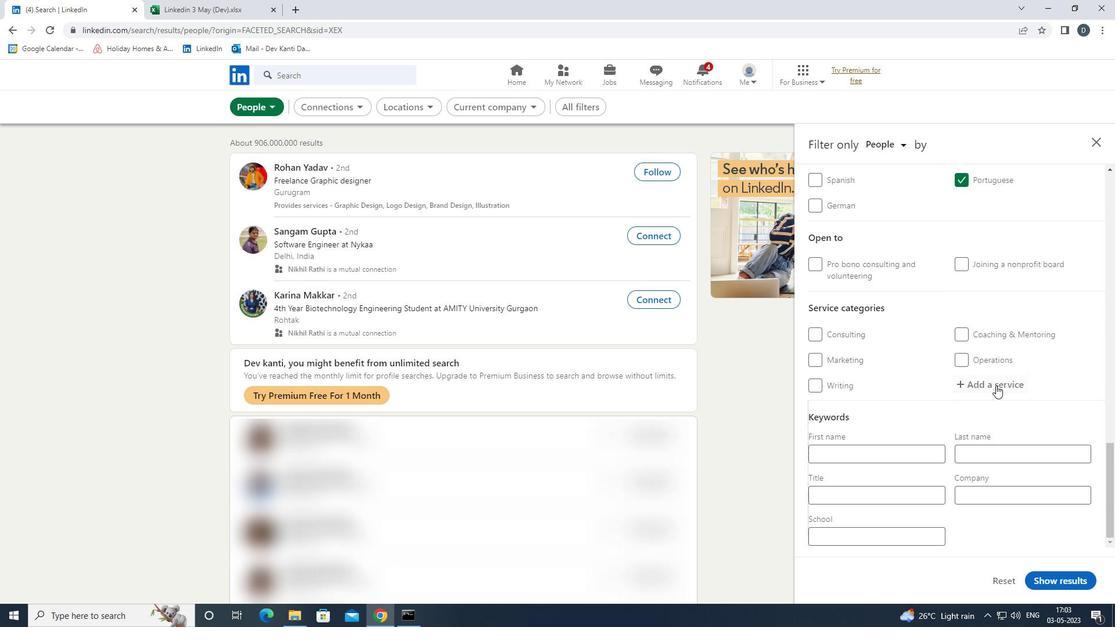 
Action: Key pressed <Key.shift><Key.shift><Key.shift><Key.shift>UX<Key.space><Key.down><Key.enter>
Screenshot: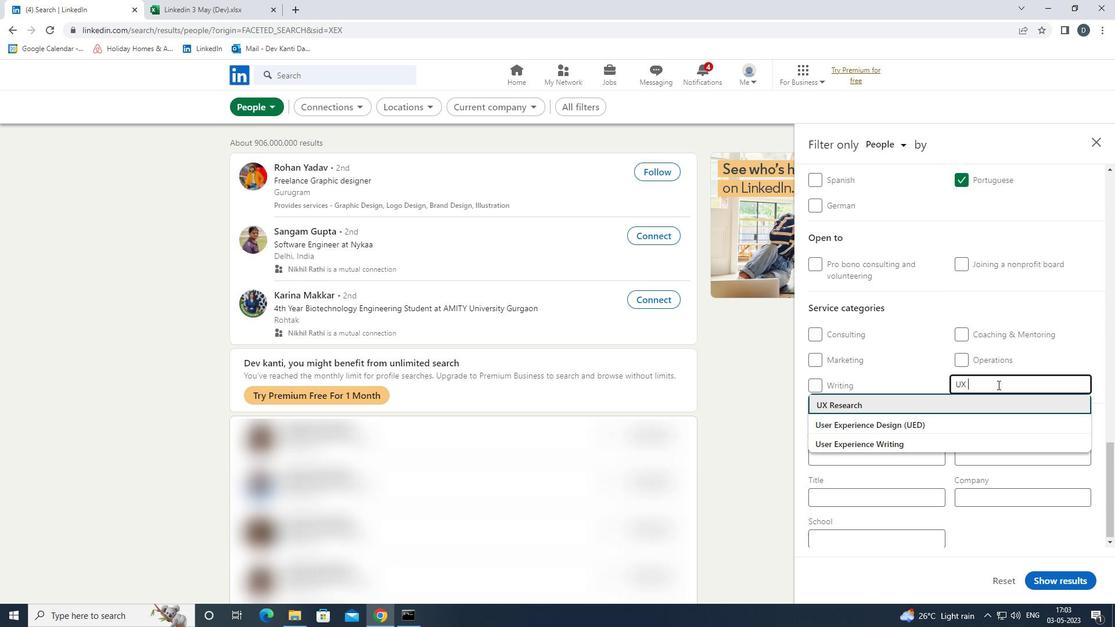 
Action: Mouse moved to (1007, 399)
Screenshot: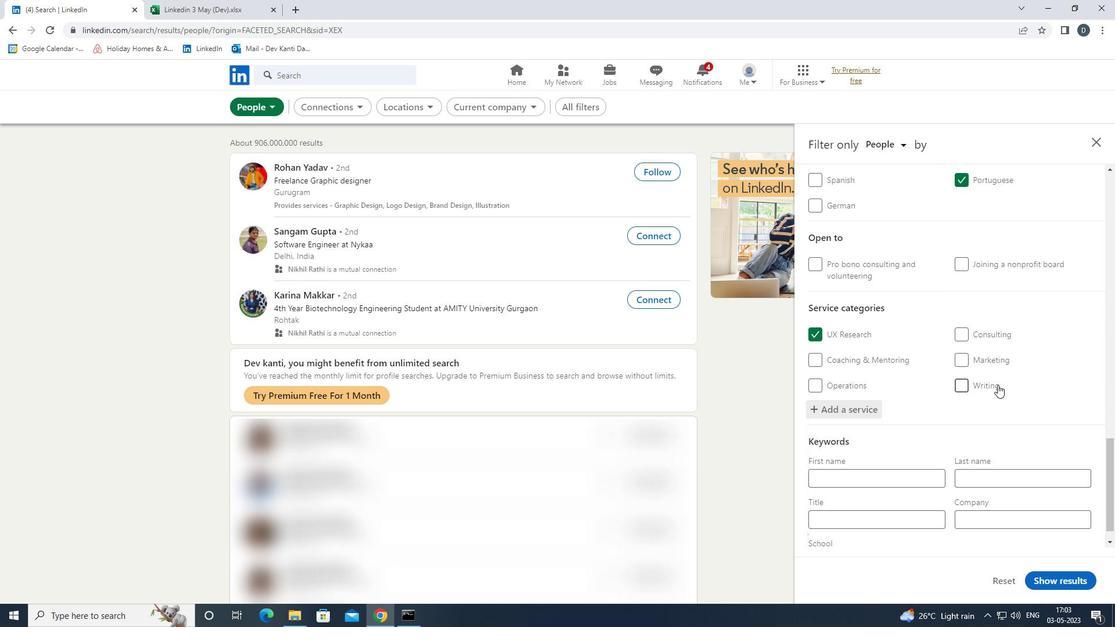 
Action: Mouse scrolled (1007, 399) with delta (0, 0)
Screenshot: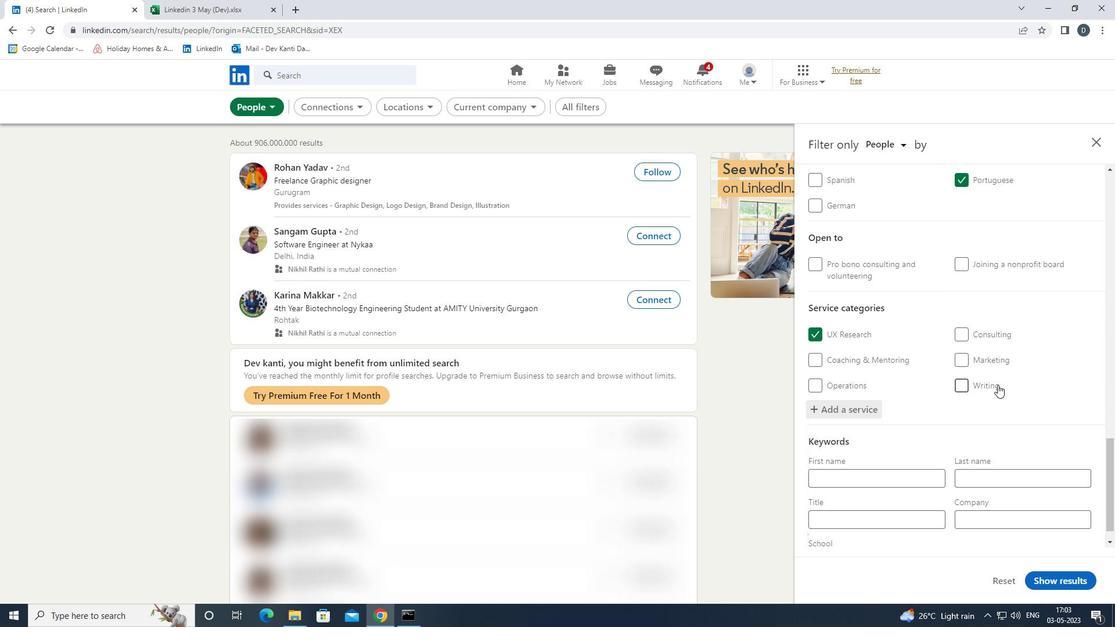 
Action: Mouse moved to (1003, 403)
Screenshot: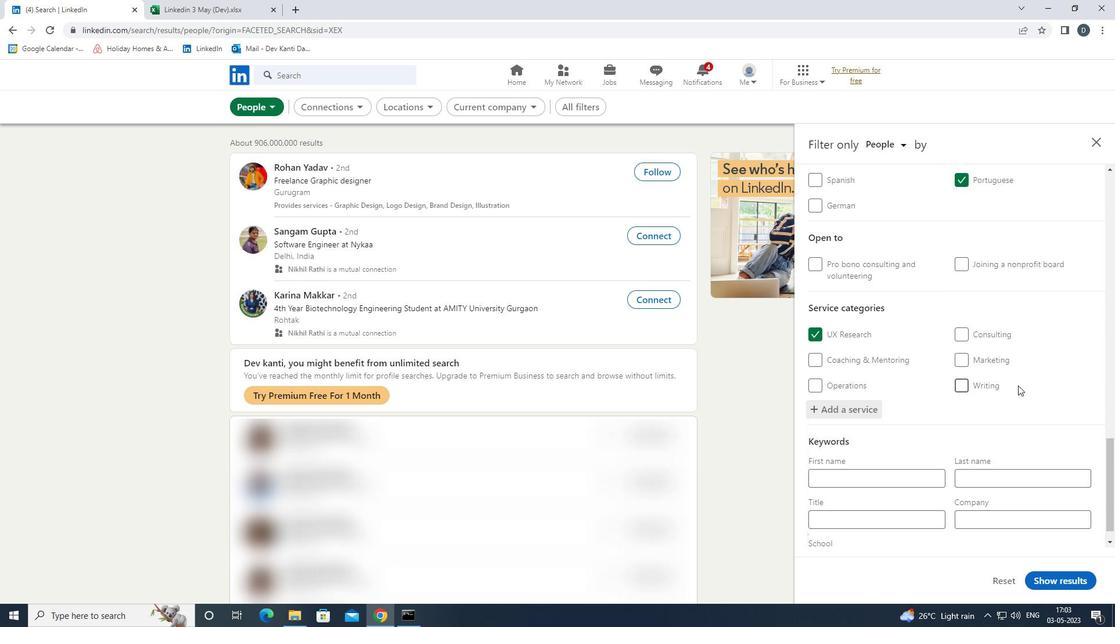 
Action: Mouse scrolled (1003, 402) with delta (0, 0)
Screenshot: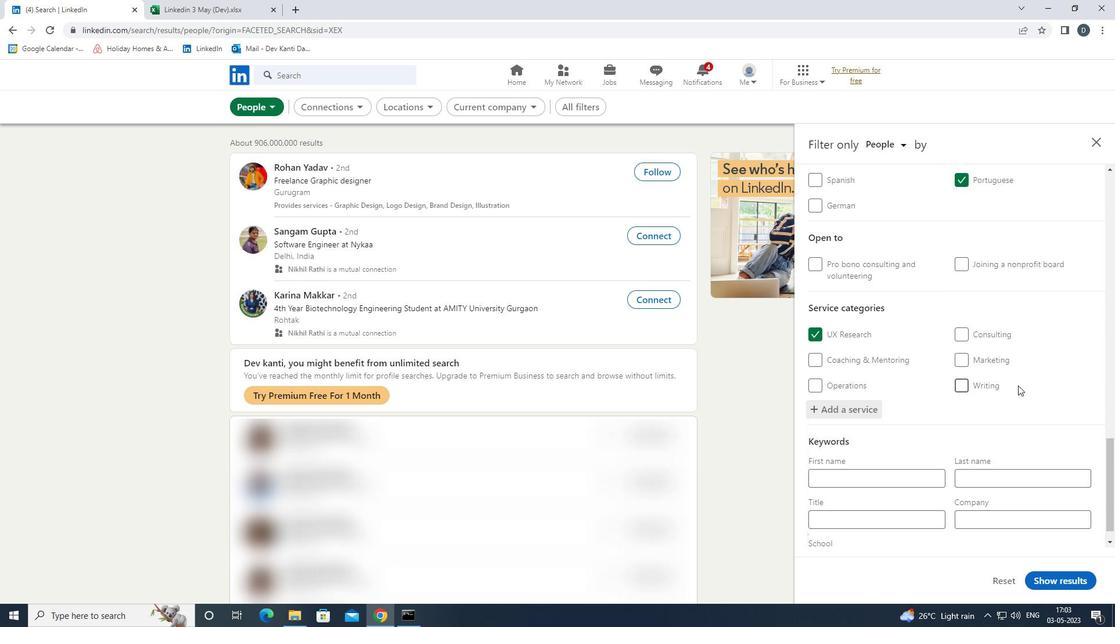 
Action: Mouse moved to (1000, 404)
Screenshot: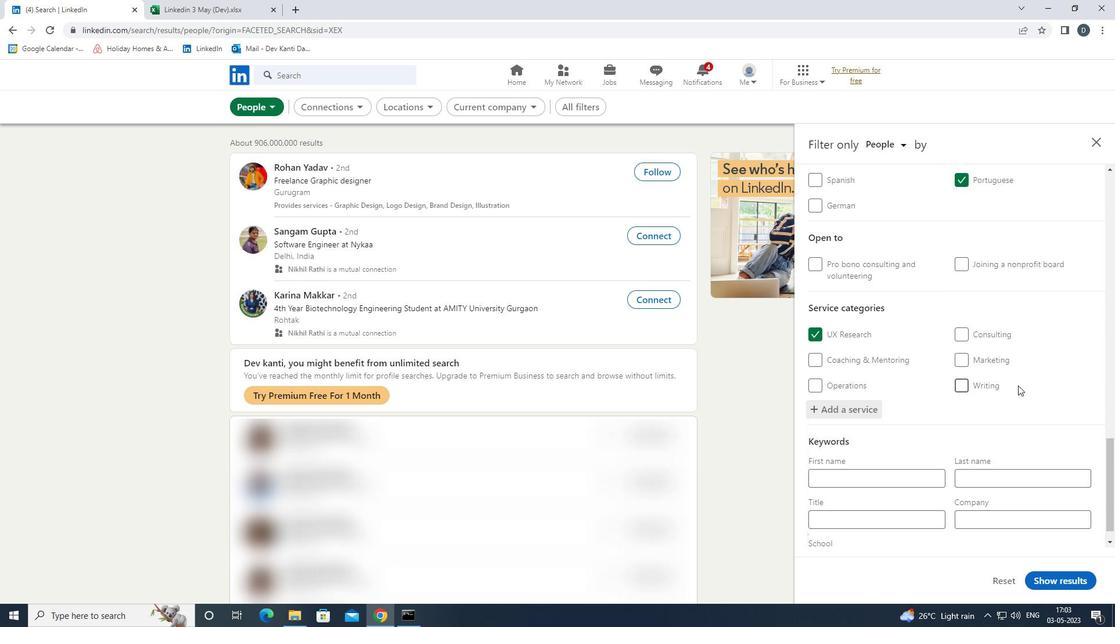
Action: Mouse scrolled (1000, 403) with delta (0, 0)
Screenshot: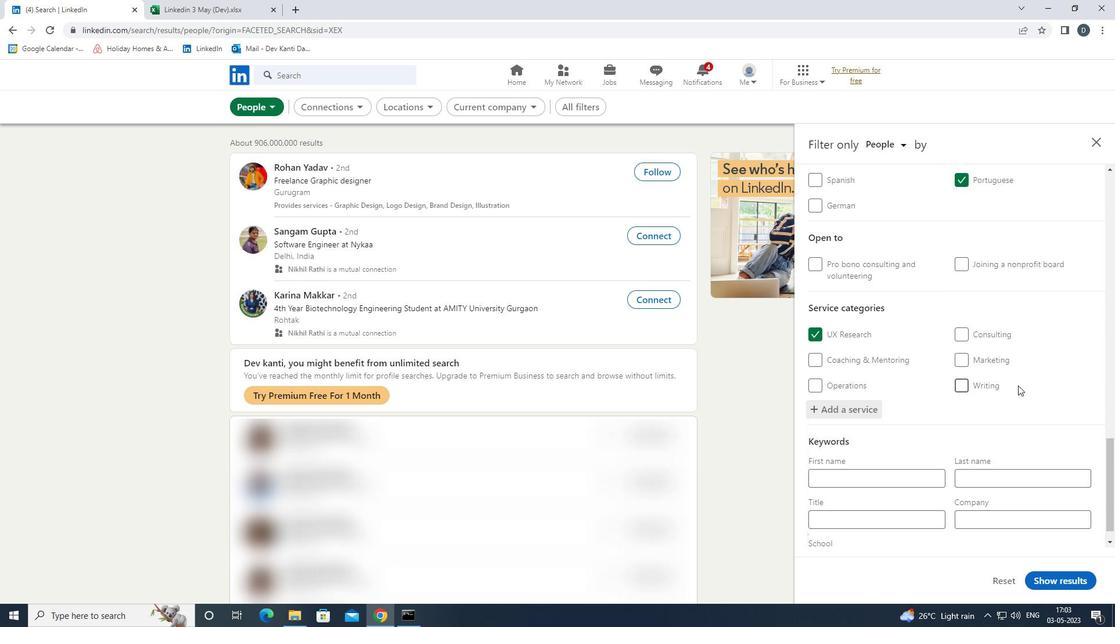 
Action: Mouse moved to (996, 407)
Screenshot: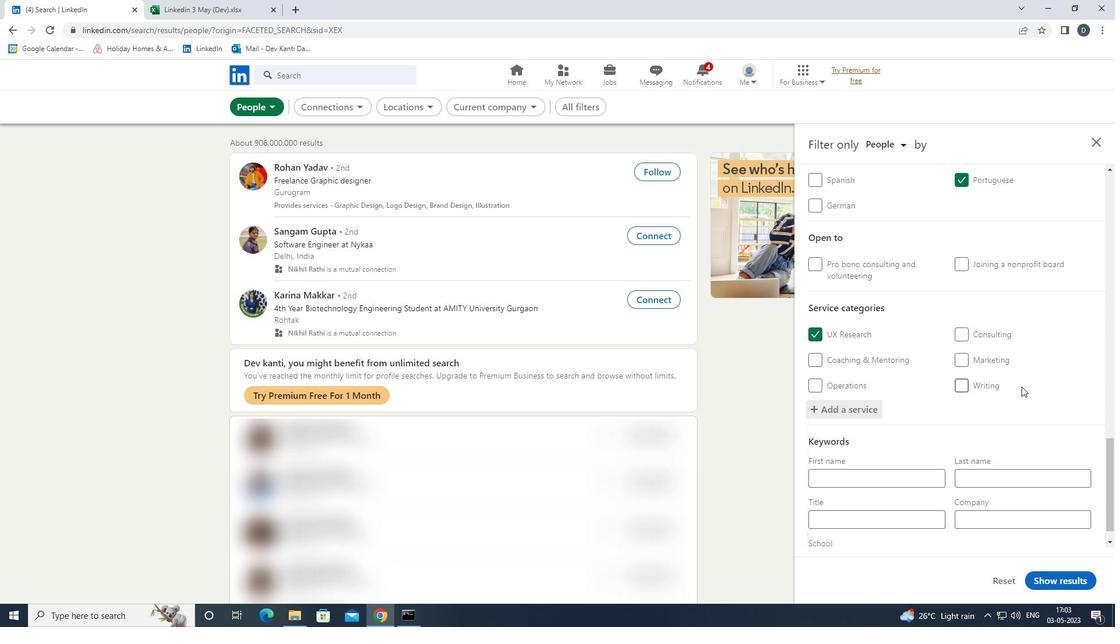 
Action: Mouse scrolled (996, 406) with delta (0, 0)
Screenshot: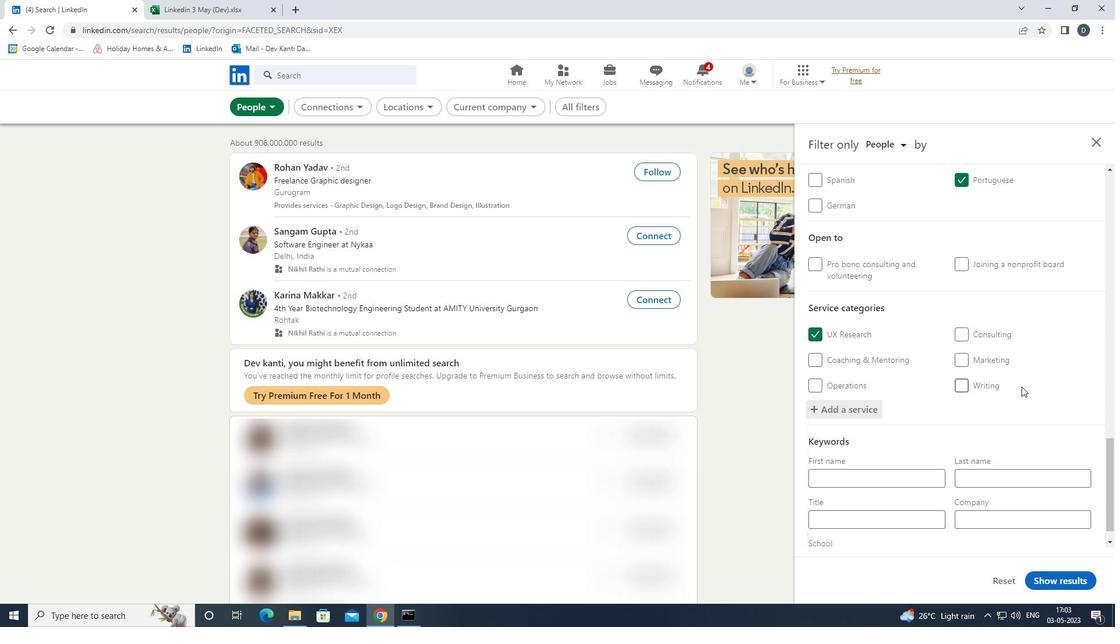 
Action: Mouse moved to (898, 500)
Screenshot: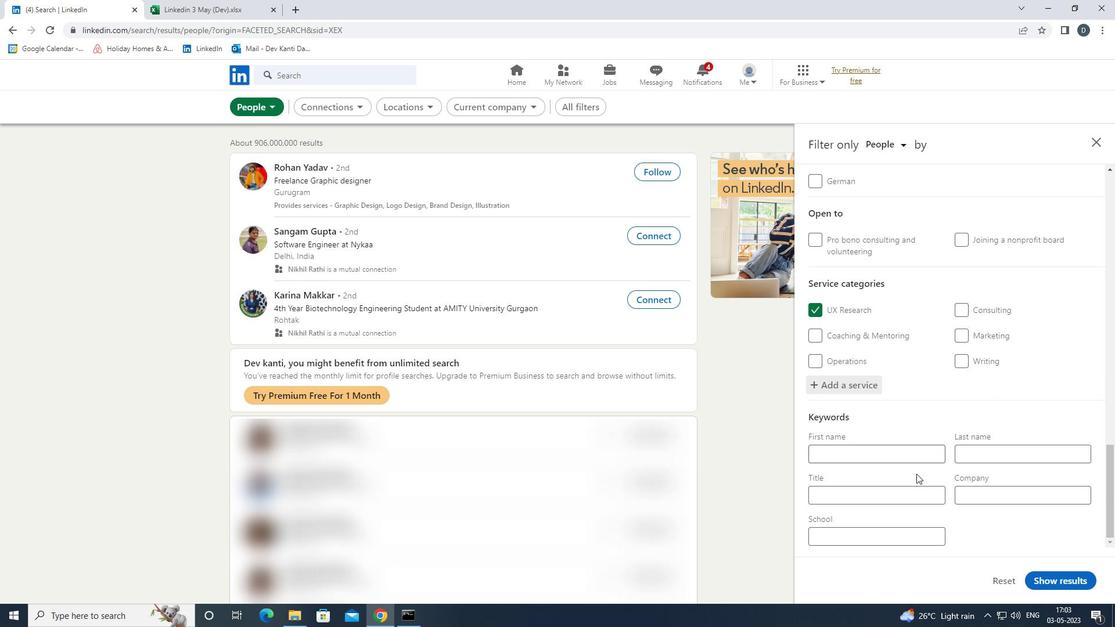 
Action: Mouse pressed left at (898, 500)
Screenshot: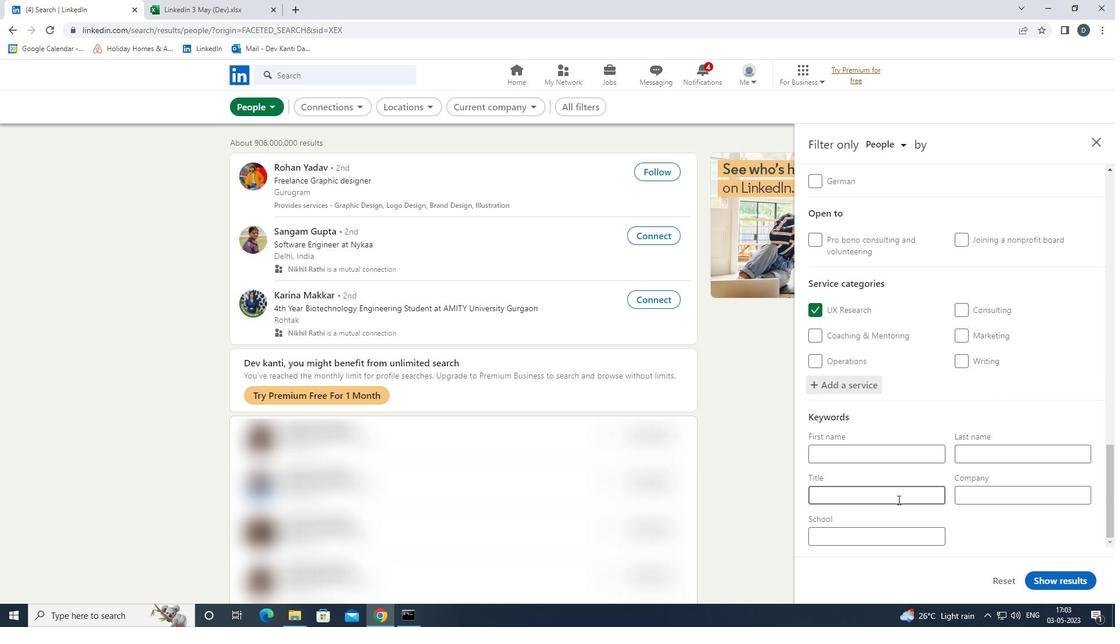 
Action: Mouse moved to (896, 501)
Screenshot: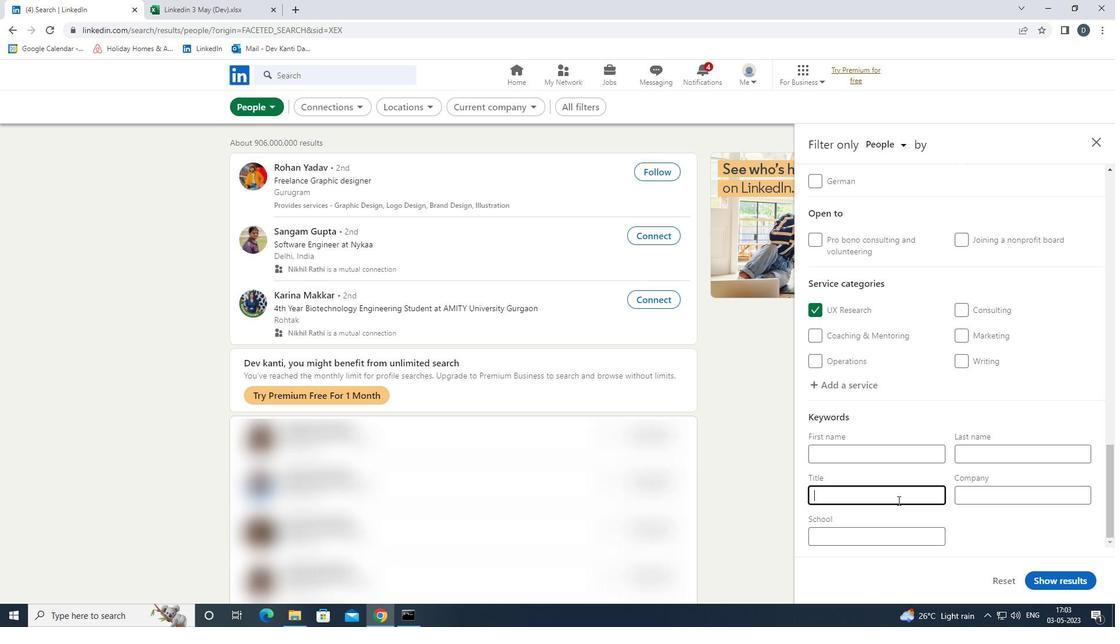 
Action: Key pressed <Key.shift><Key.shift><Key.shift><Key.shift><Key.shift><Key.shift>BUS<Key.space><Key.shift>DRIVER
Screenshot: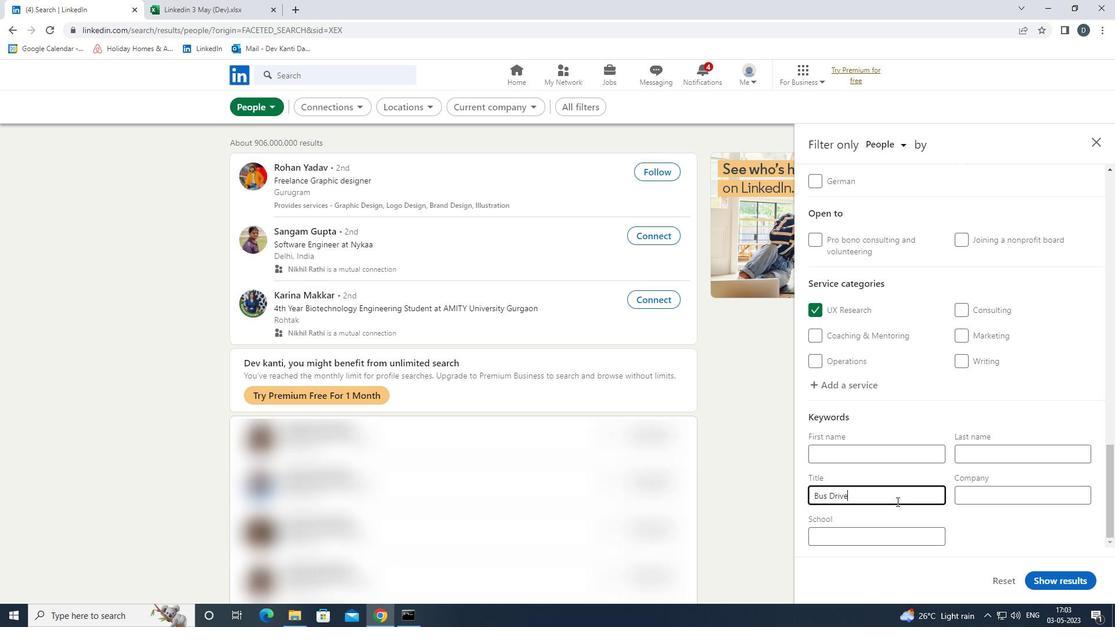 
Action: Mouse moved to (1059, 573)
Screenshot: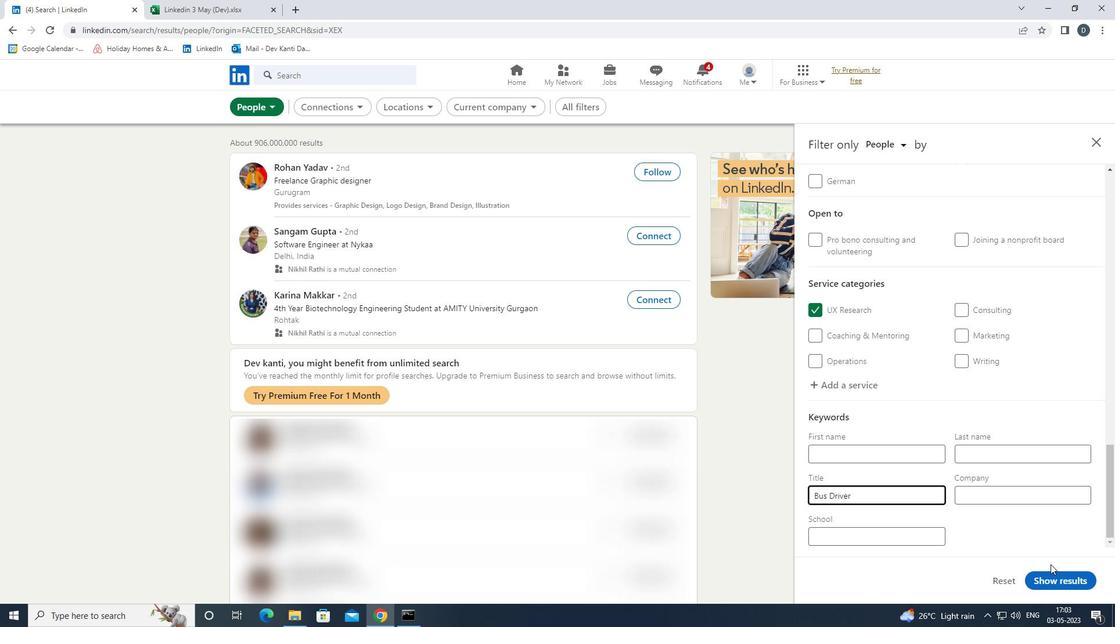 
Action: Mouse pressed left at (1059, 573)
Screenshot: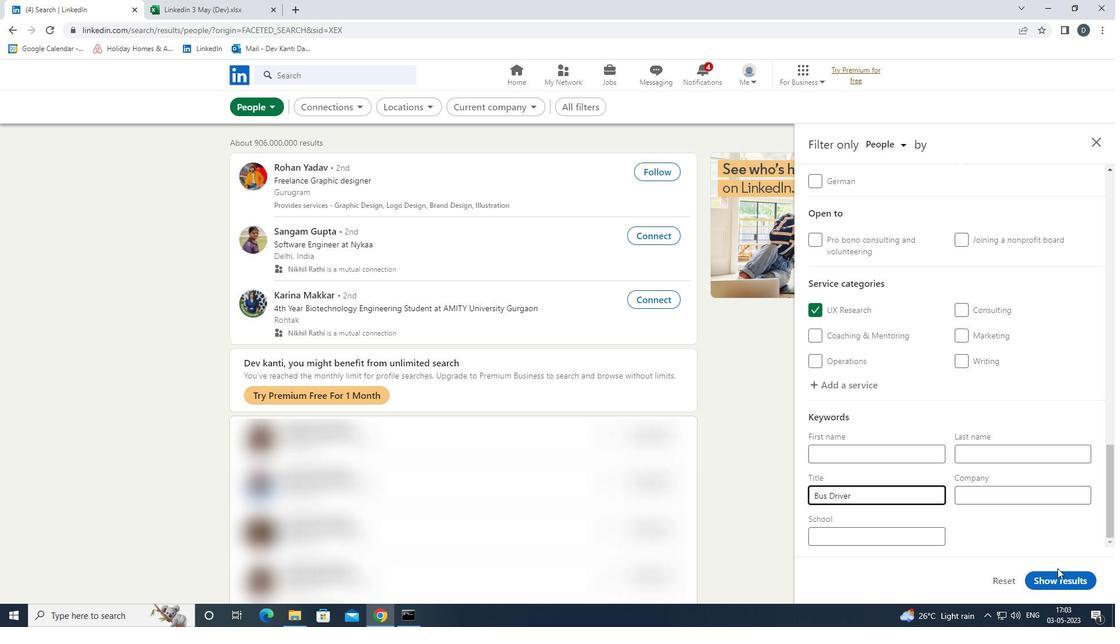 
Action: Mouse moved to (487, 107)
Screenshot: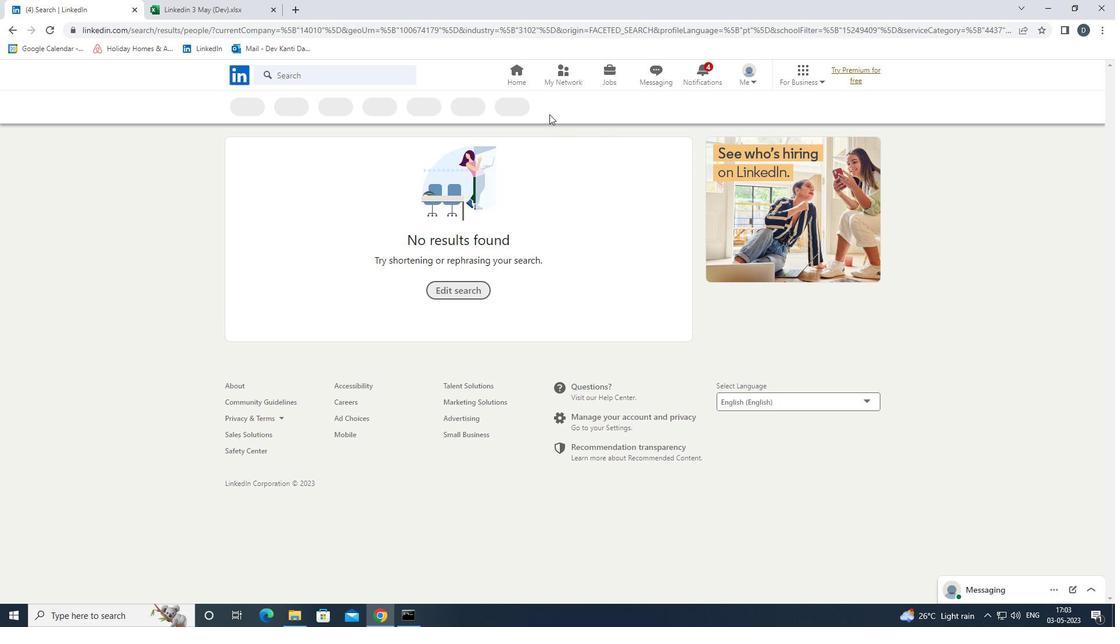 
